 Task: Search one way flight ticket for 1 adult, 6 children, 1 infant in seat and 1 infant on lap in business from Hyannis: Cape Cod Gateway Airport (boardman/polando Field) to Jackson: Jackson Hole Airport on 5-2-2023. Choice of flights is Singapure airlines. Number of bags: 2 checked bags. Price is upto 75000. Outbound departure time preference is 23:45.
Action: Mouse moved to (372, 187)
Screenshot: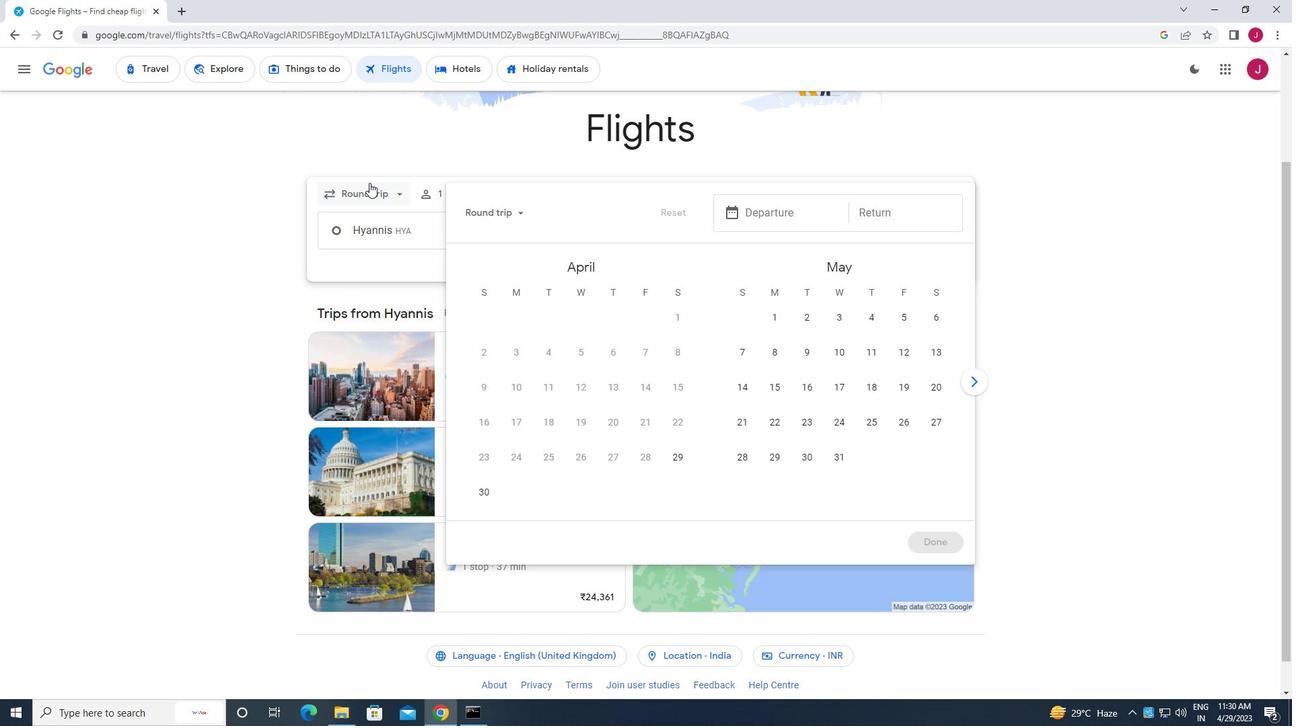 
Action: Mouse pressed left at (372, 187)
Screenshot: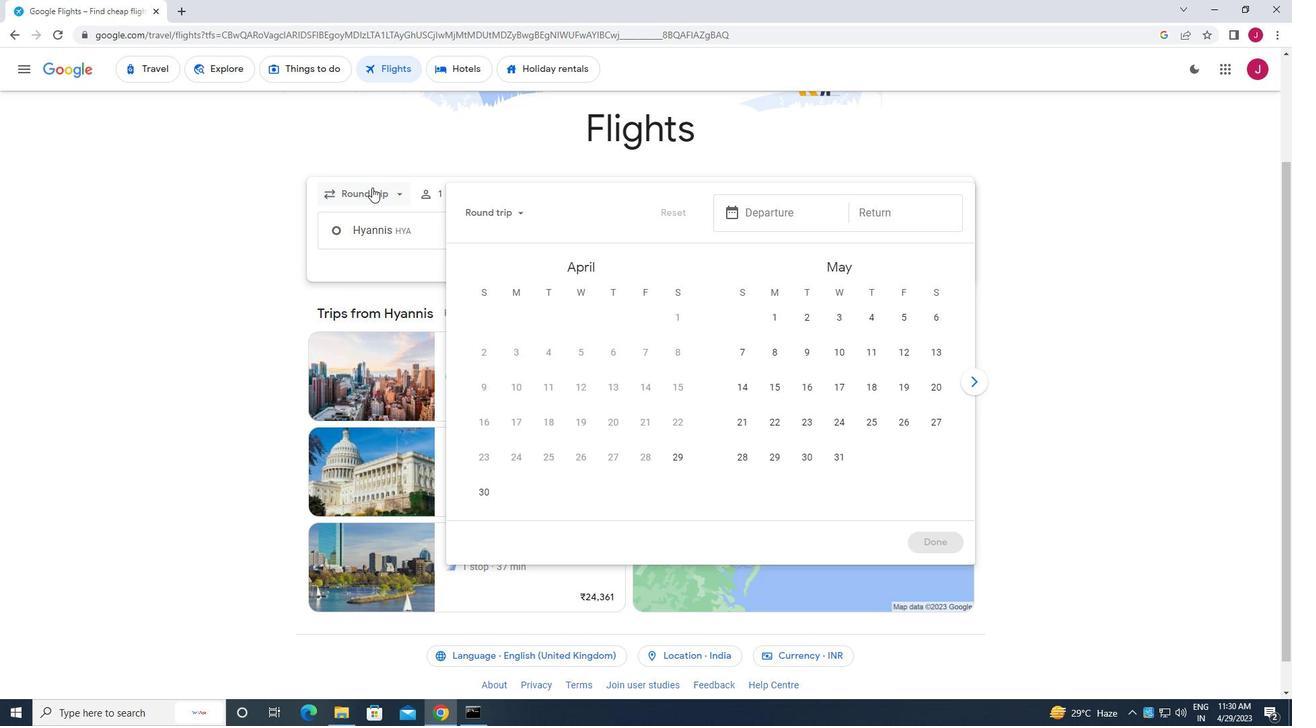 
Action: Mouse moved to (392, 257)
Screenshot: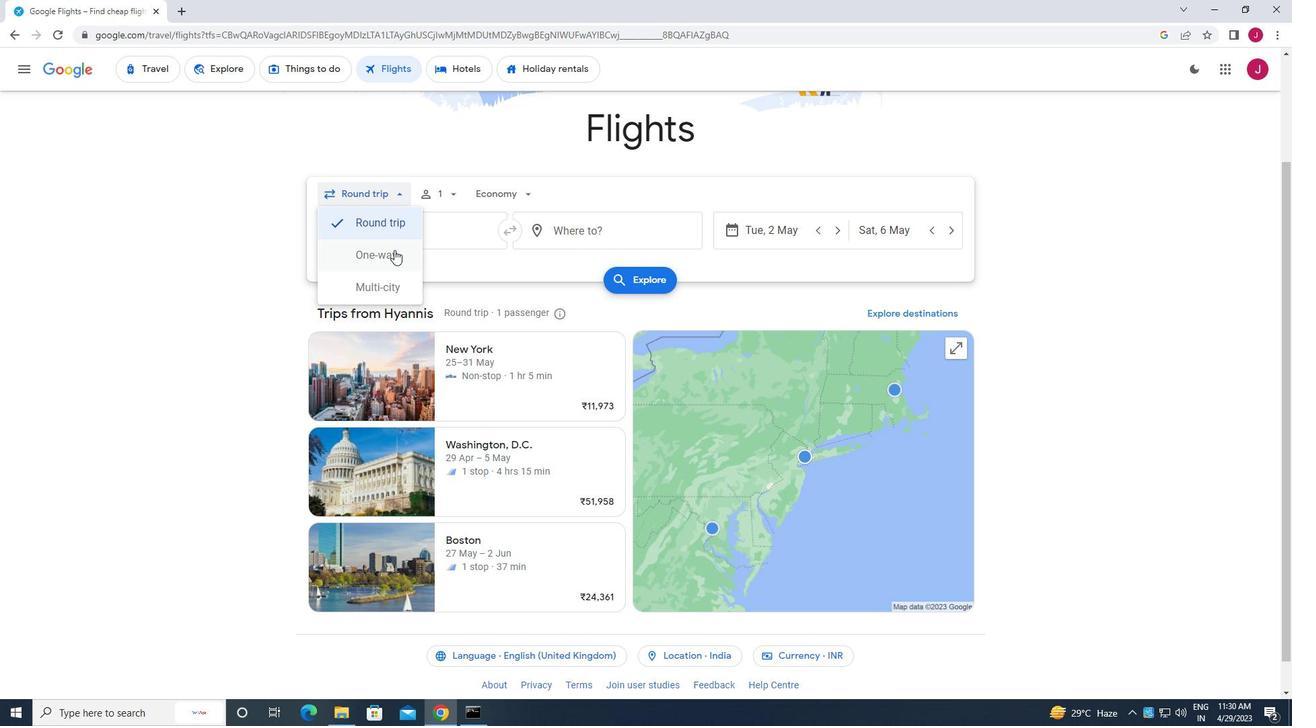 
Action: Mouse pressed left at (392, 257)
Screenshot: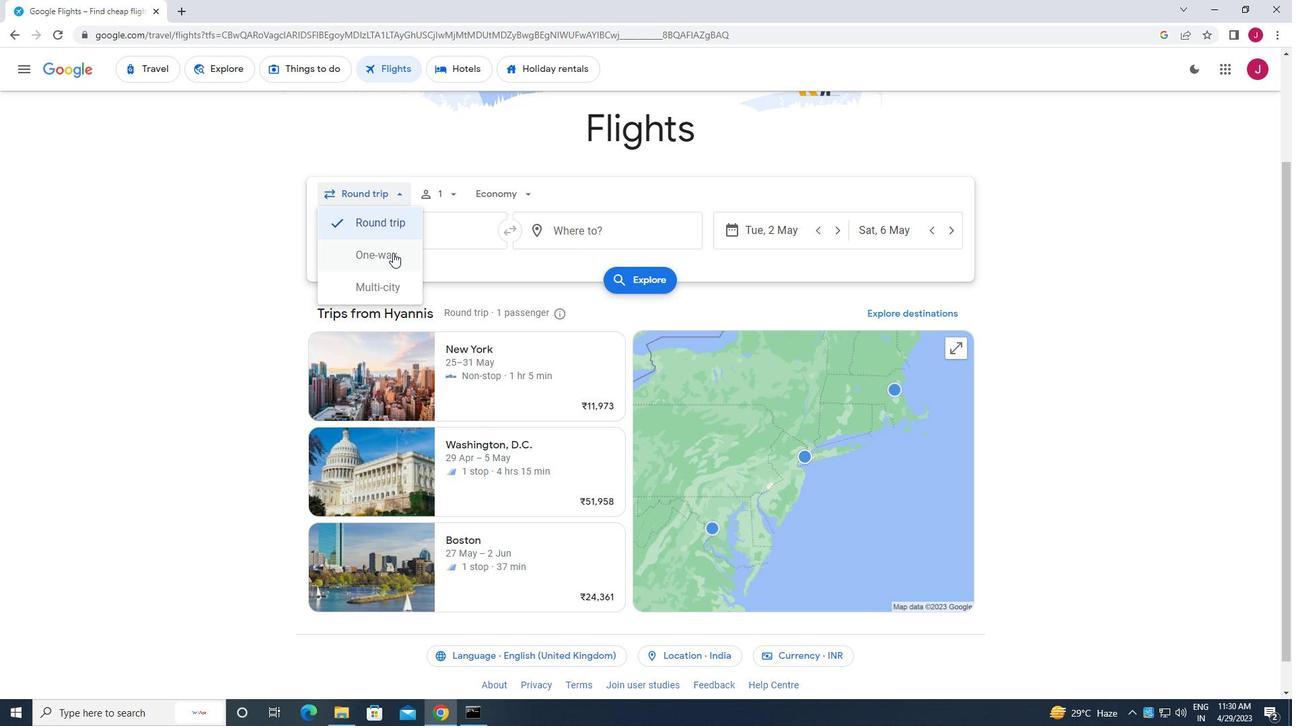 
Action: Mouse moved to (440, 194)
Screenshot: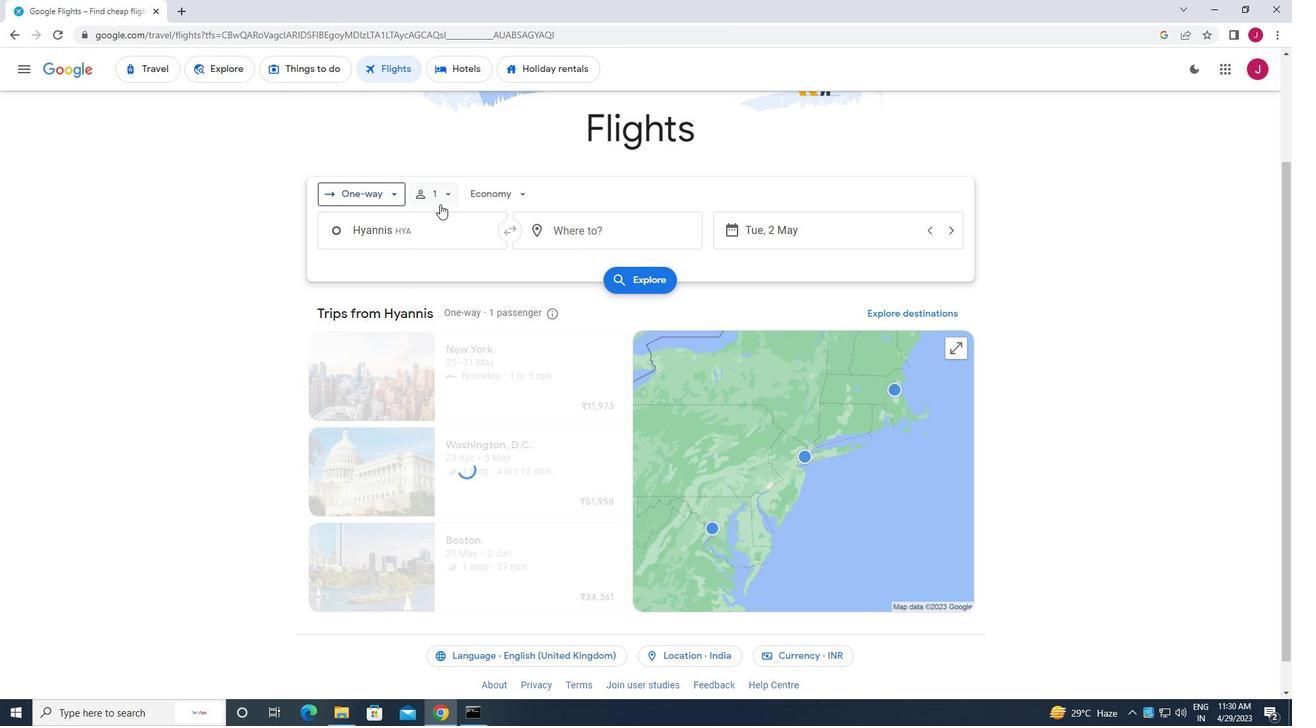 
Action: Mouse pressed left at (440, 194)
Screenshot: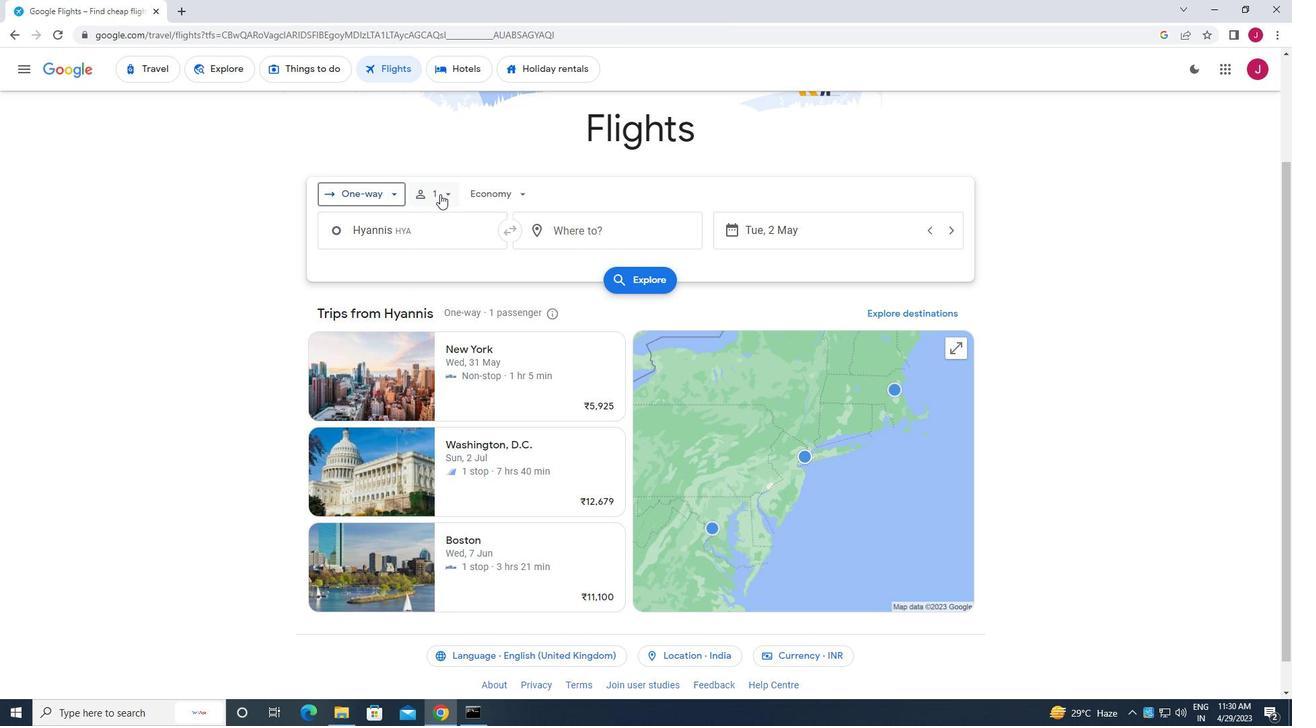 
Action: Mouse moved to (551, 269)
Screenshot: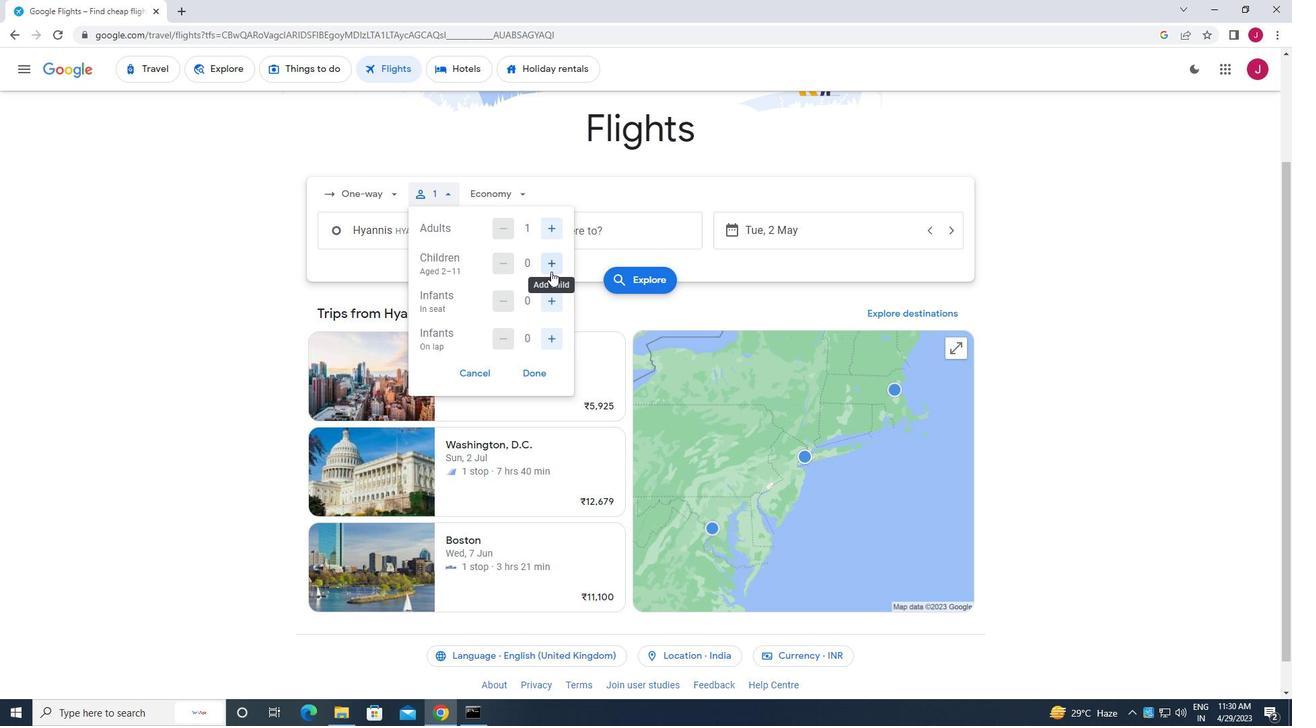 
Action: Mouse pressed left at (551, 269)
Screenshot: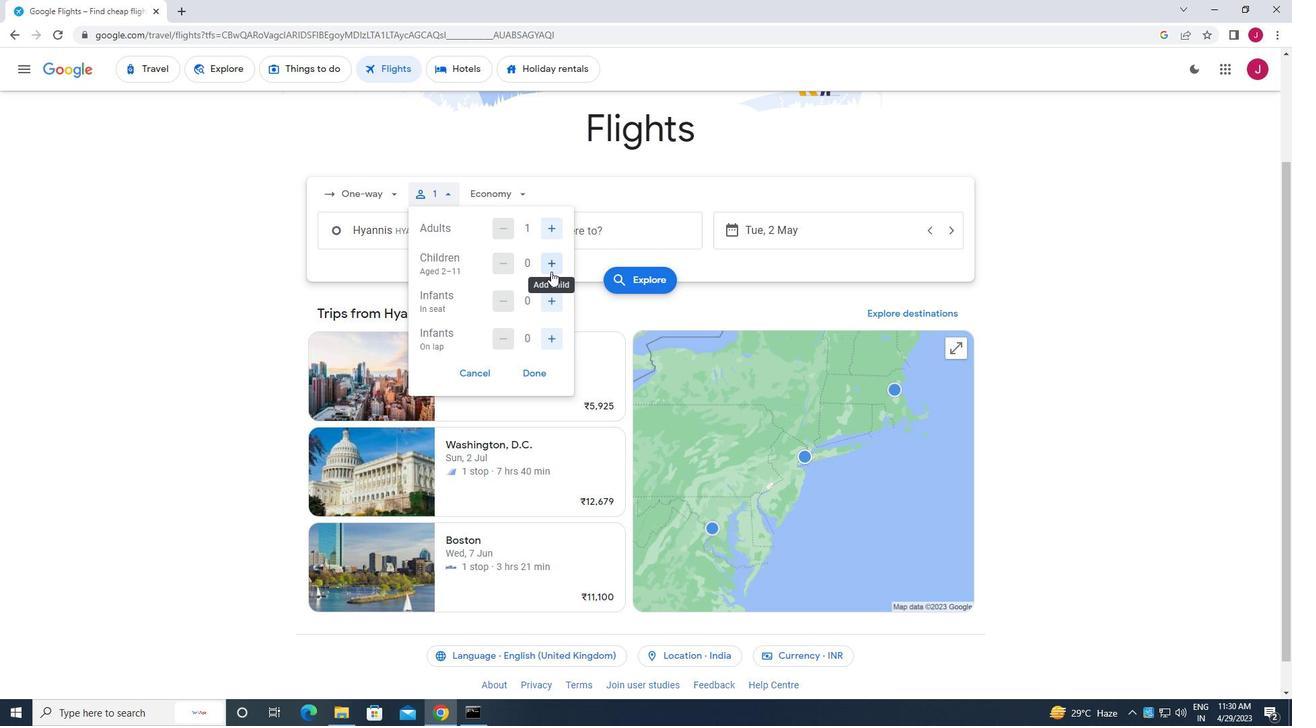 
Action: Mouse moved to (551, 269)
Screenshot: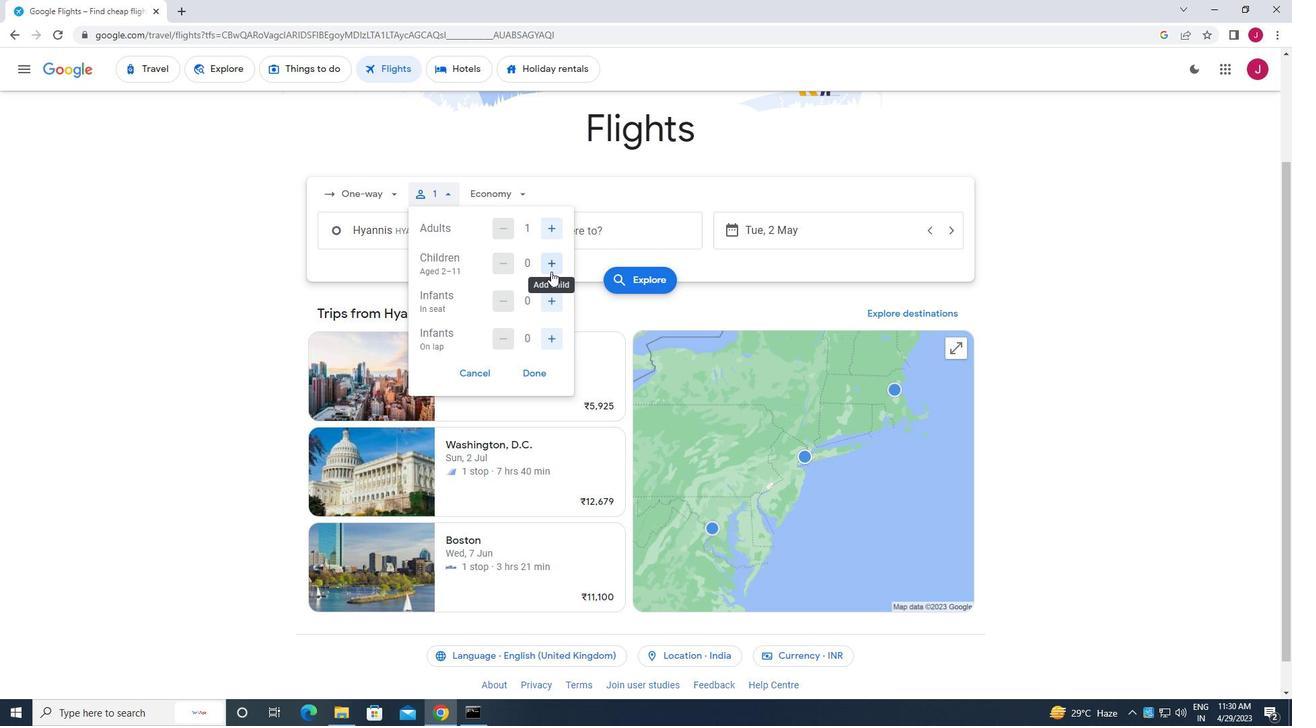 
Action: Mouse pressed left at (551, 269)
Screenshot: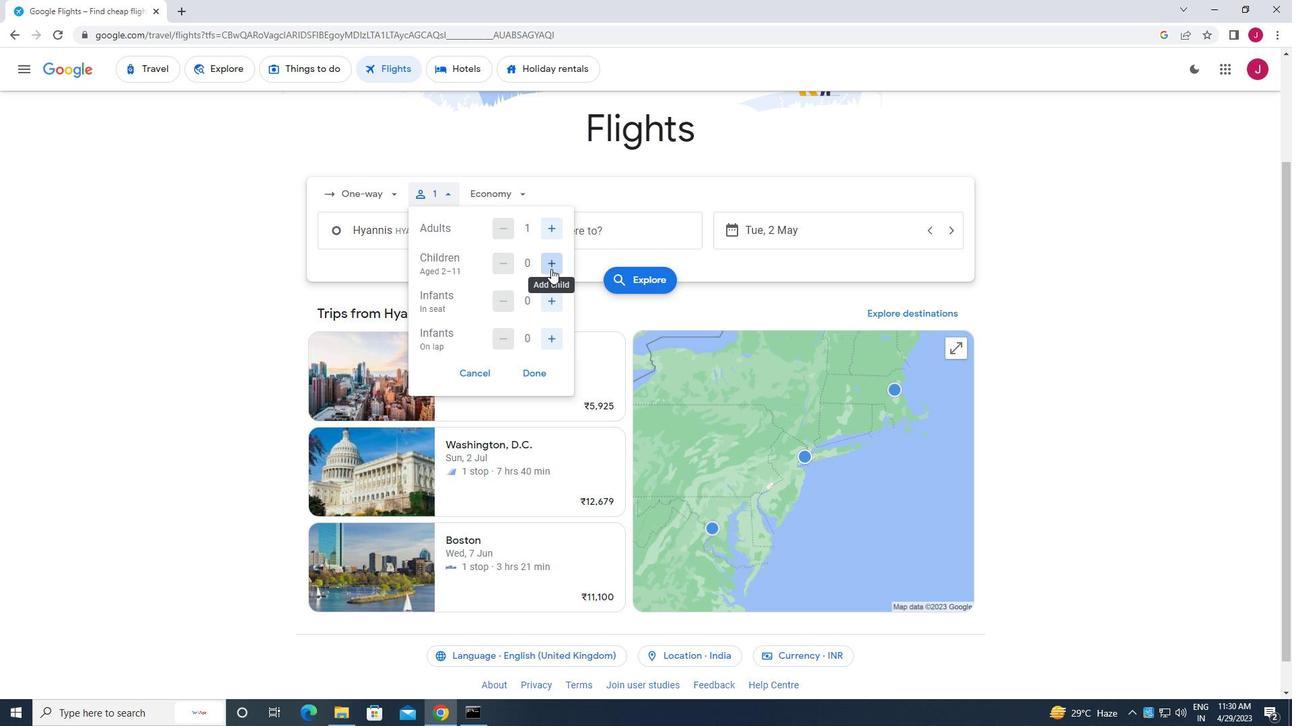 
Action: Mouse pressed left at (551, 269)
Screenshot: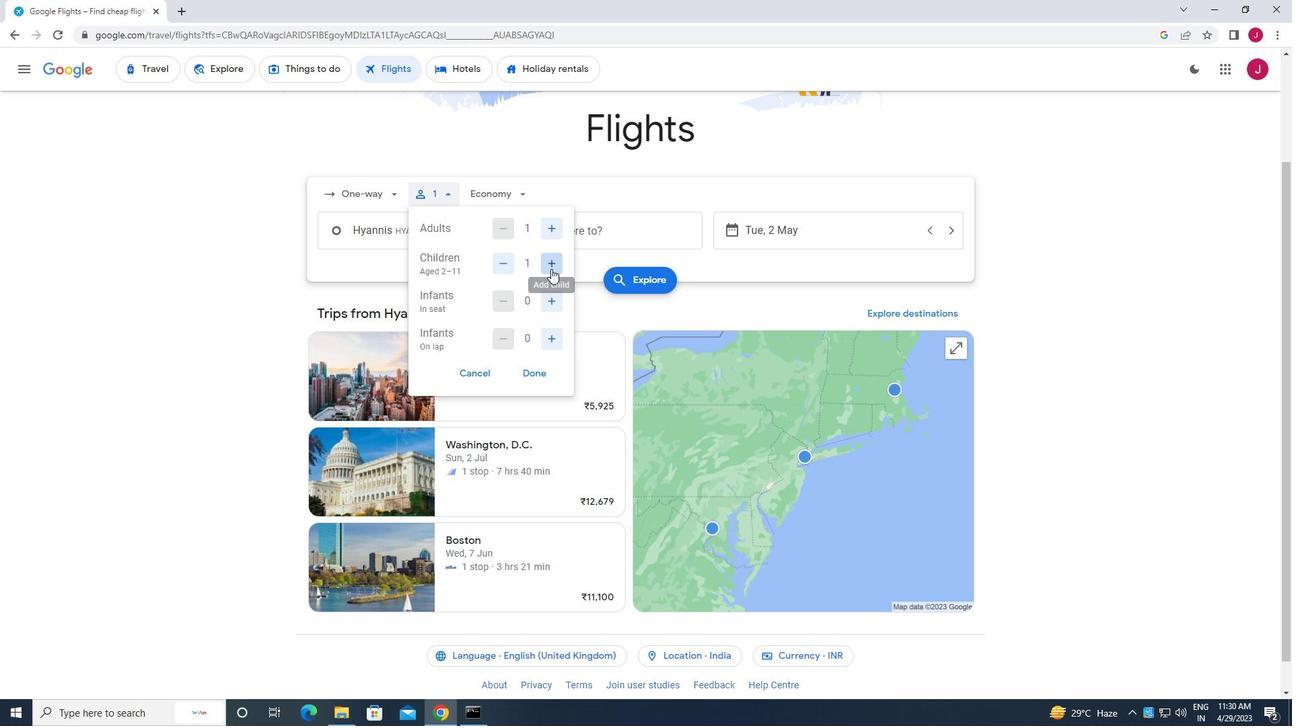 
Action: Mouse pressed left at (551, 269)
Screenshot: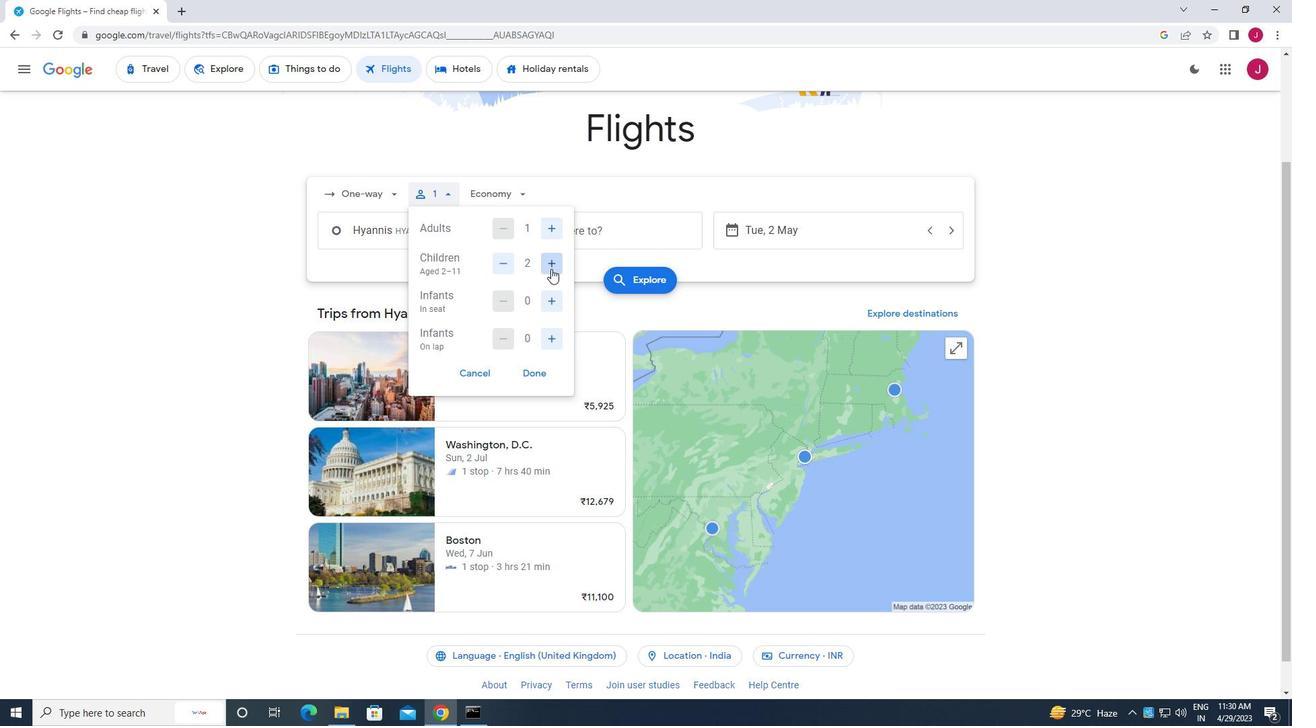 
Action: Mouse pressed left at (551, 269)
Screenshot: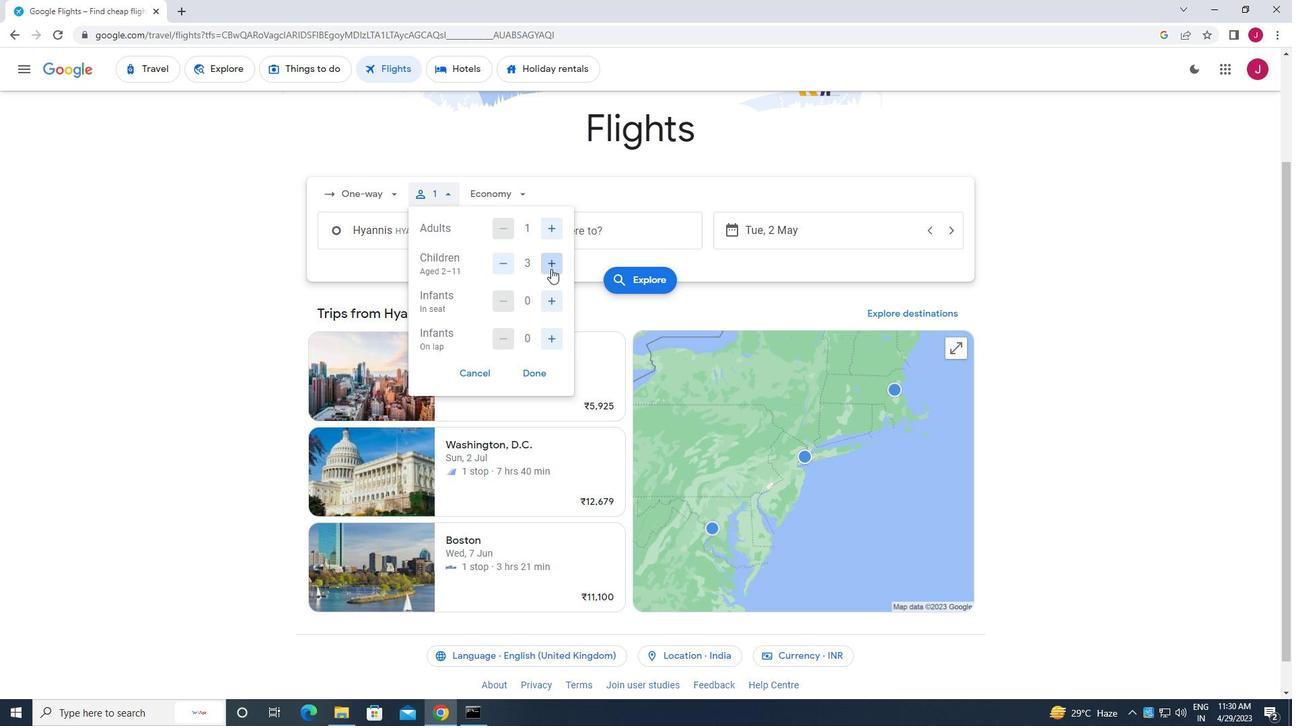 
Action: Mouse pressed left at (551, 269)
Screenshot: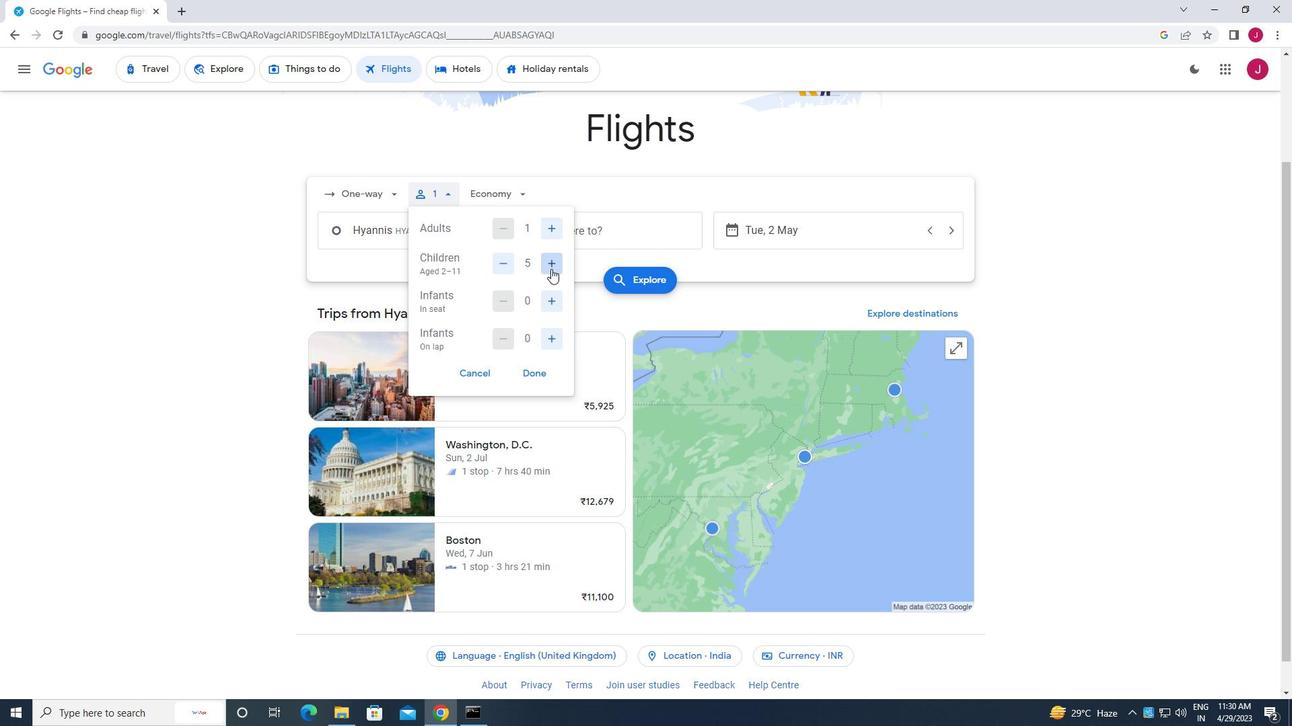 
Action: Mouse moved to (554, 299)
Screenshot: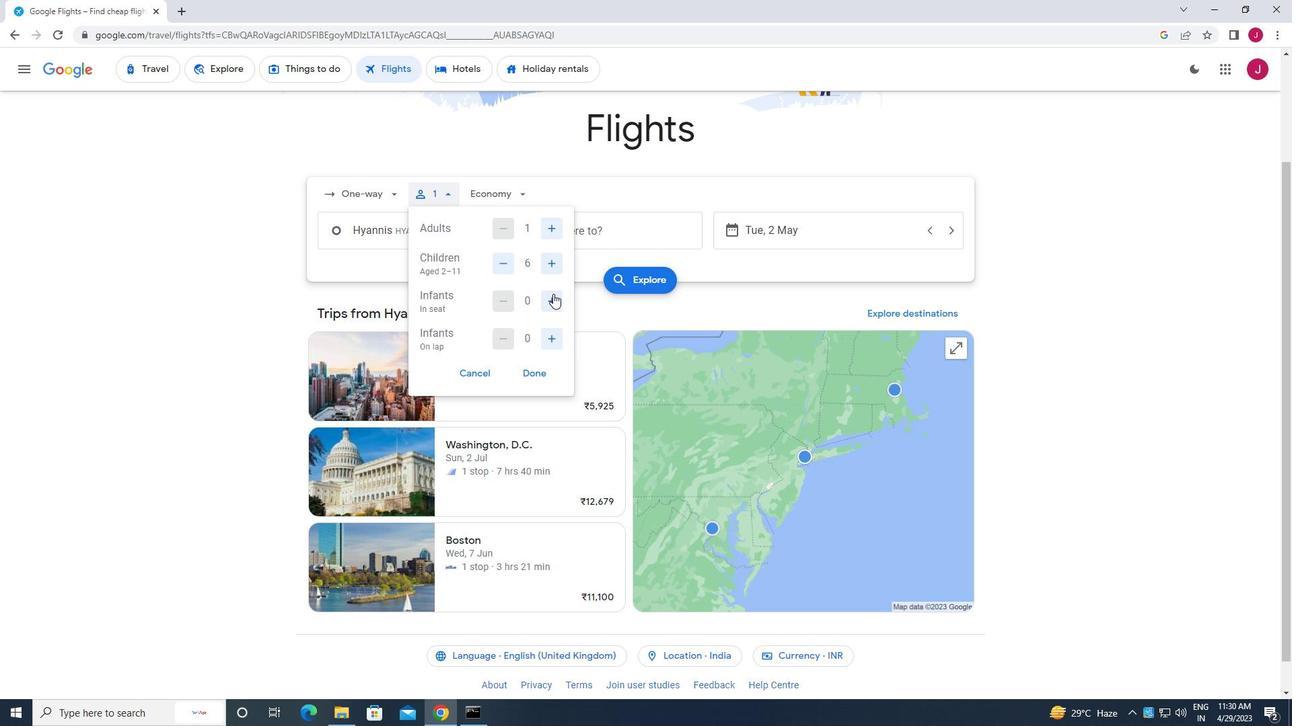 
Action: Mouse pressed left at (554, 299)
Screenshot: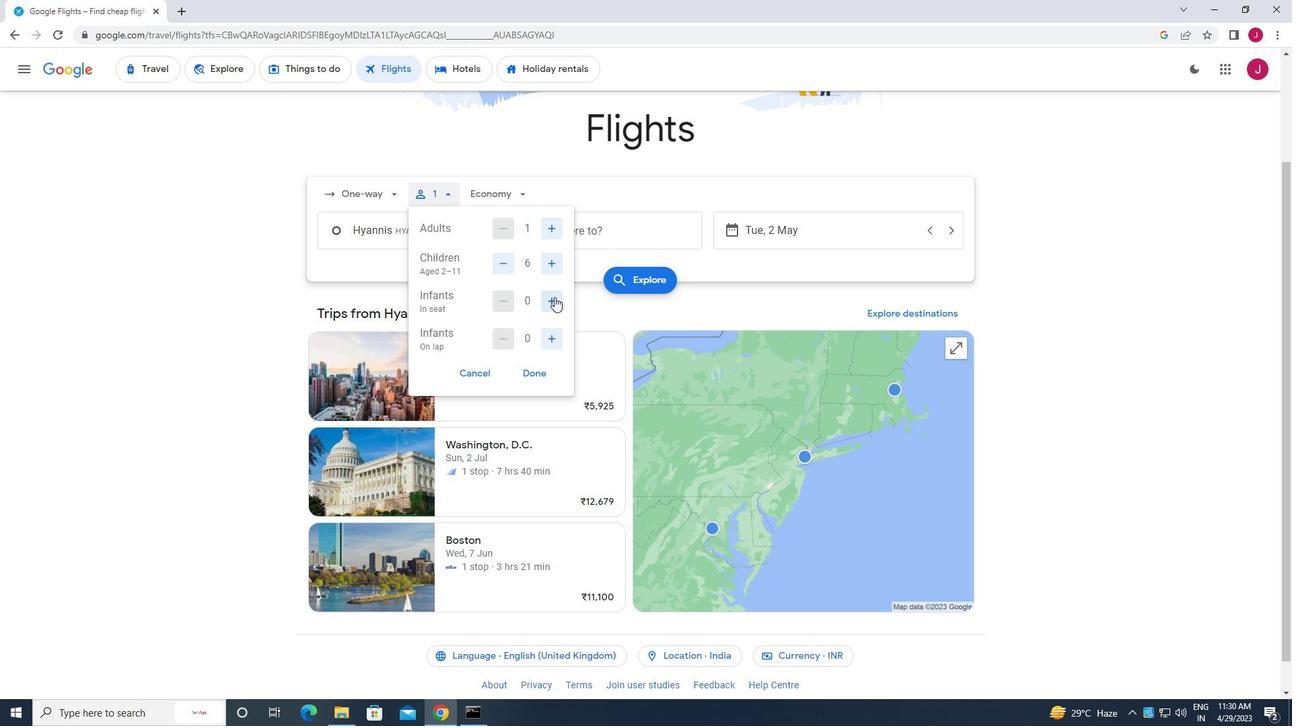 
Action: Mouse moved to (554, 342)
Screenshot: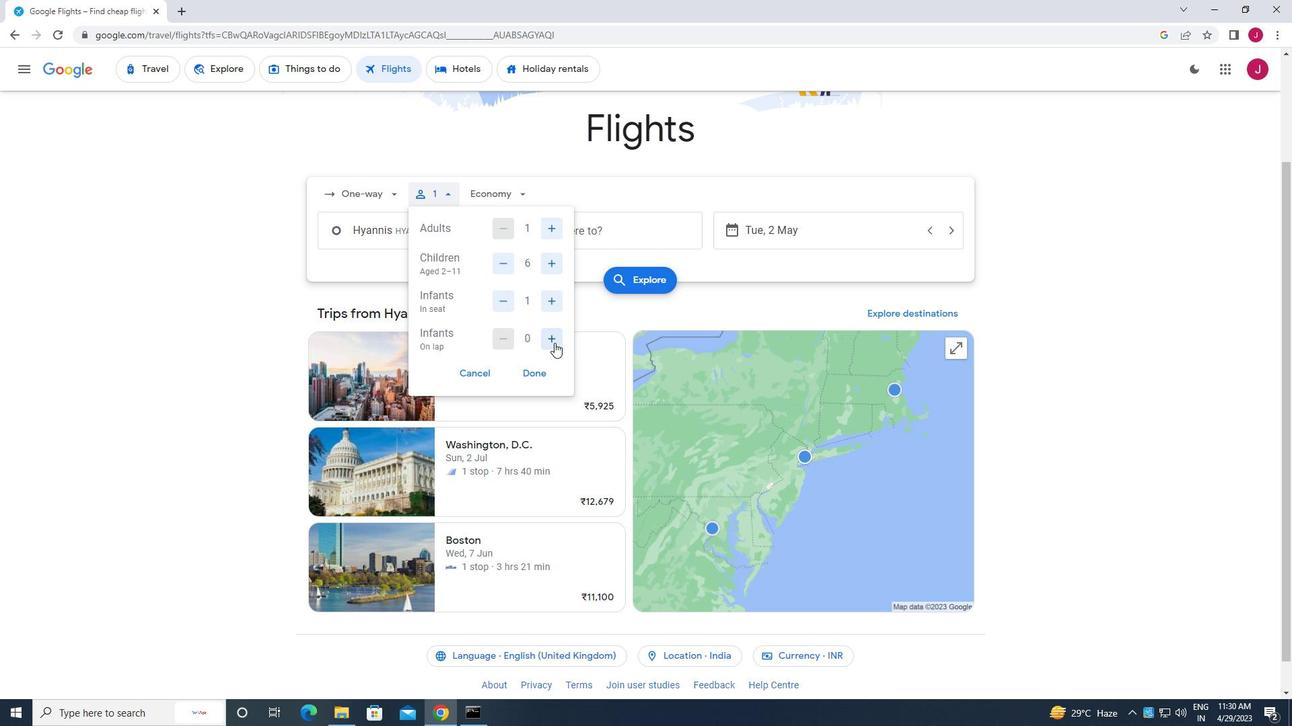 
Action: Mouse pressed left at (554, 342)
Screenshot: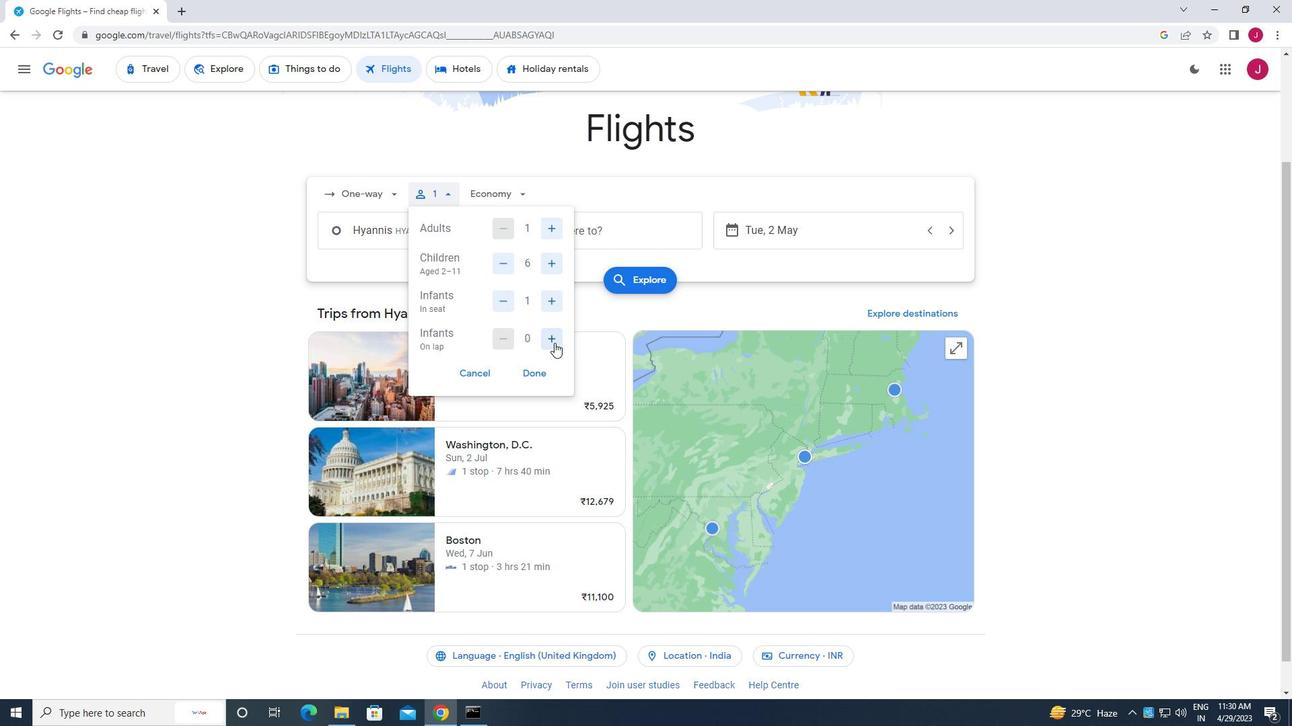 
Action: Mouse moved to (533, 377)
Screenshot: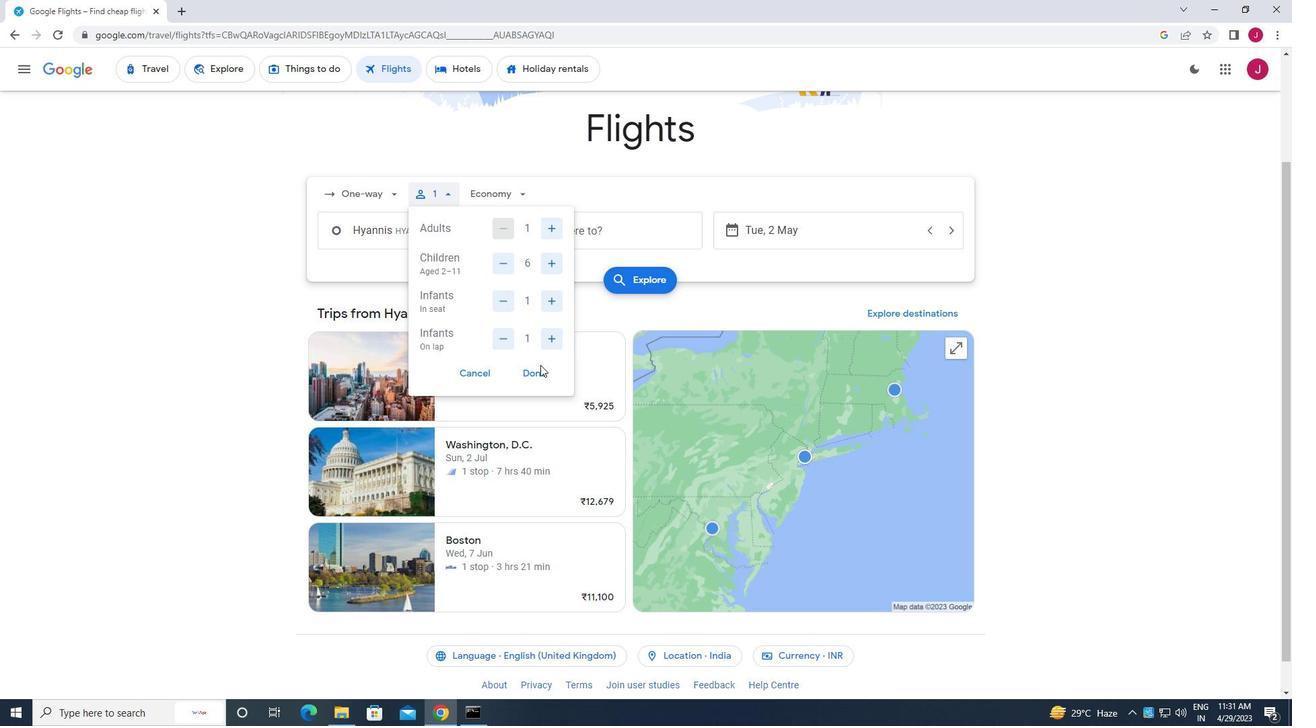 
Action: Mouse pressed left at (533, 377)
Screenshot: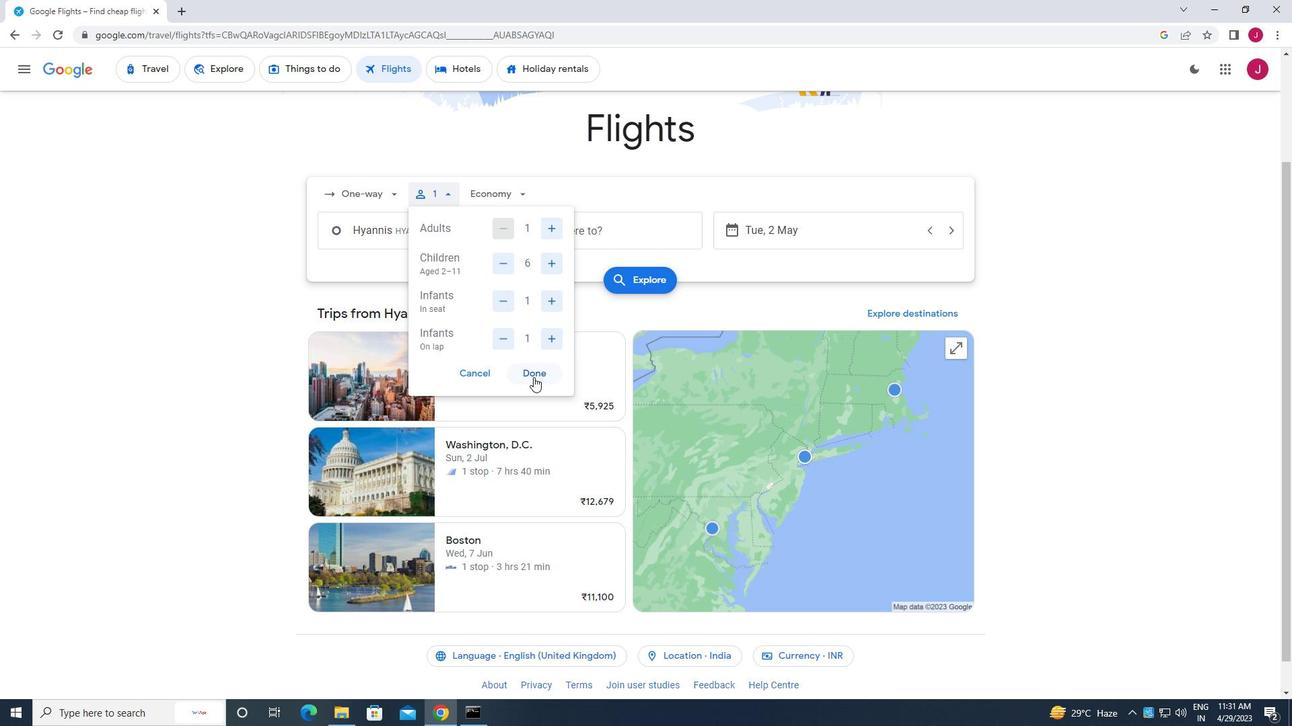 
Action: Mouse moved to (500, 197)
Screenshot: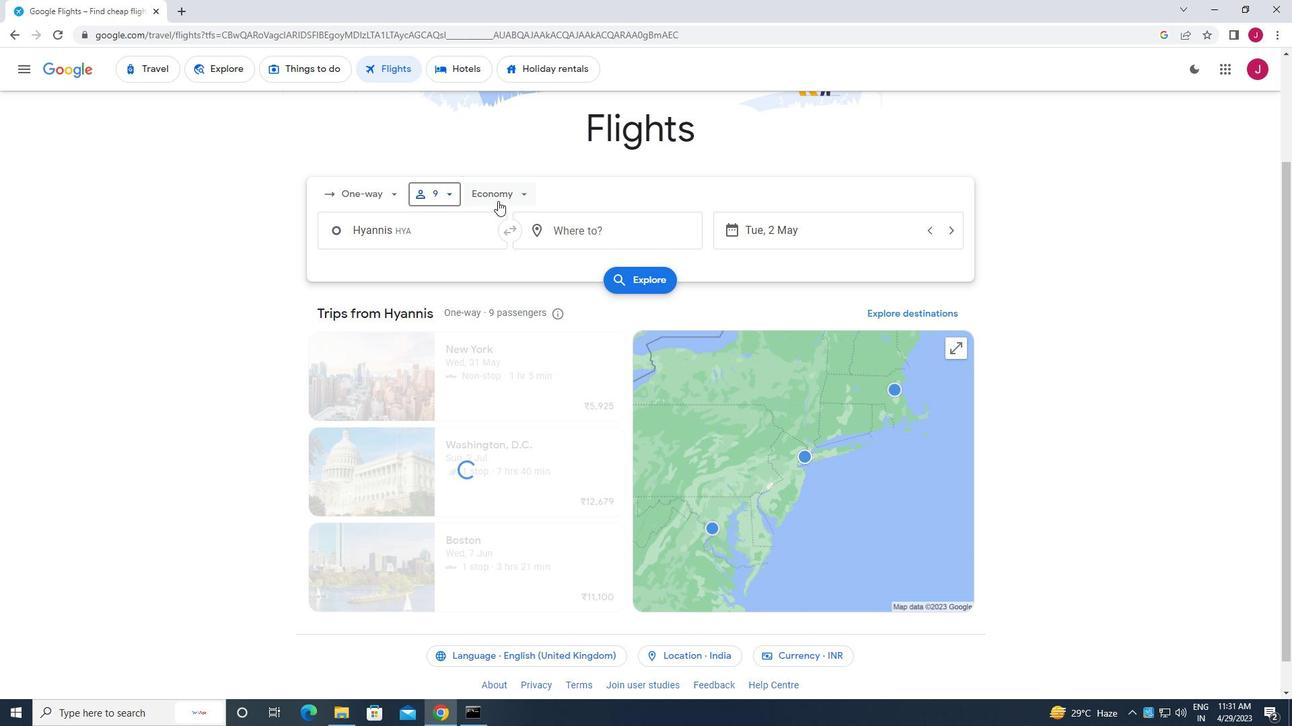 
Action: Mouse pressed left at (500, 197)
Screenshot: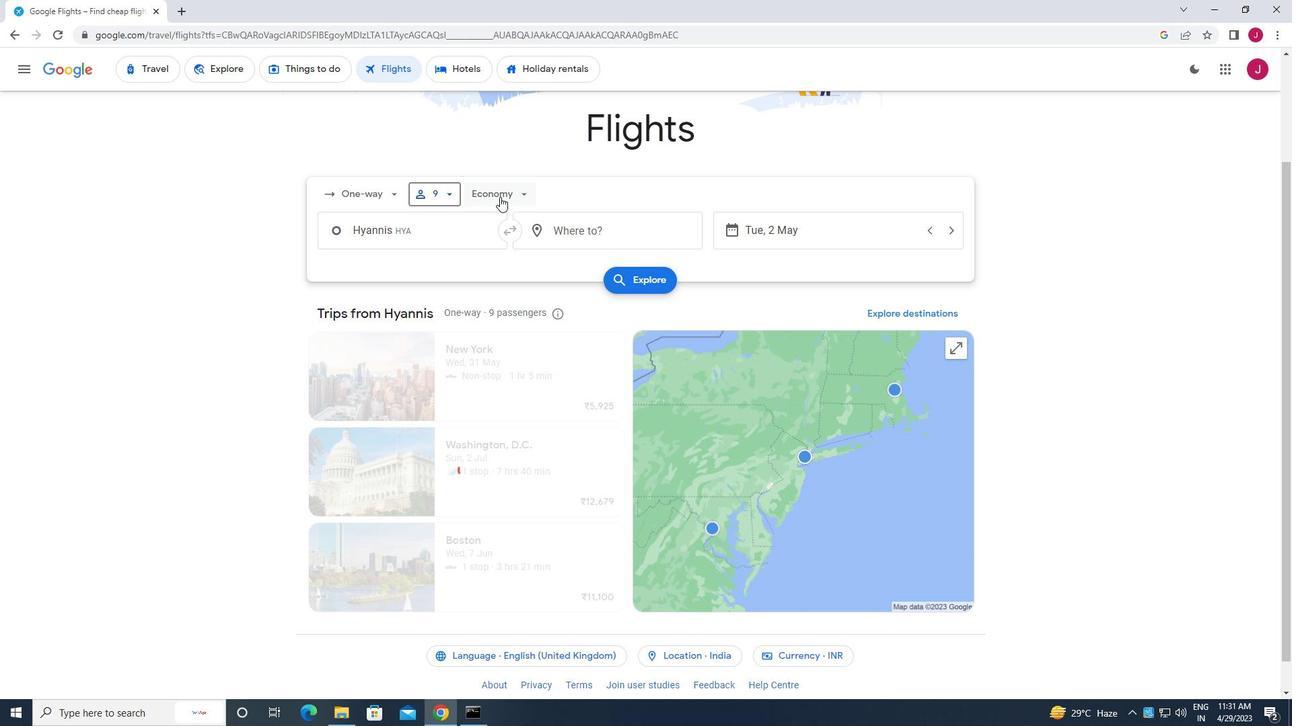 
Action: Mouse moved to (508, 292)
Screenshot: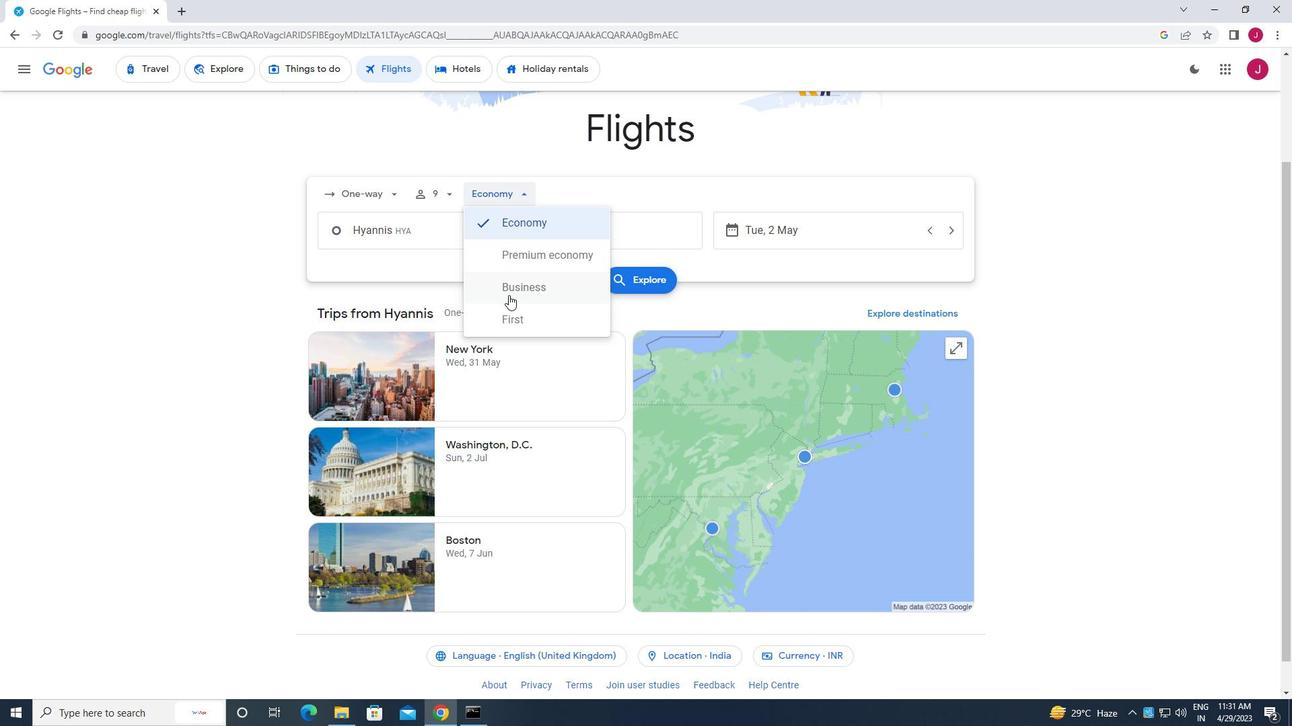 
Action: Mouse pressed left at (508, 292)
Screenshot: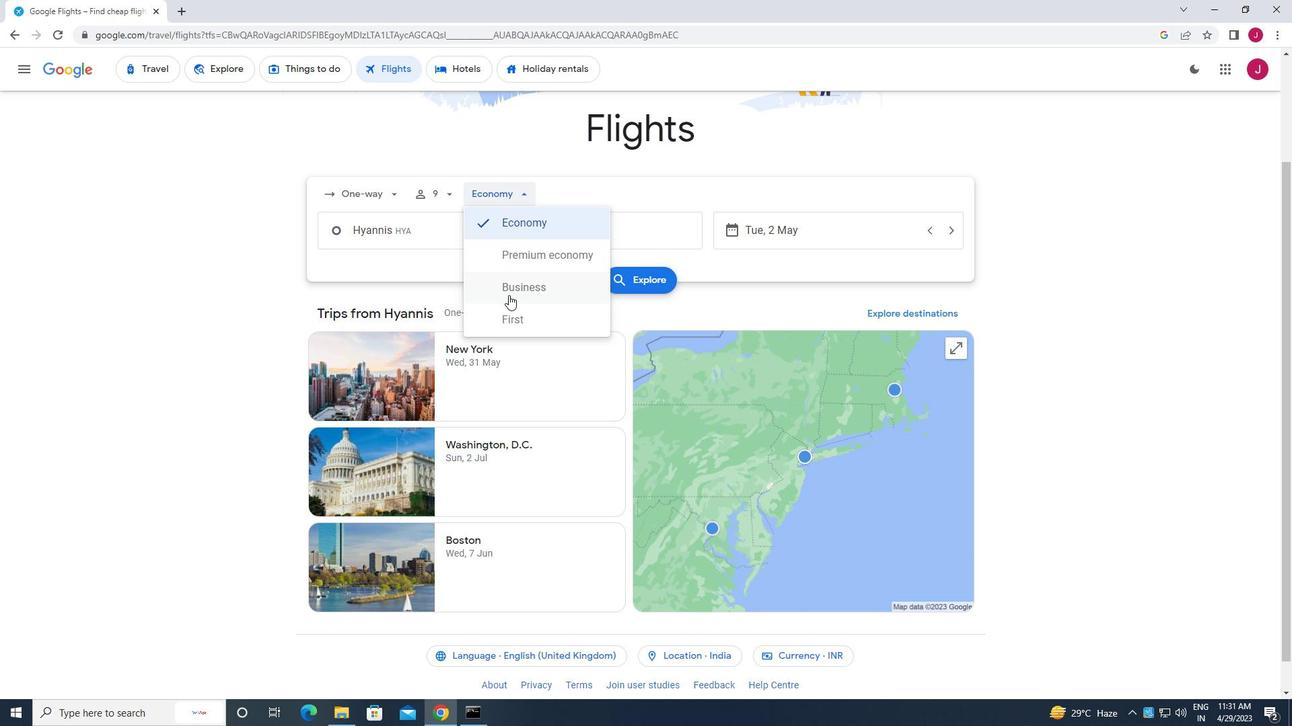 
Action: Mouse moved to (440, 239)
Screenshot: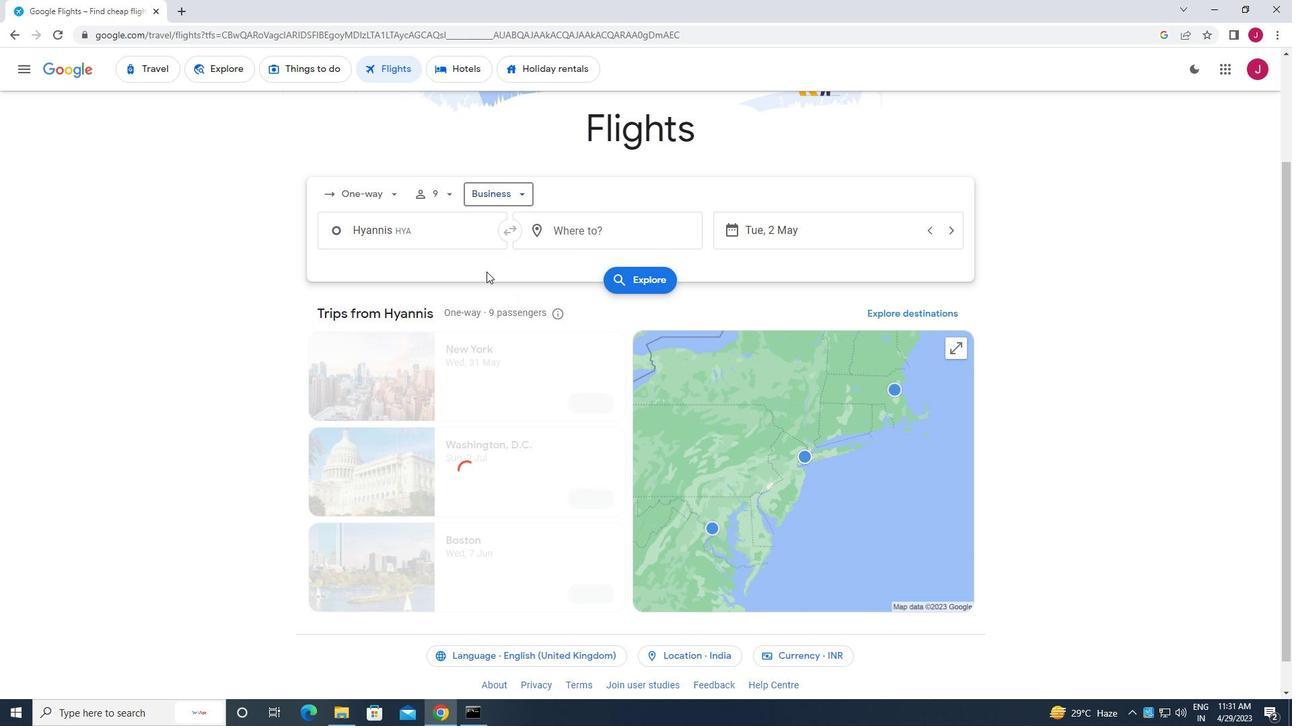 
Action: Mouse pressed left at (440, 239)
Screenshot: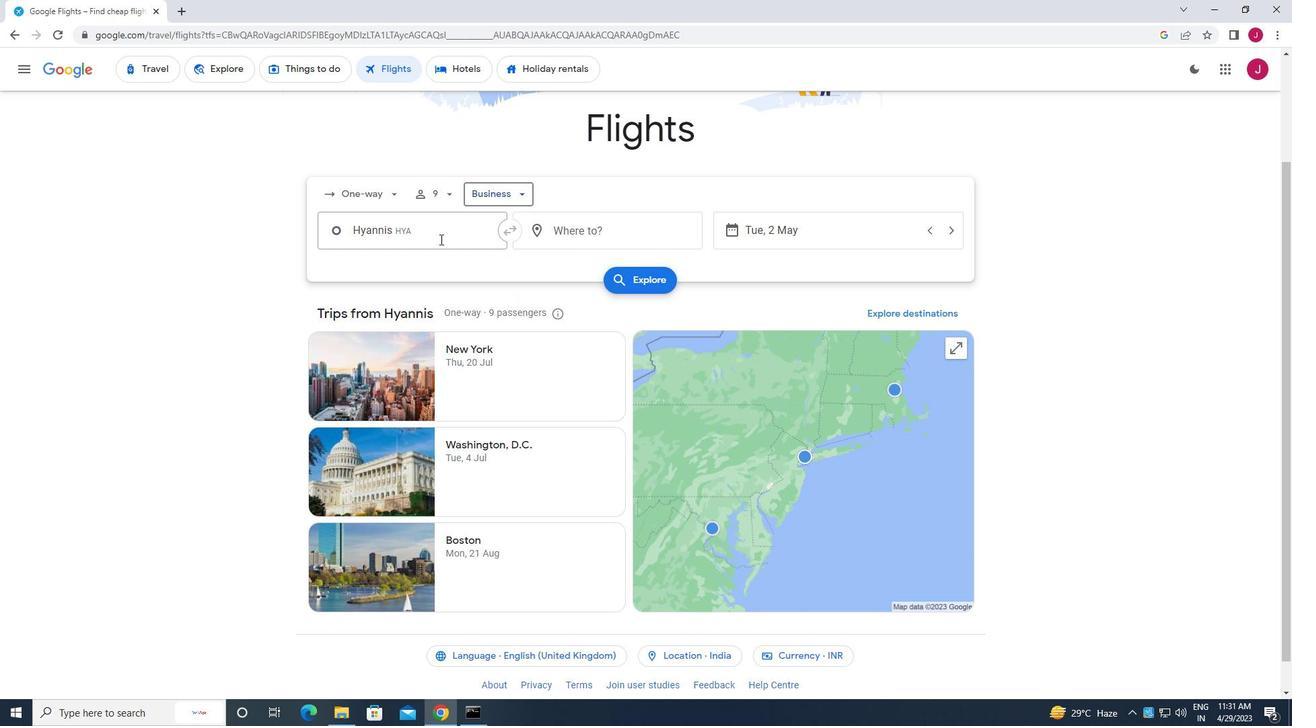 
Action: Mouse moved to (440, 238)
Screenshot: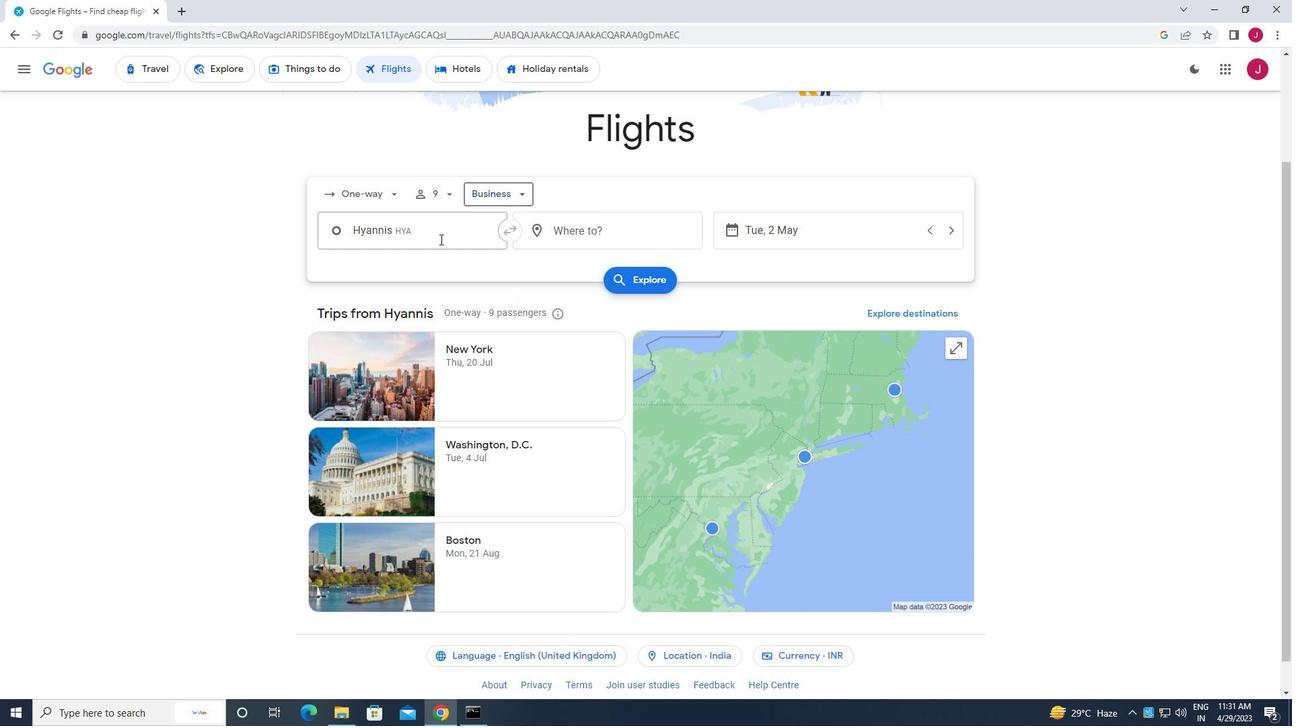 
Action: Key pressed cape<Key.space>ga
Screenshot: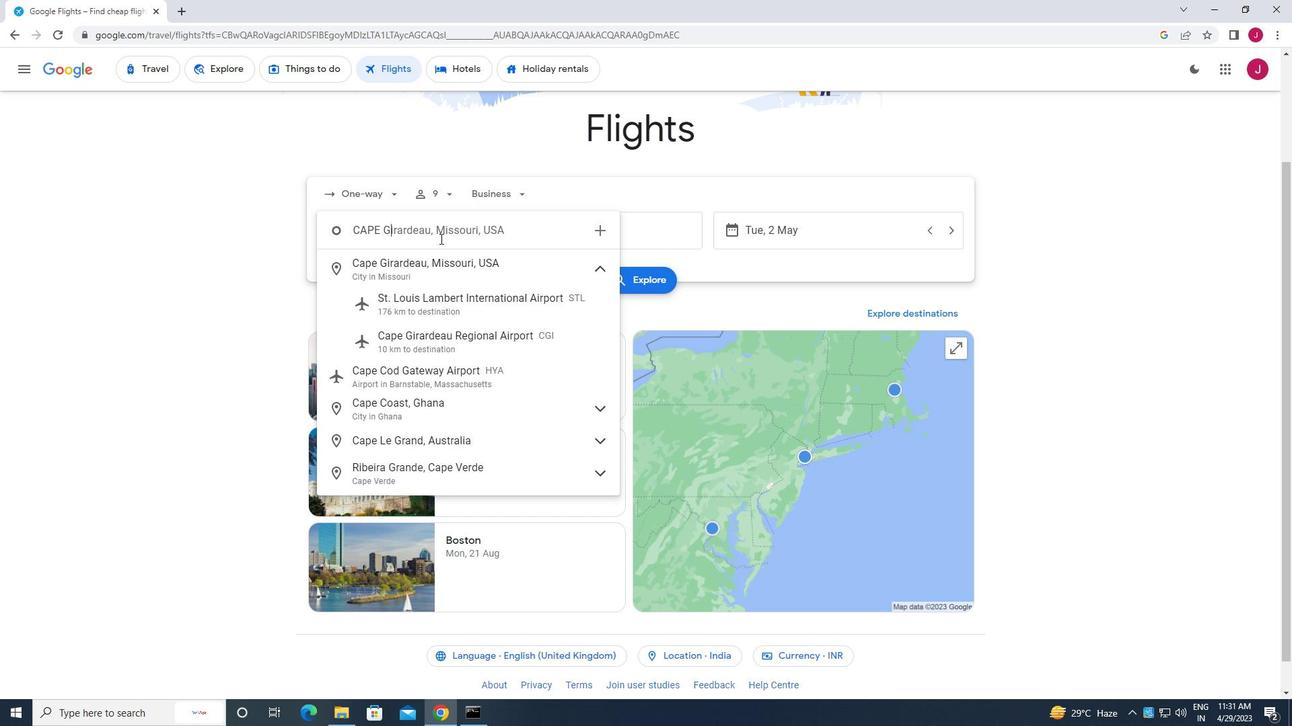
Action: Mouse moved to (439, 268)
Screenshot: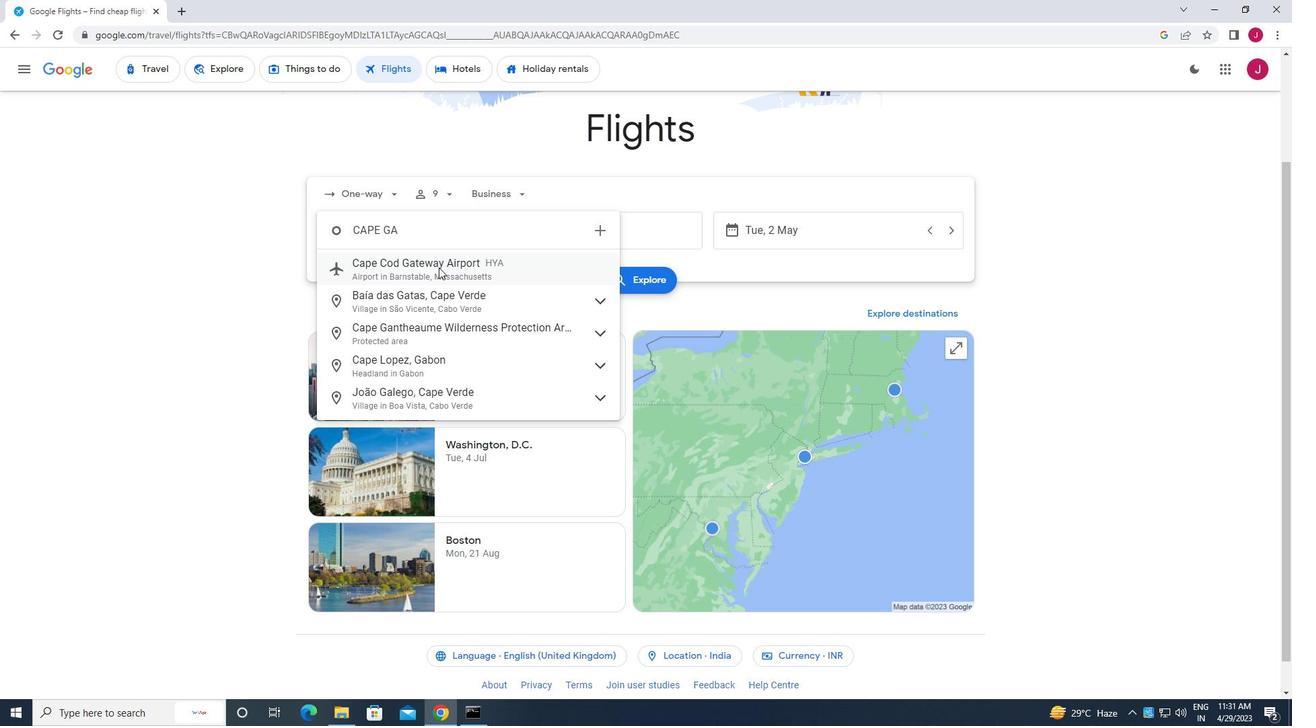 
Action: Mouse pressed left at (439, 268)
Screenshot: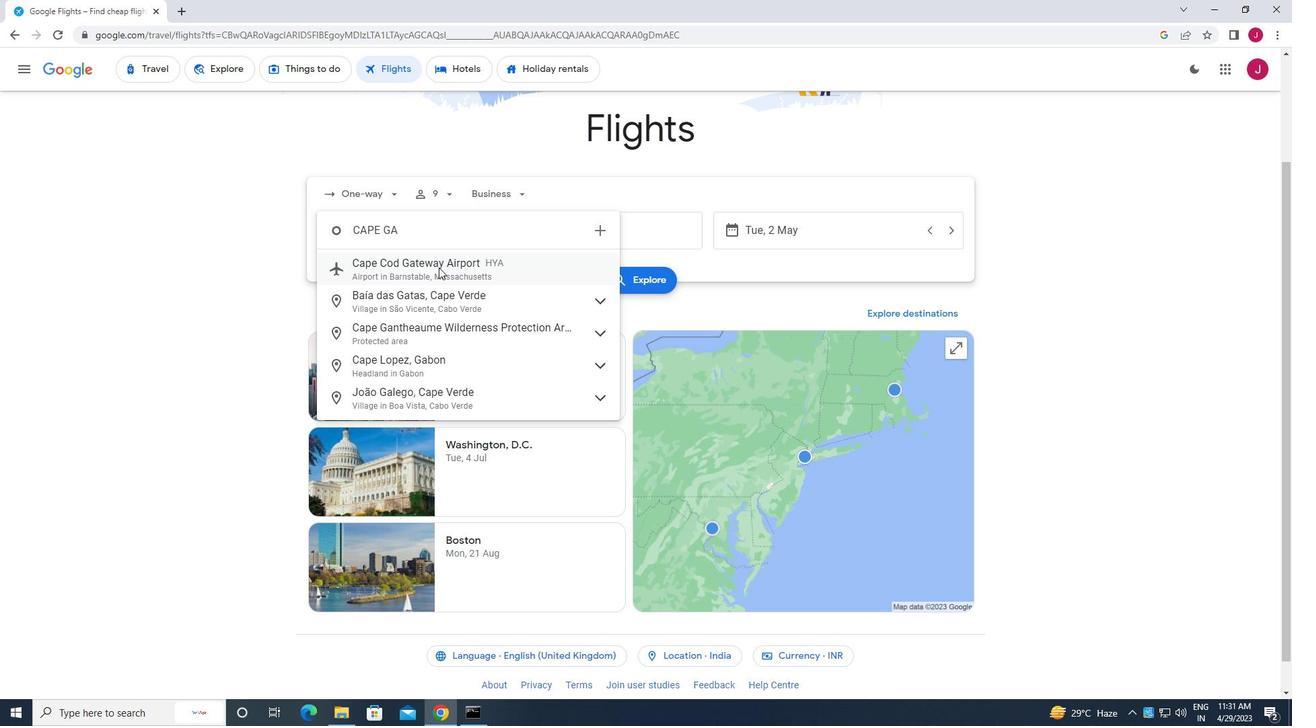
Action: Mouse moved to (605, 239)
Screenshot: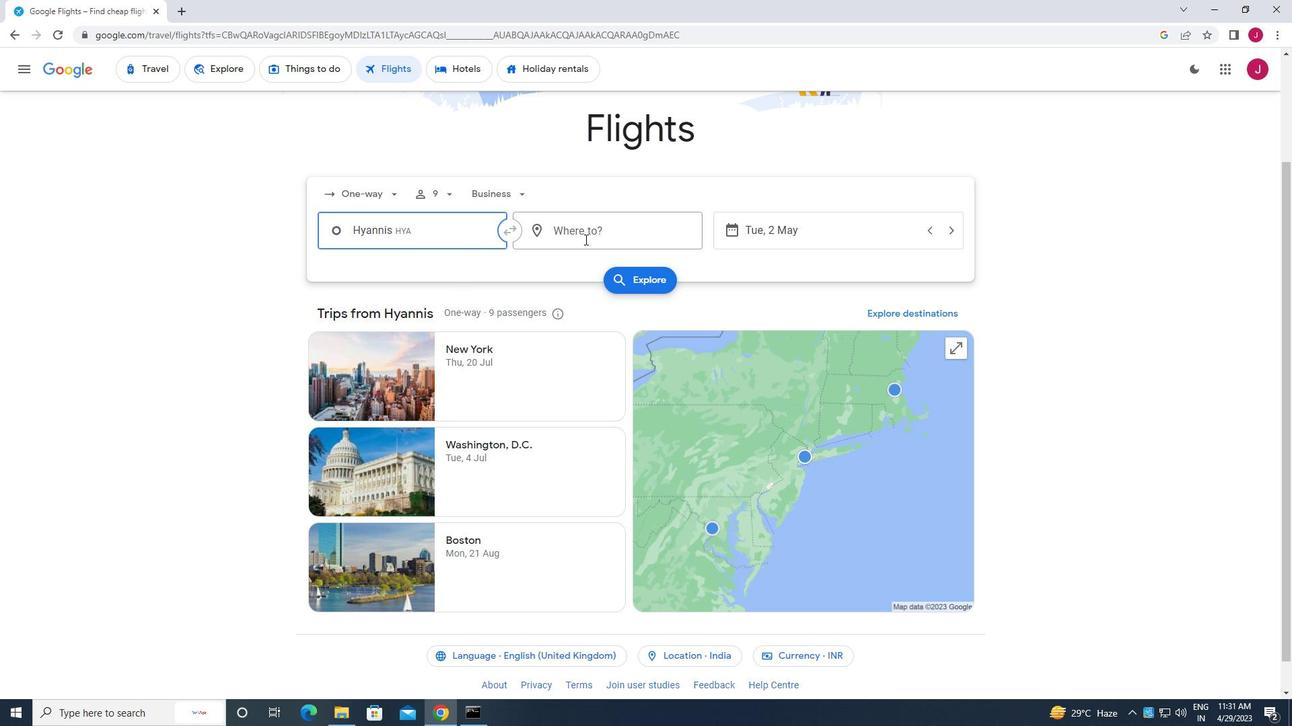 
Action: Mouse pressed left at (605, 239)
Screenshot: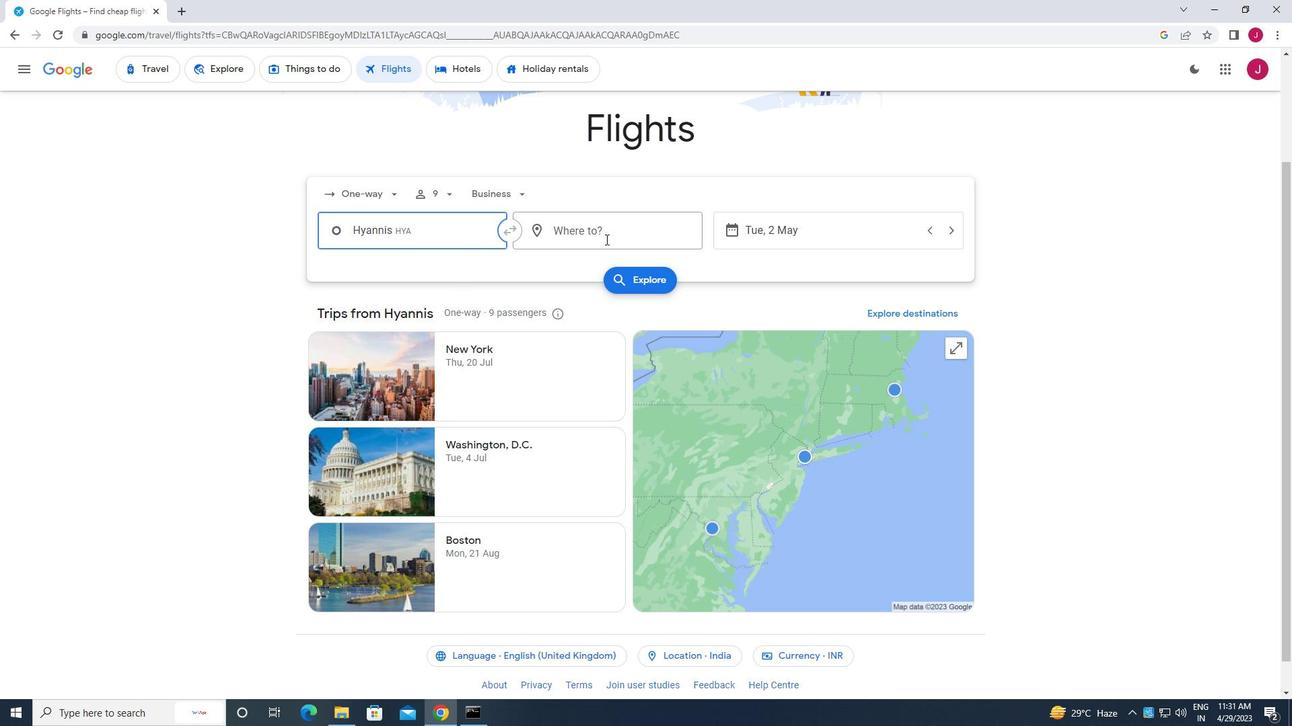 
Action: Mouse moved to (603, 240)
Screenshot: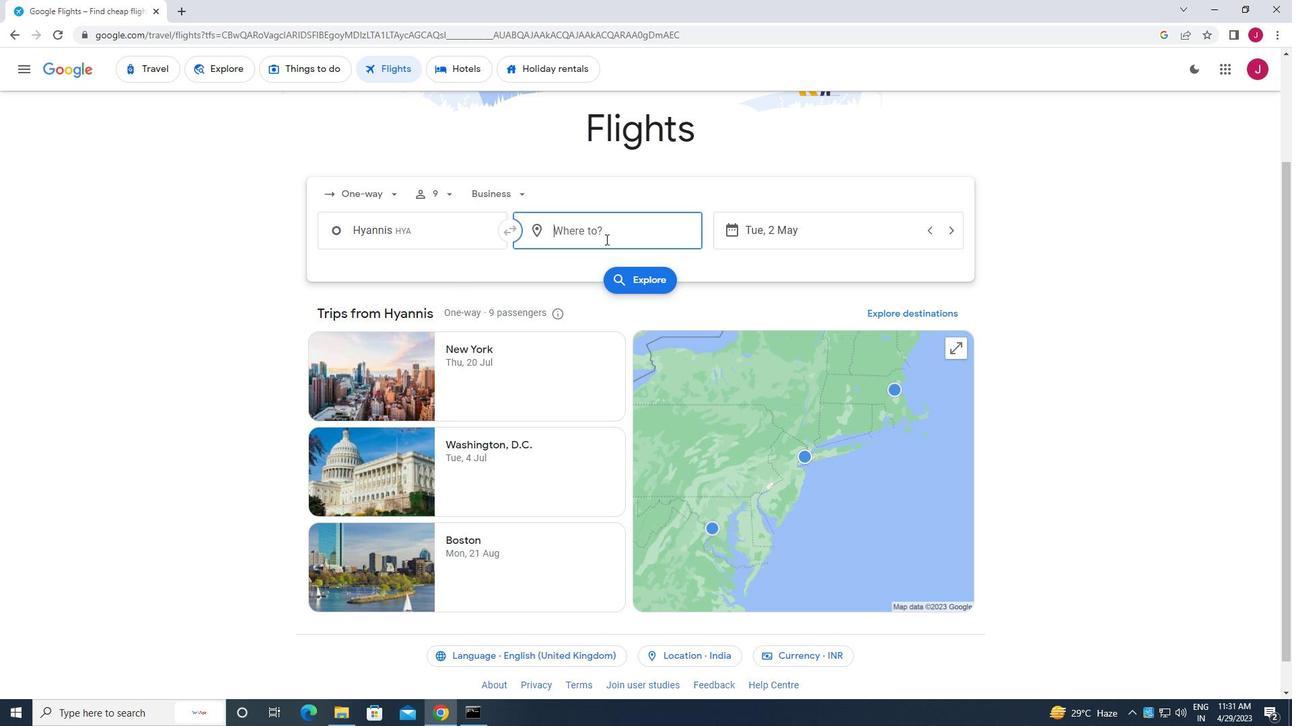 
Action: Key pressed jackson<Key.space>h
Screenshot: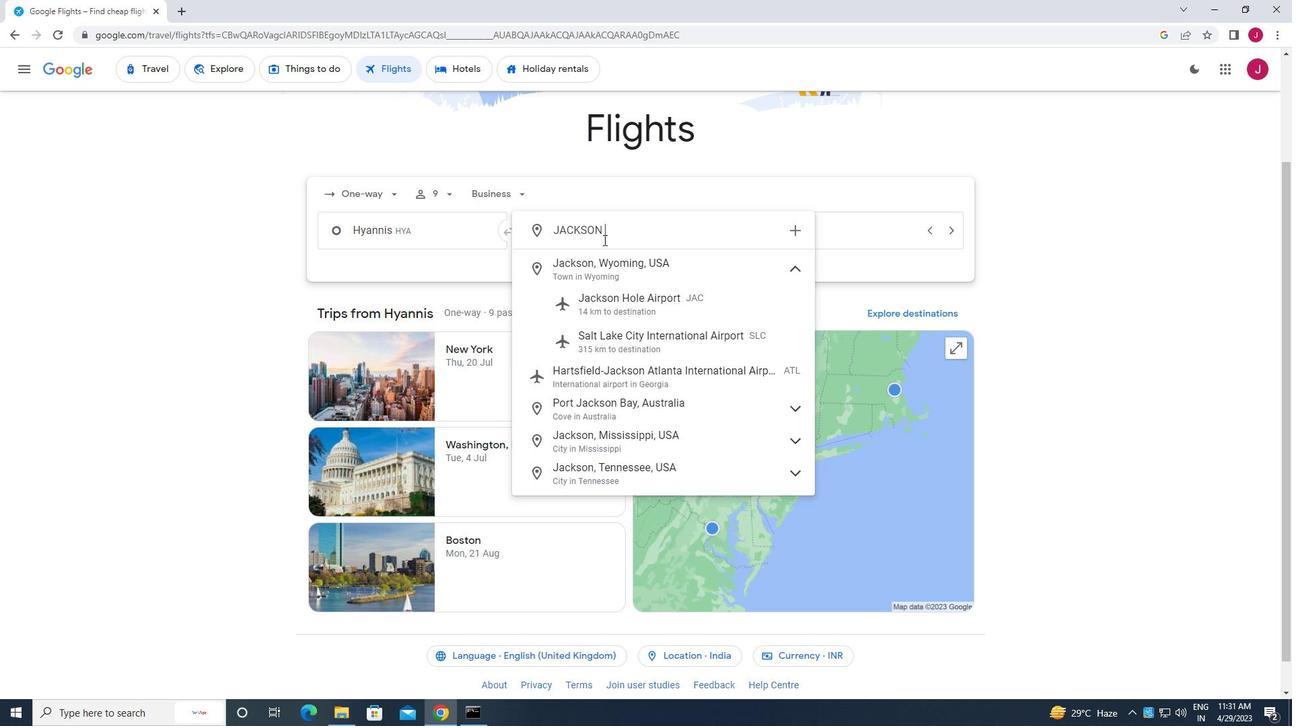
Action: Mouse moved to (605, 296)
Screenshot: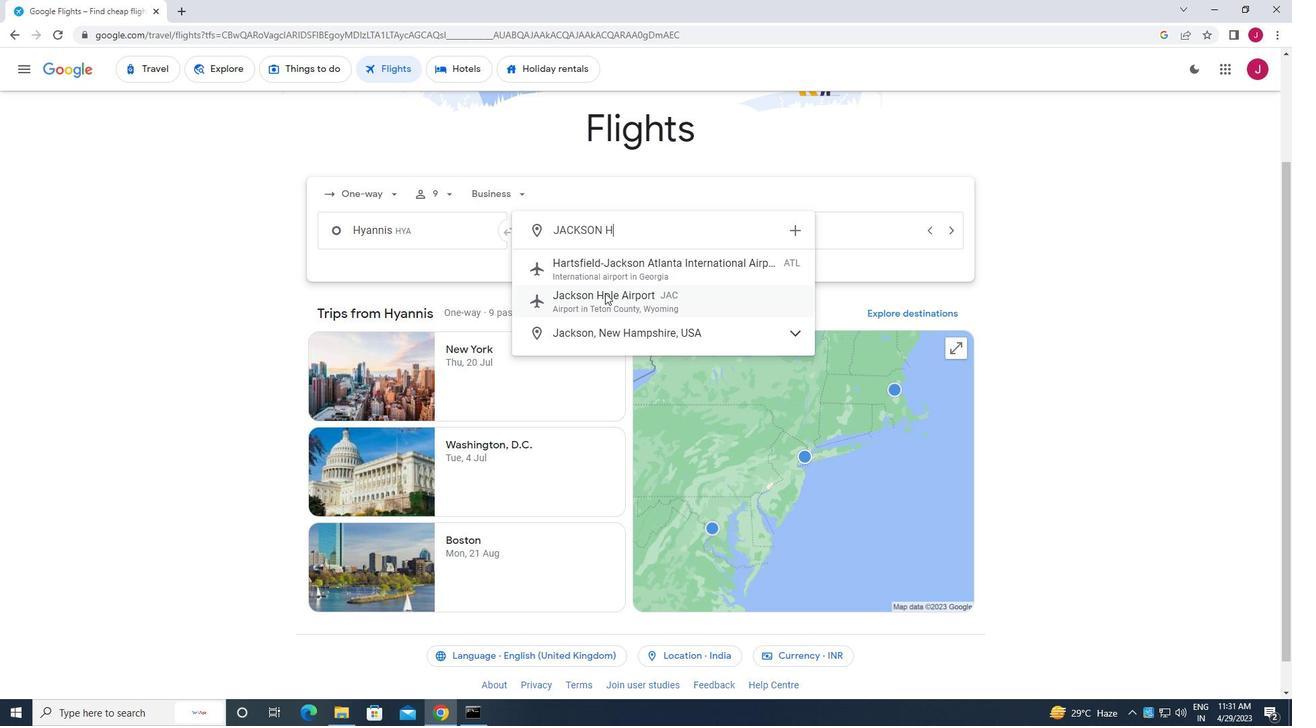
Action: Mouse pressed left at (605, 296)
Screenshot: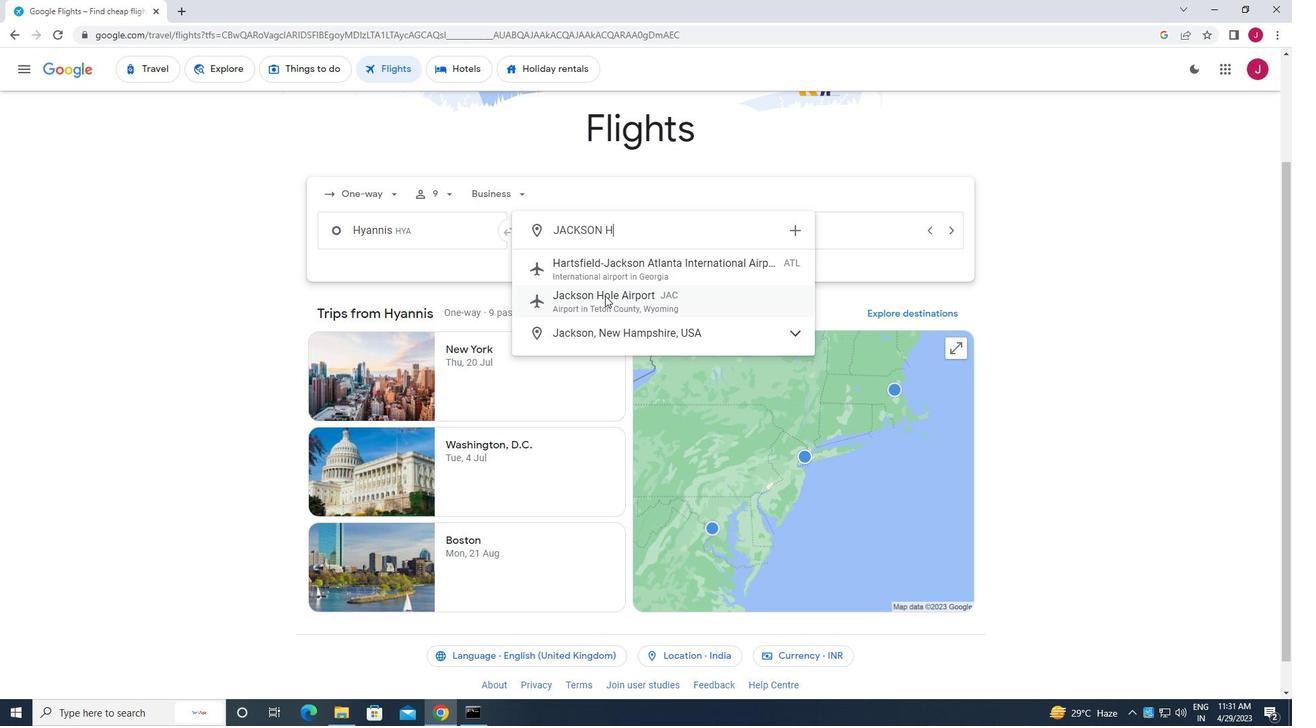 
Action: Mouse moved to (805, 230)
Screenshot: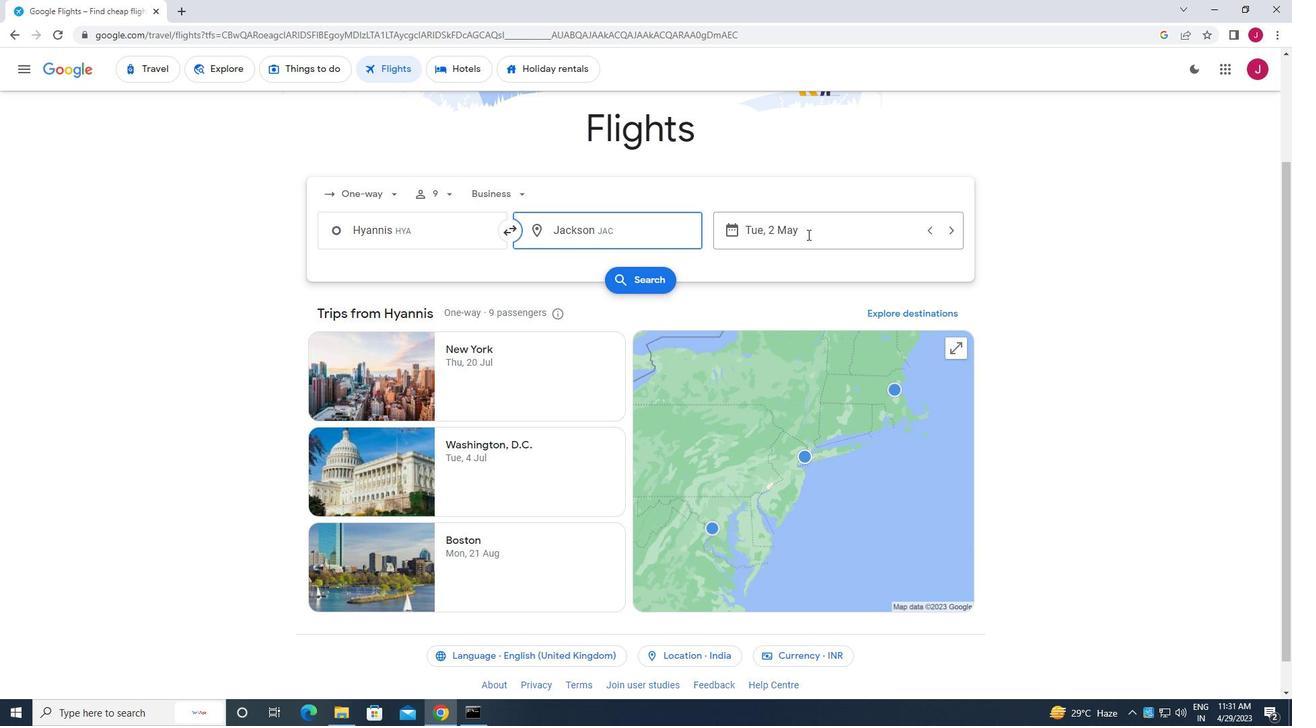 
Action: Mouse pressed left at (805, 230)
Screenshot: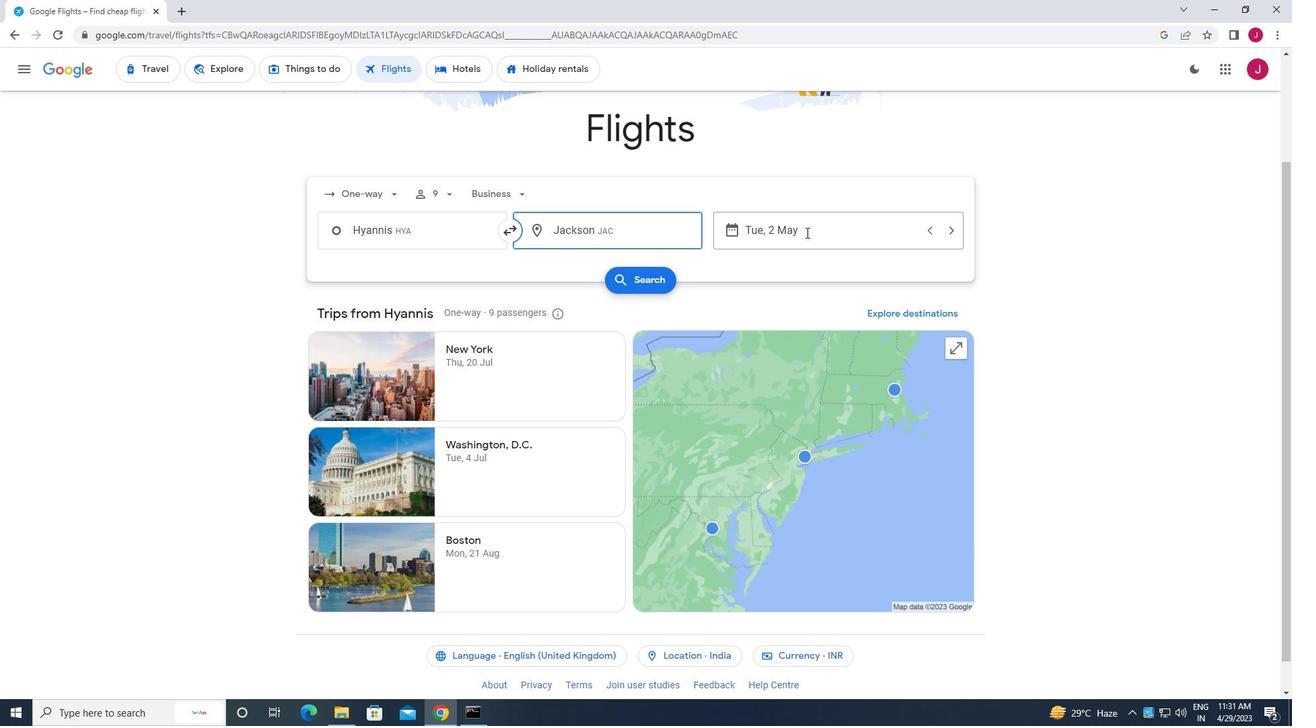
Action: Mouse moved to (813, 334)
Screenshot: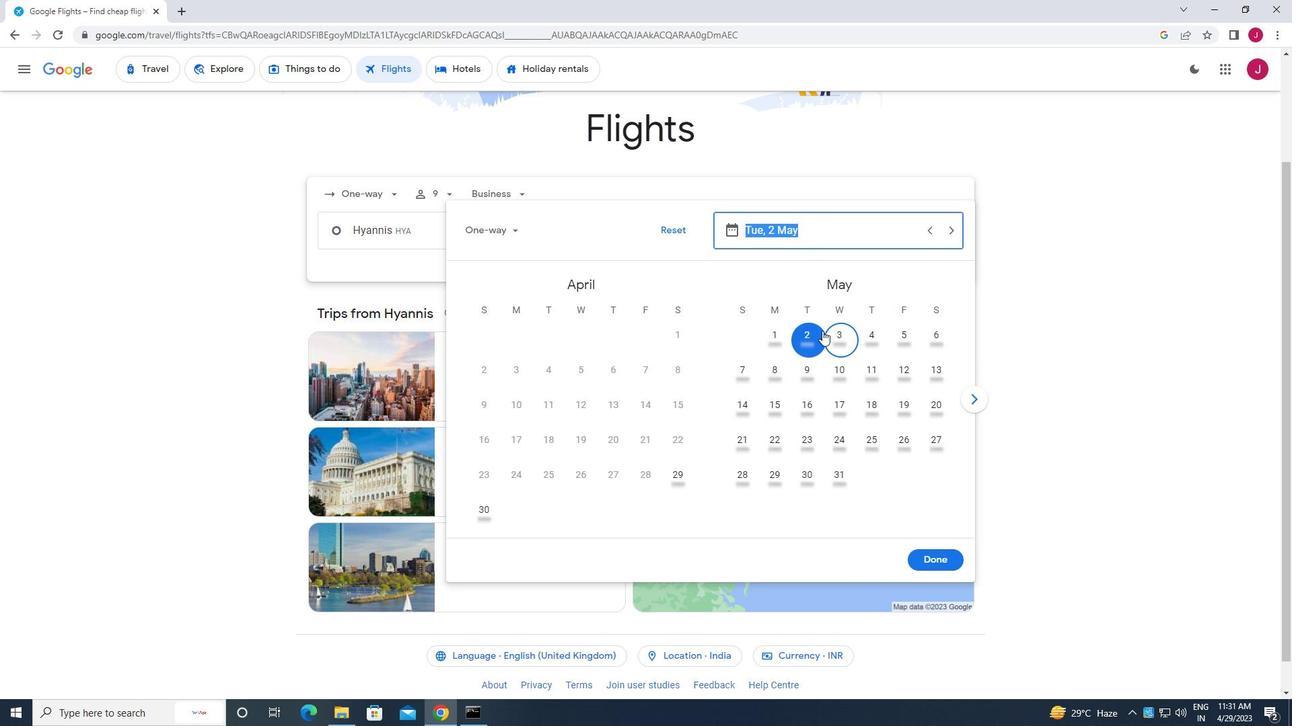 
Action: Mouse pressed left at (813, 334)
Screenshot: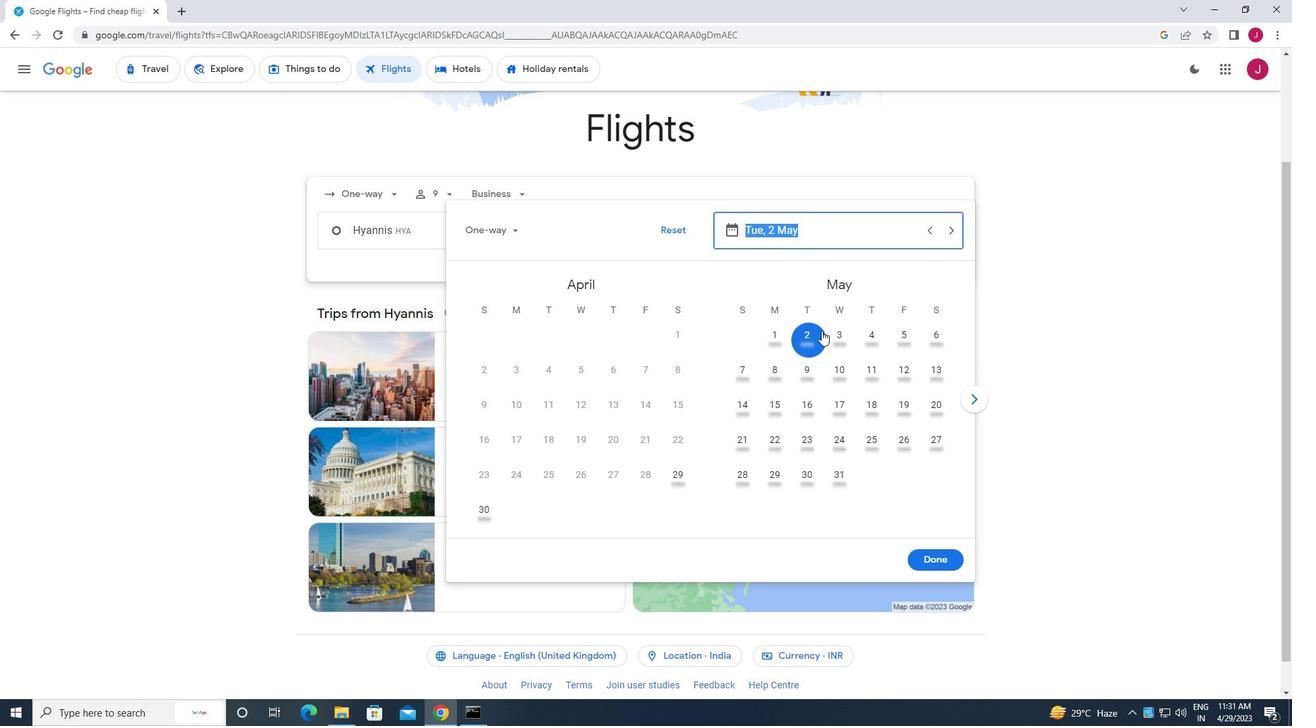 
Action: Mouse moved to (774, 334)
Screenshot: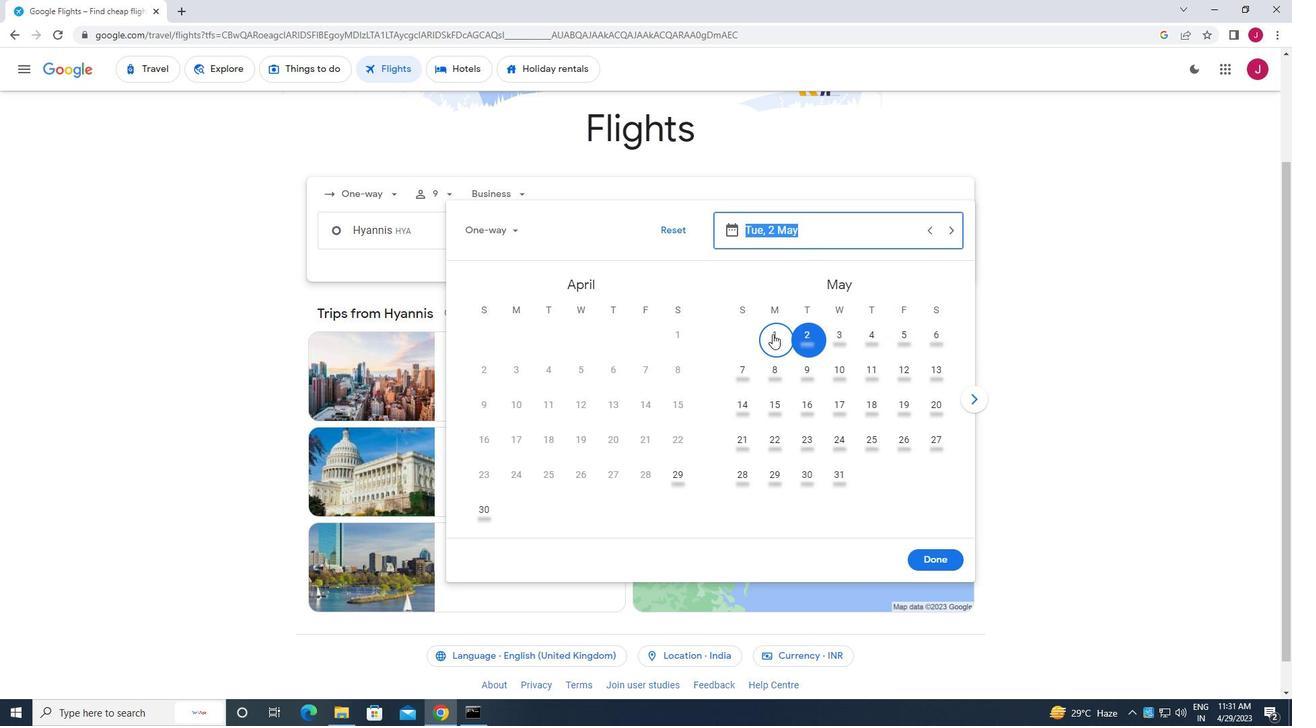 
Action: Mouse pressed left at (774, 334)
Screenshot: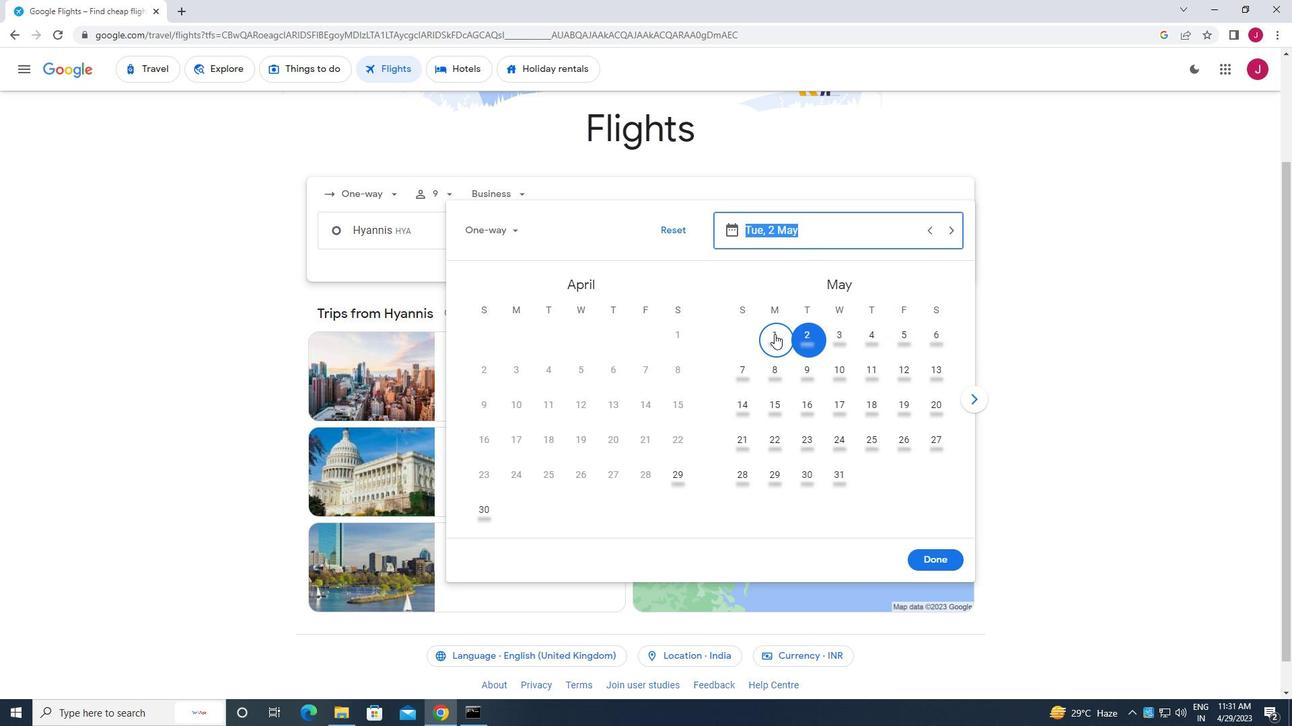 
Action: Mouse moved to (801, 338)
Screenshot: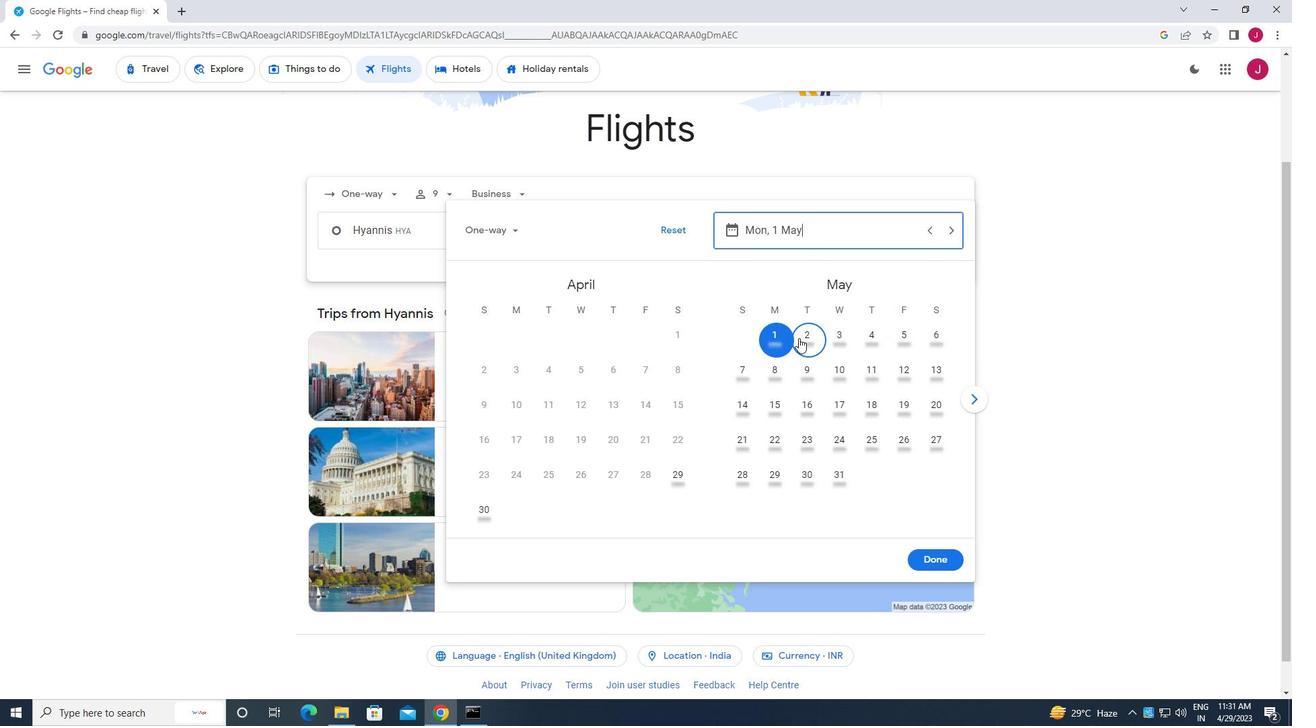 
Action: Mouse pressed left at (801, 338)
Screenshot: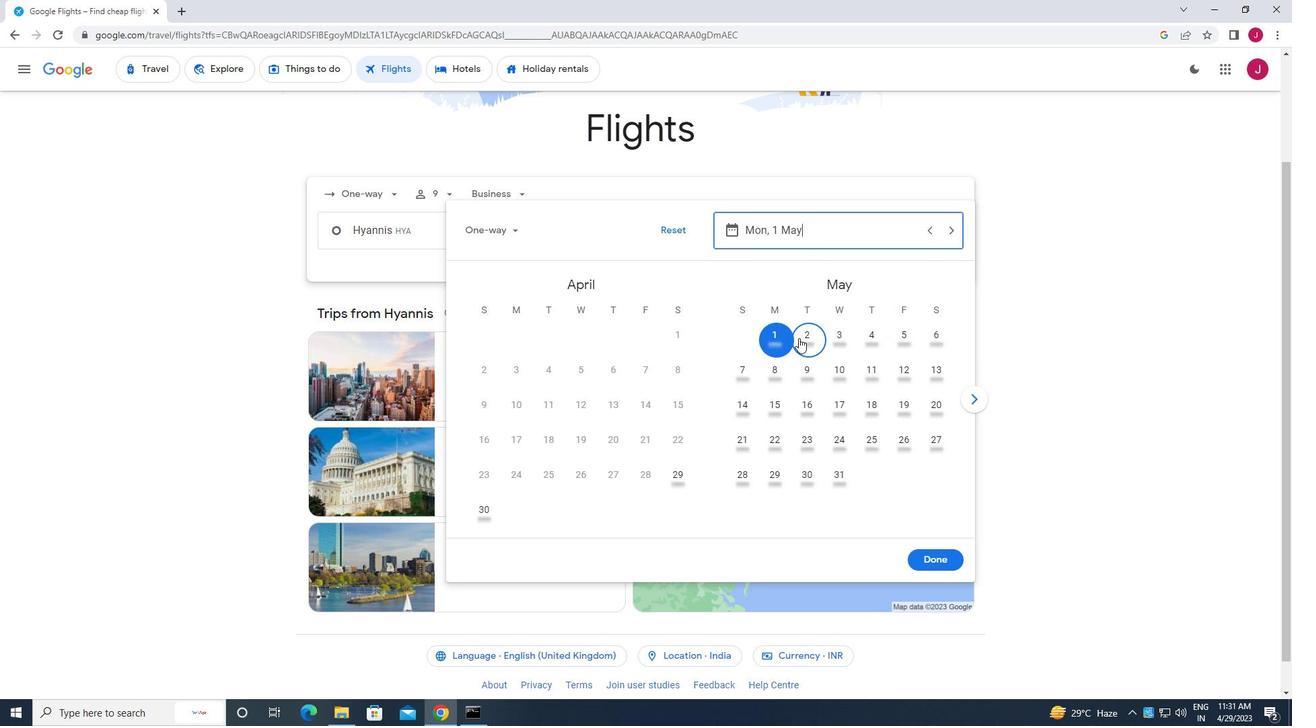 
Action: Mouse moved to (934, 558)
Screenshot: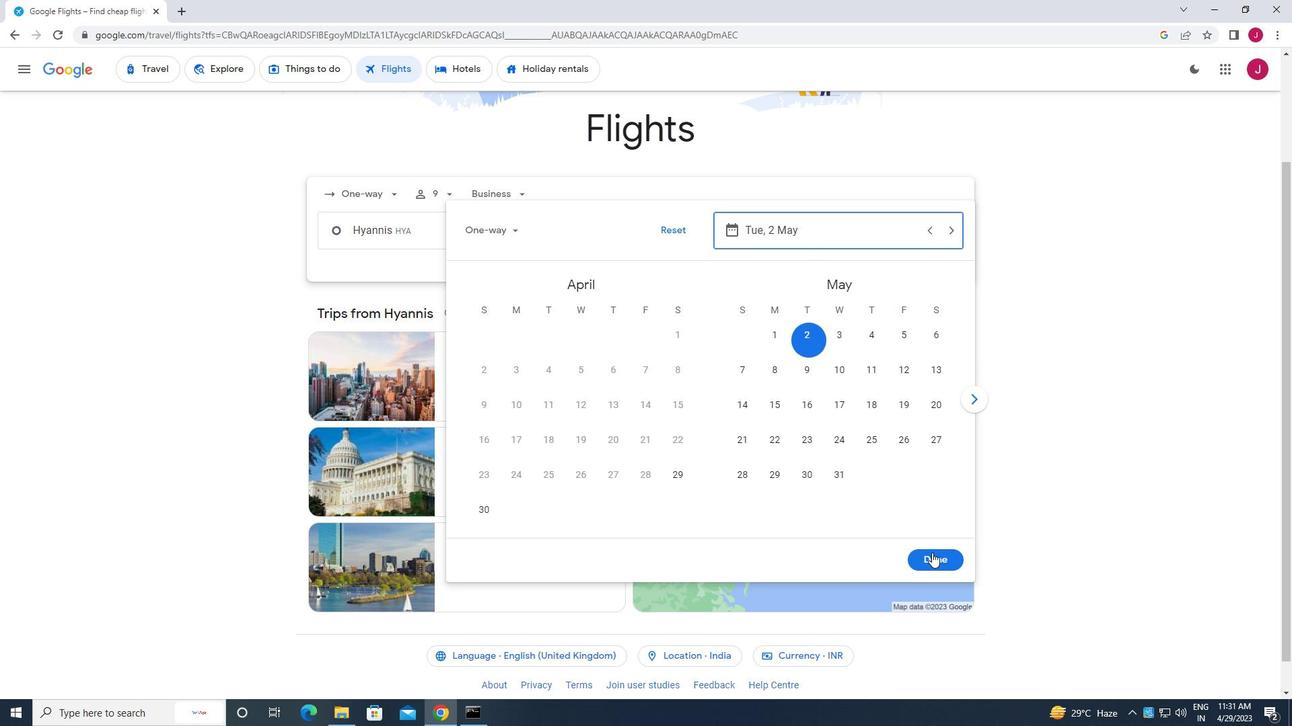 
Action: Mouse pressed left at (934, 558)
Screenshot: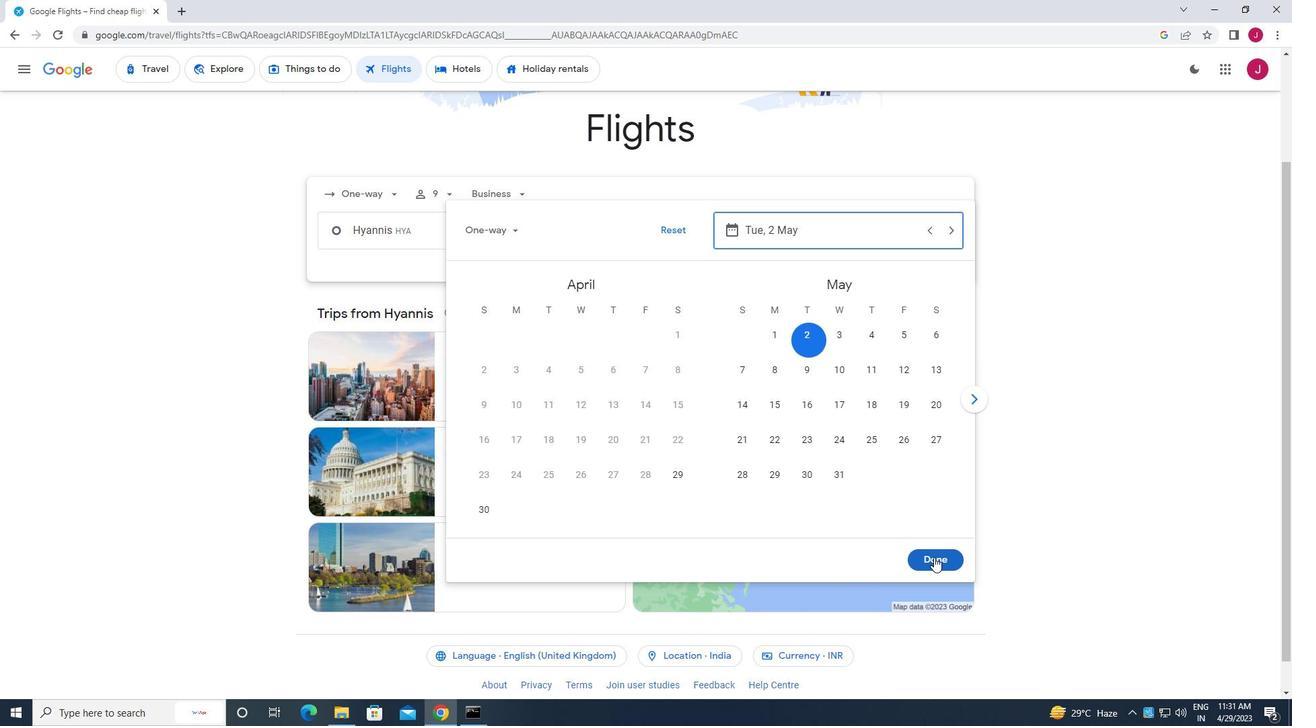 
Action: Mouse moved to (647, 280)
Screenshot: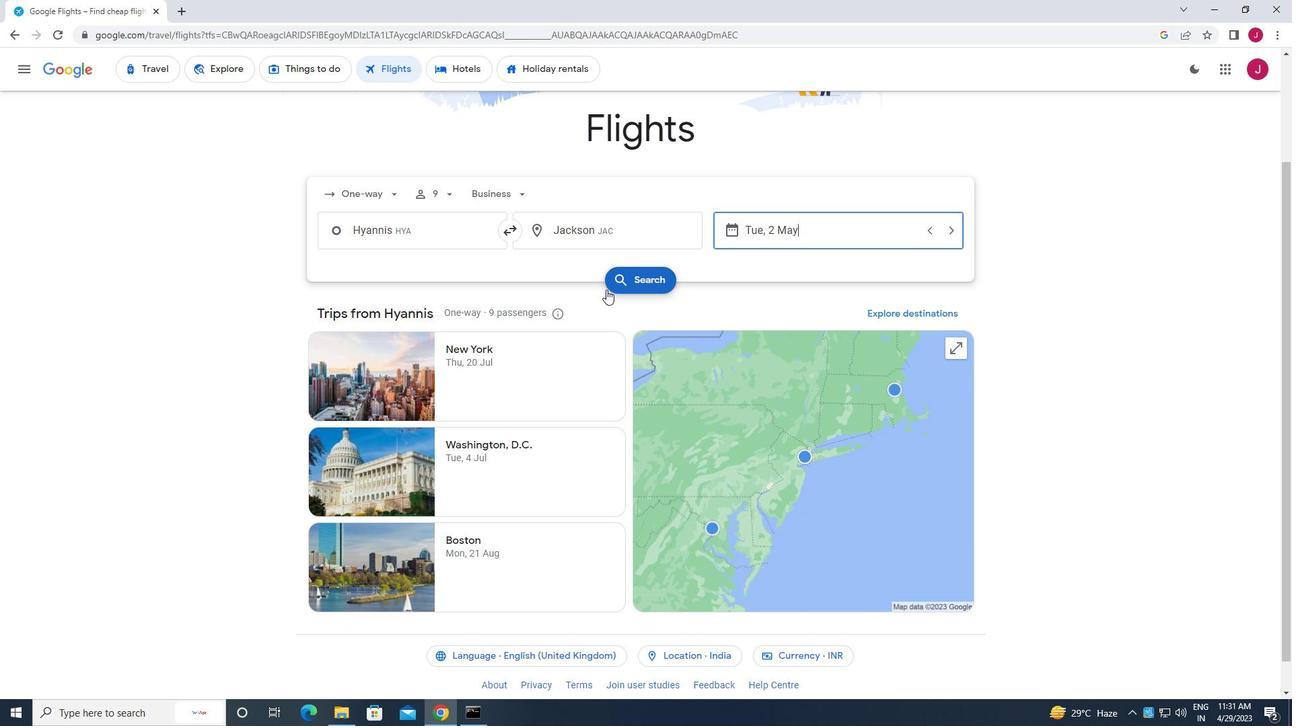 
Action: Mouse pressed left at (647, 280)
Screenshot: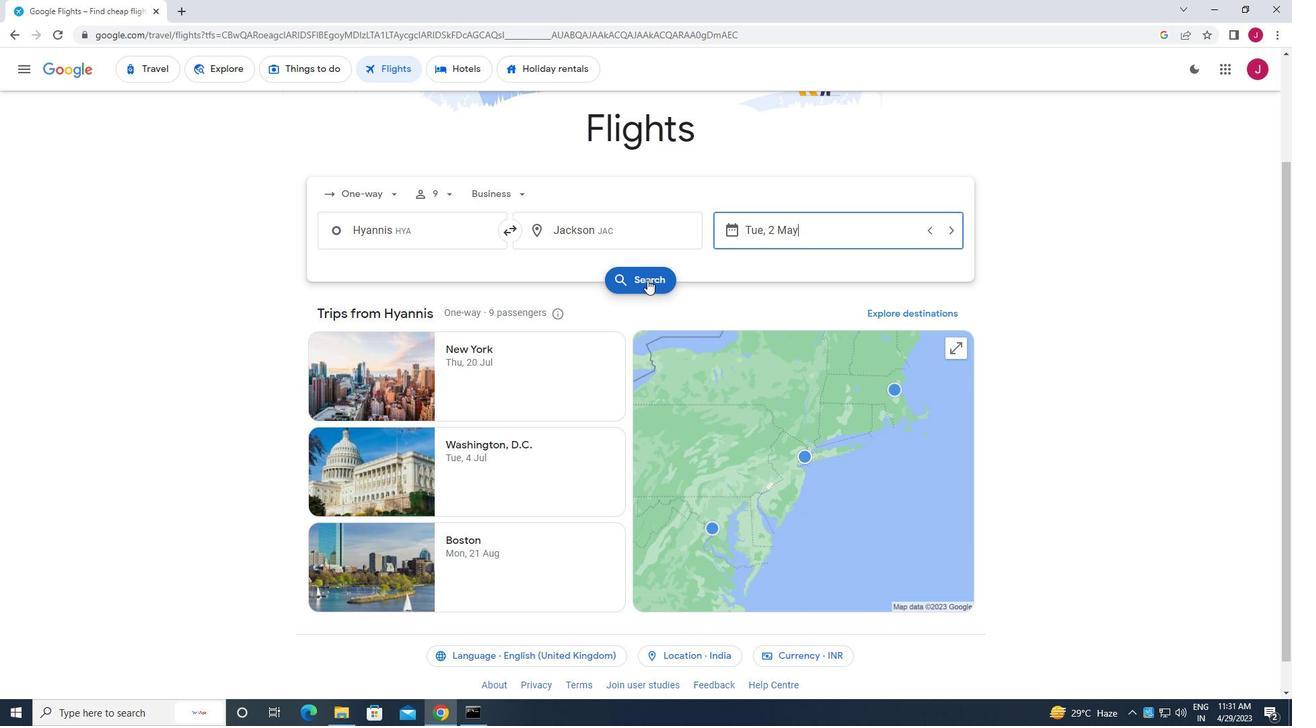 
Action: Mouse moved to (335, 191)
Screenshot: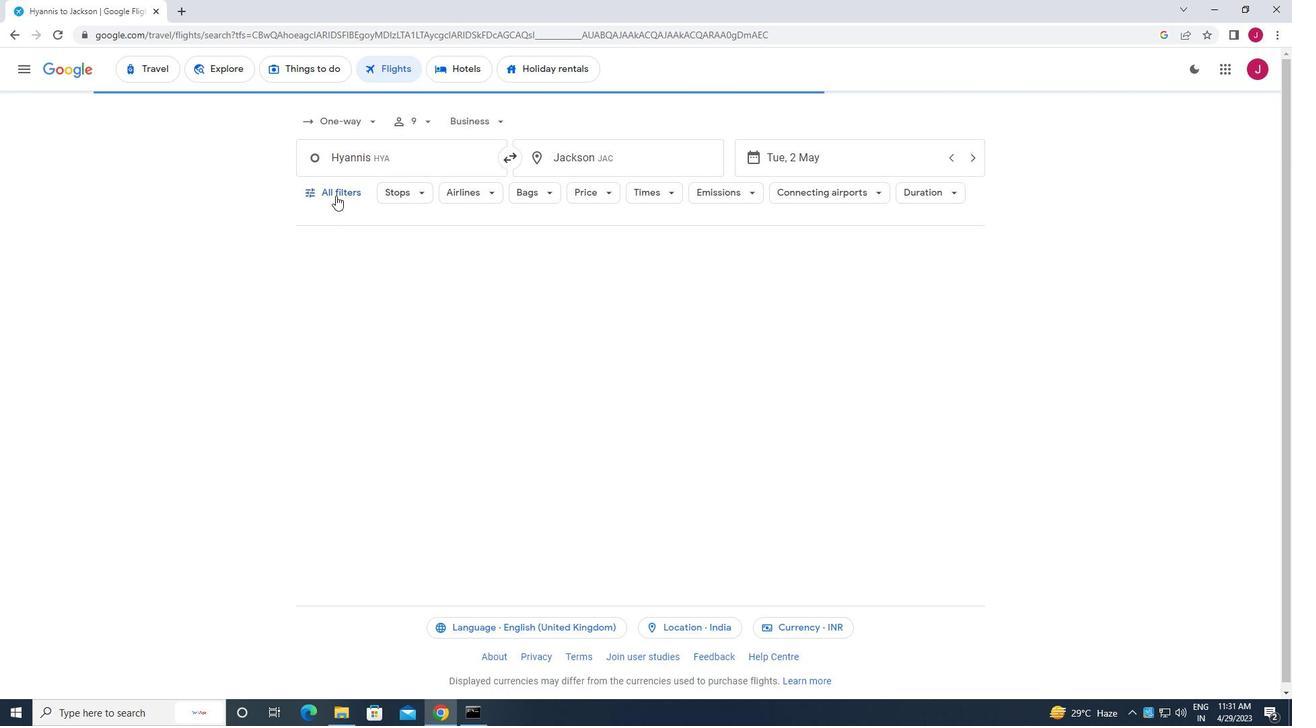 
Action: Mouse pressed left at (335, 191)
Screenshot: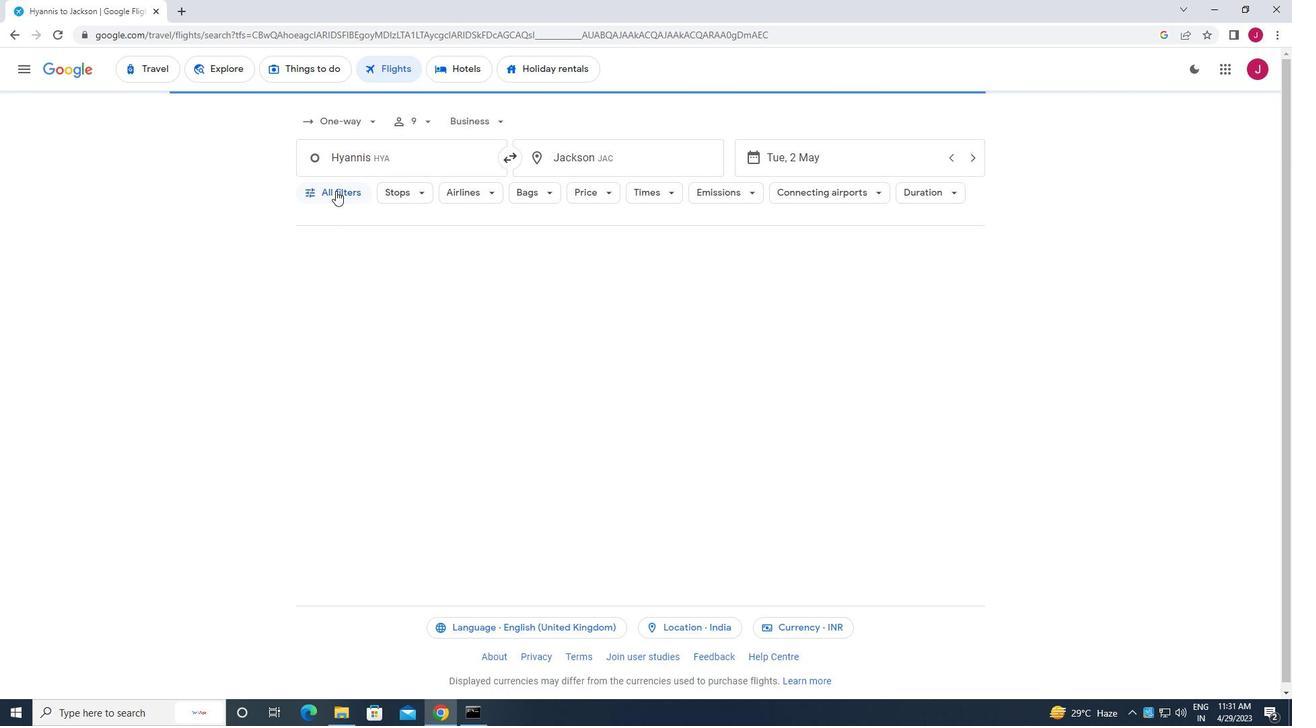 
Action: Mouse moved to (402, 344)
Screenshot: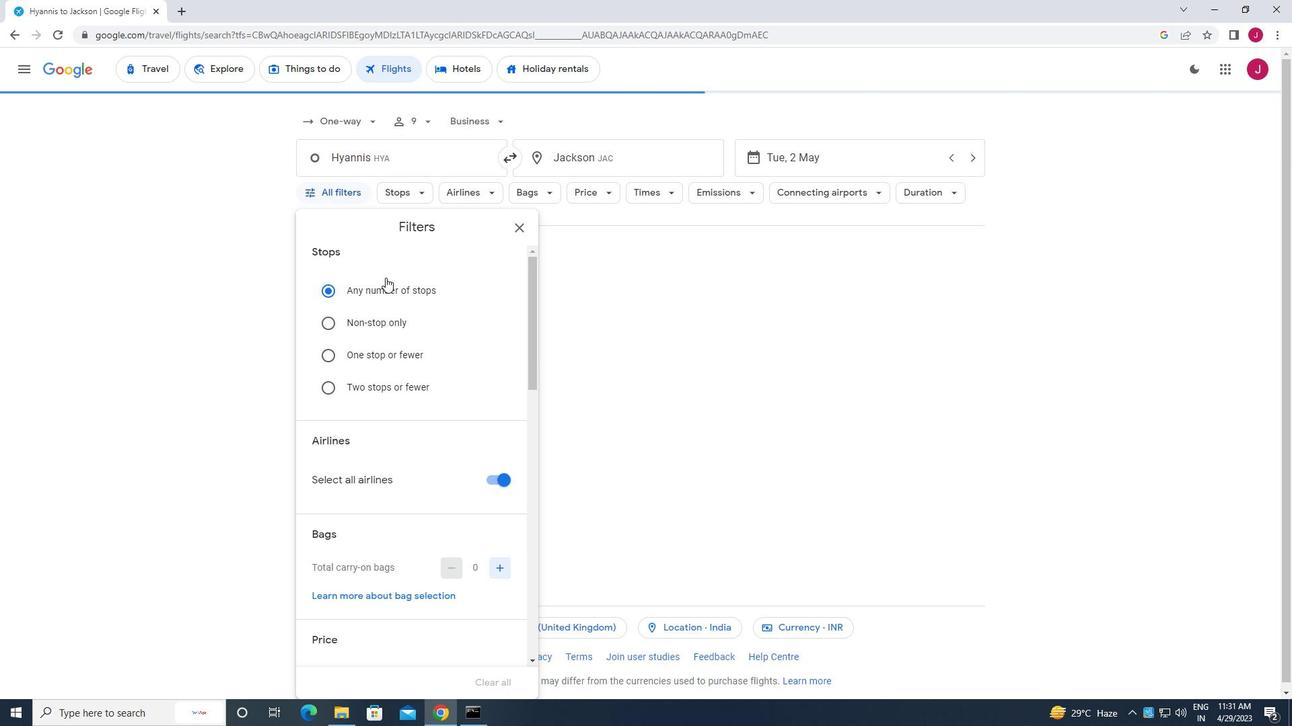 
Action: Mouse scrolled (402, 343) with delta (0, 0)
Screenshot: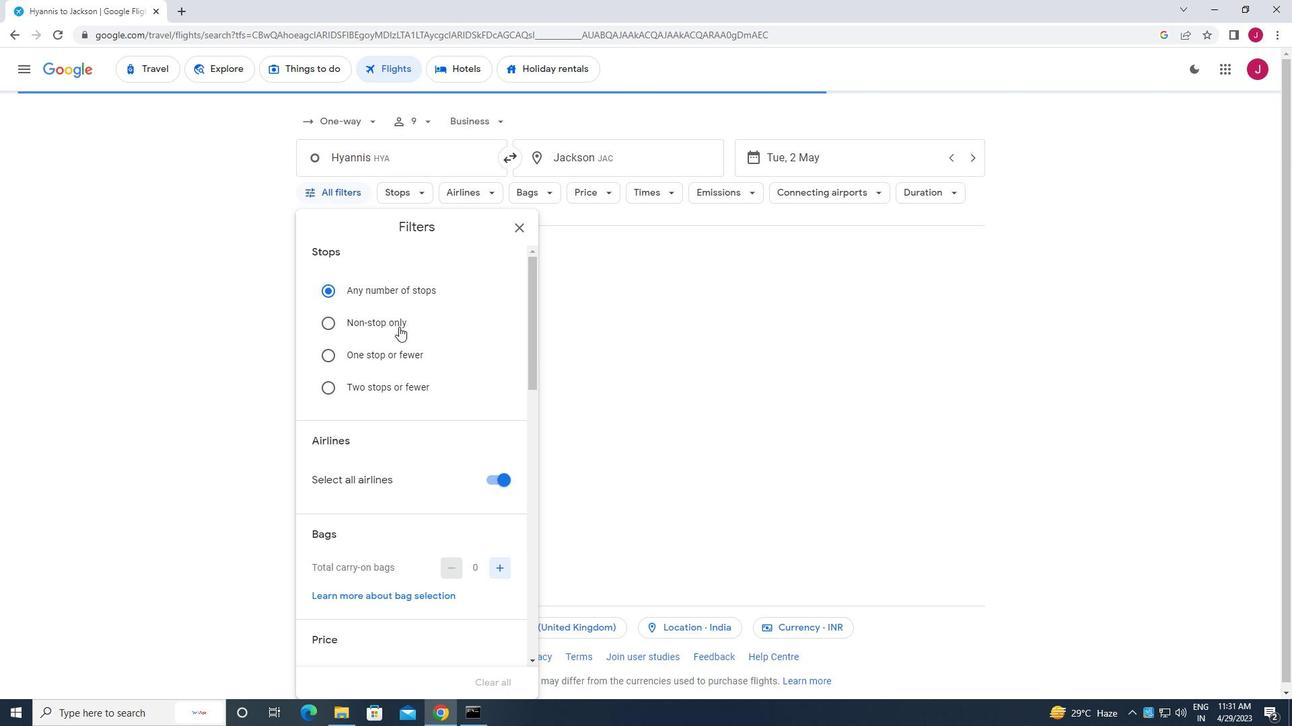 
Action: Mouse scrolled (402, 343) with delta (0, 0)
Screenshot: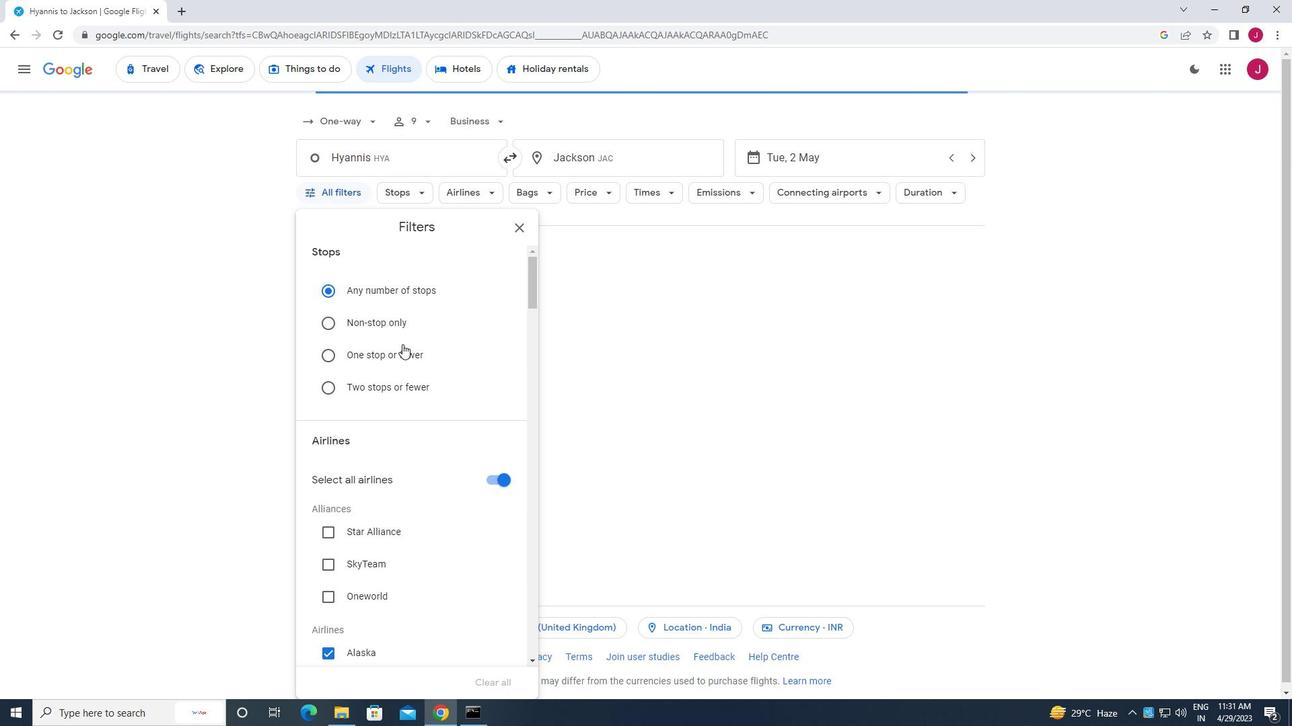 
Action: Mouse scrolled (402, 343) with delta (0, 0)
Screenshot: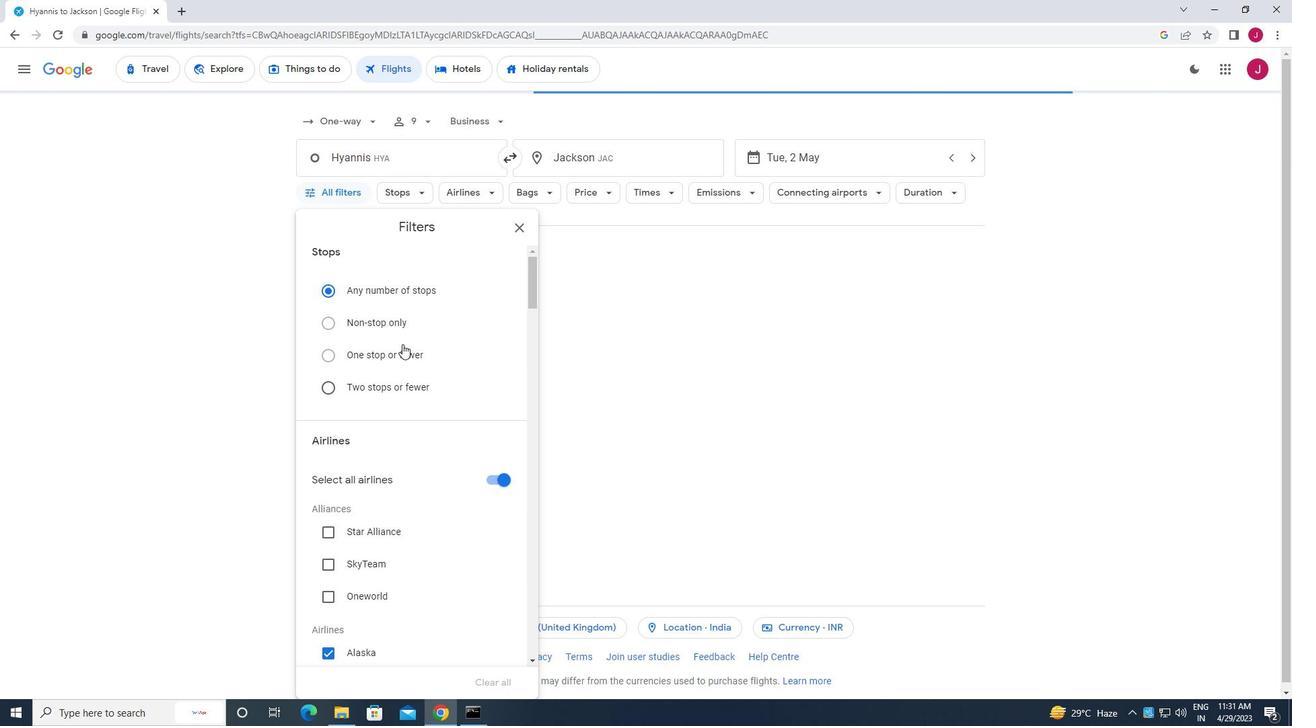 
Action: Mouse moved to (493, 271)
Screenshot: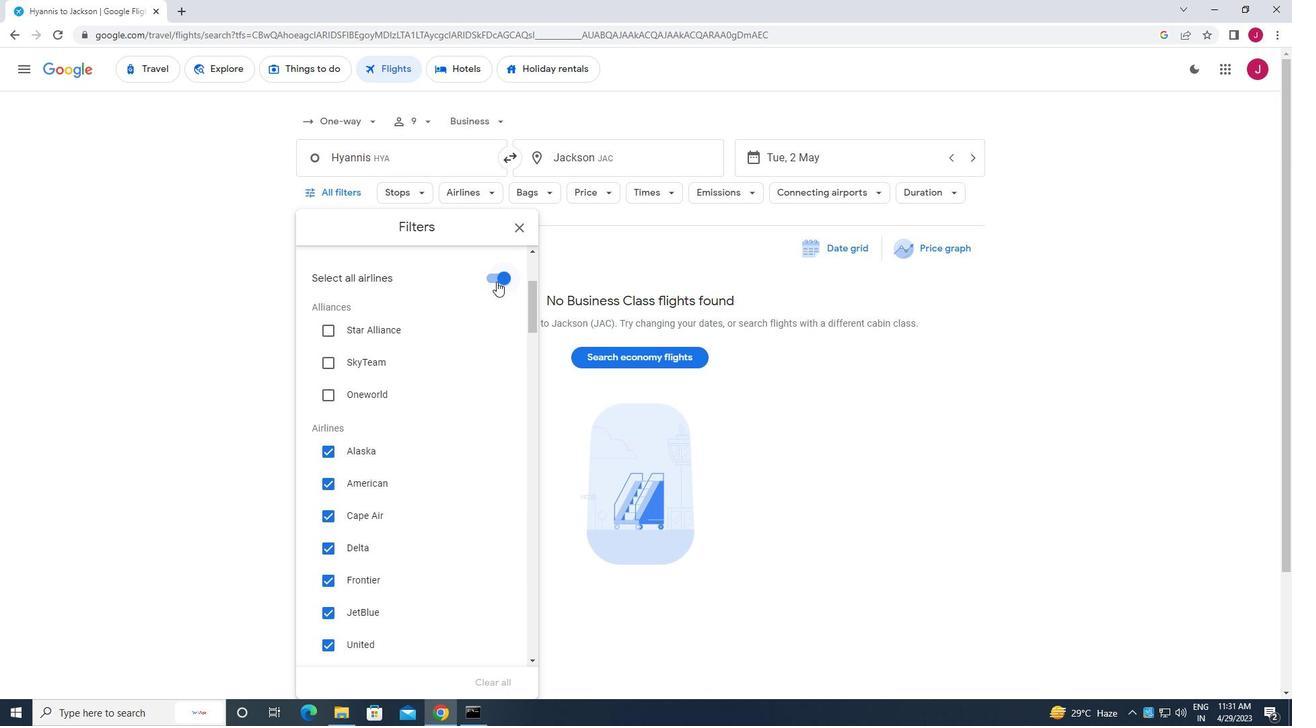 
Action: Mouse pressed left at (493, 271)
Screenshot: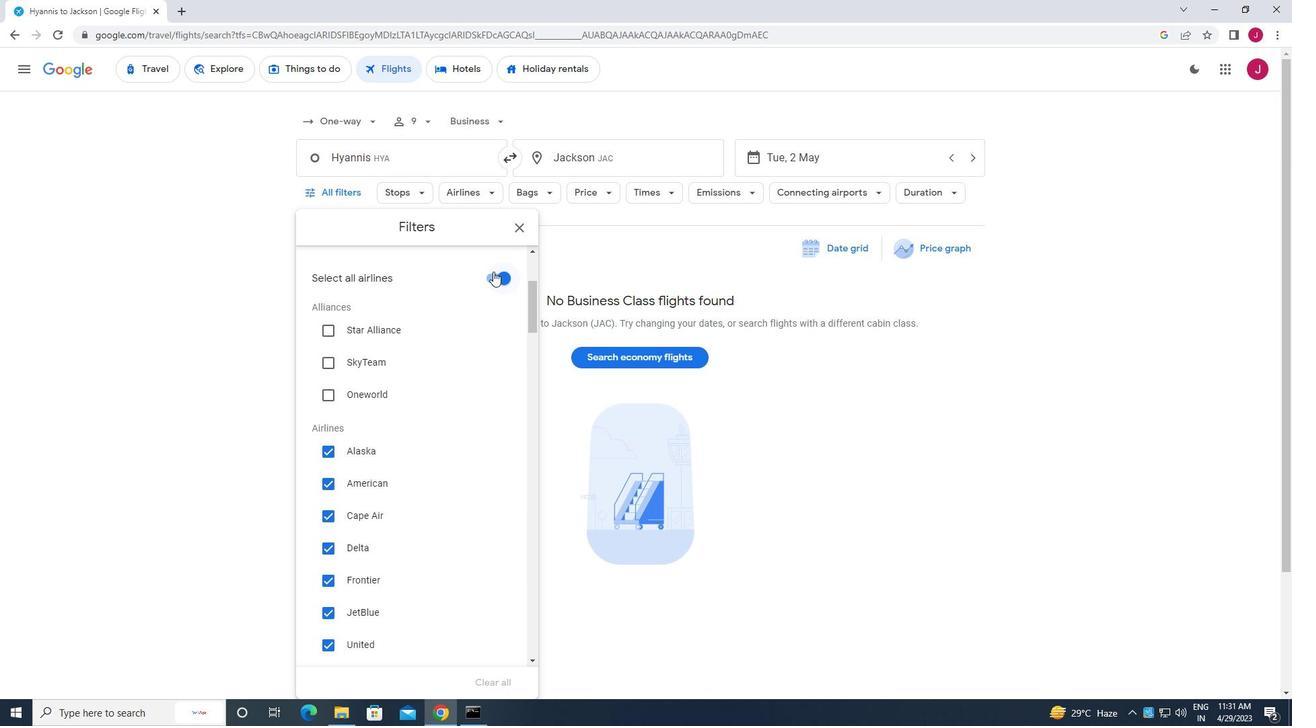 
Action: Mouse moved to (430, 337)
Screenshot: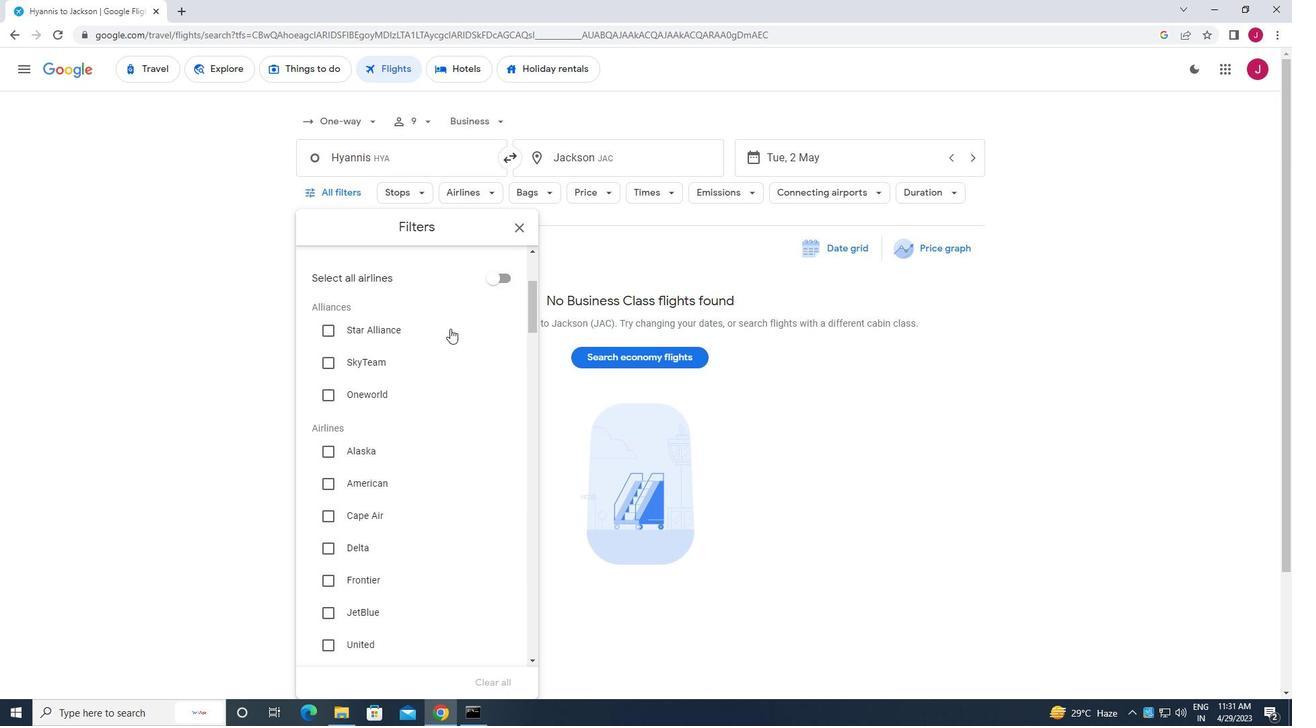
Action: Mouse scrolled (430, 337) with delta (0, 0)
Screenshot: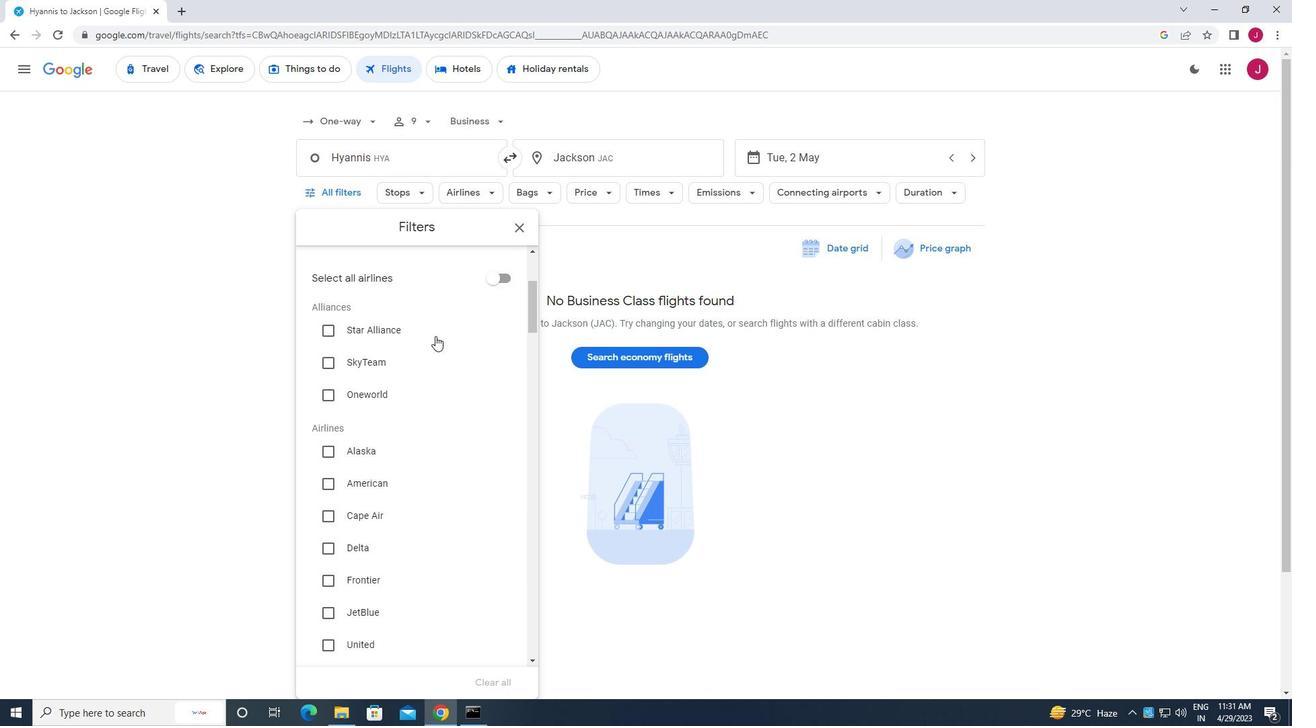 
Action: Mouse moved to (350, 436)
Screenshot: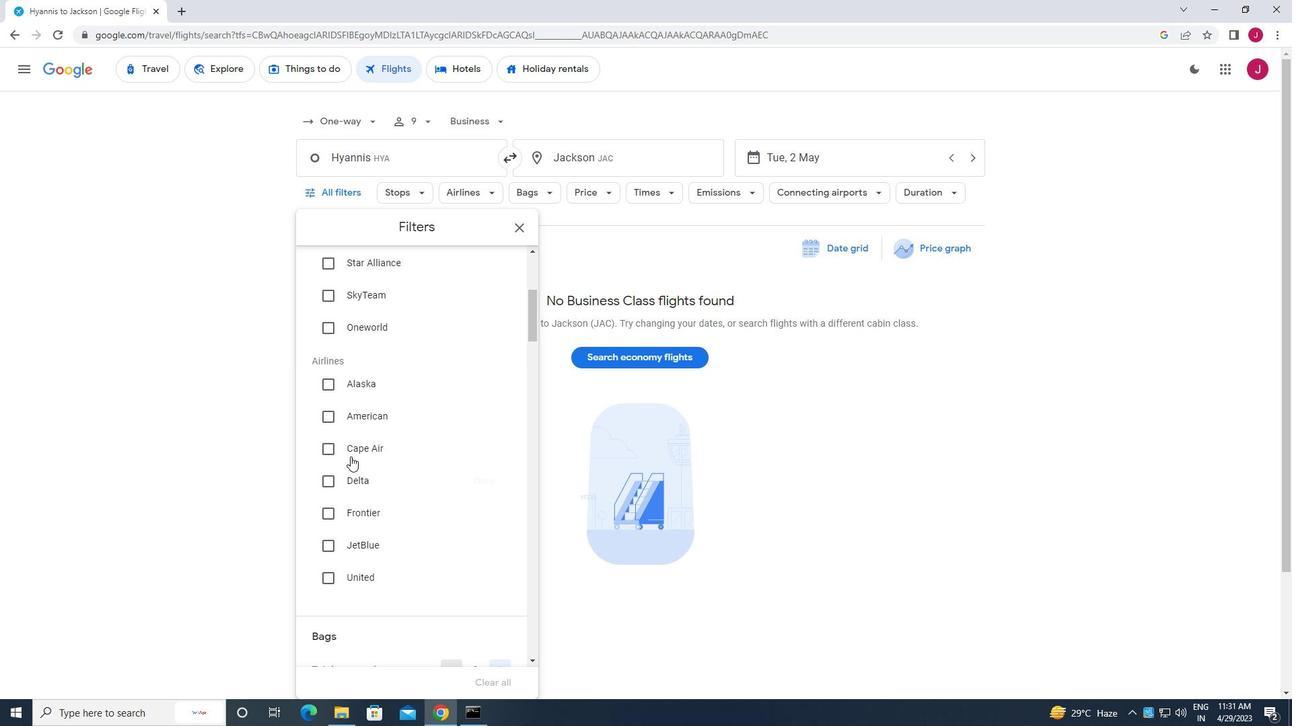 
Action: Mouse scrolled (350, 437) with delta (0, 0)
Screenshot: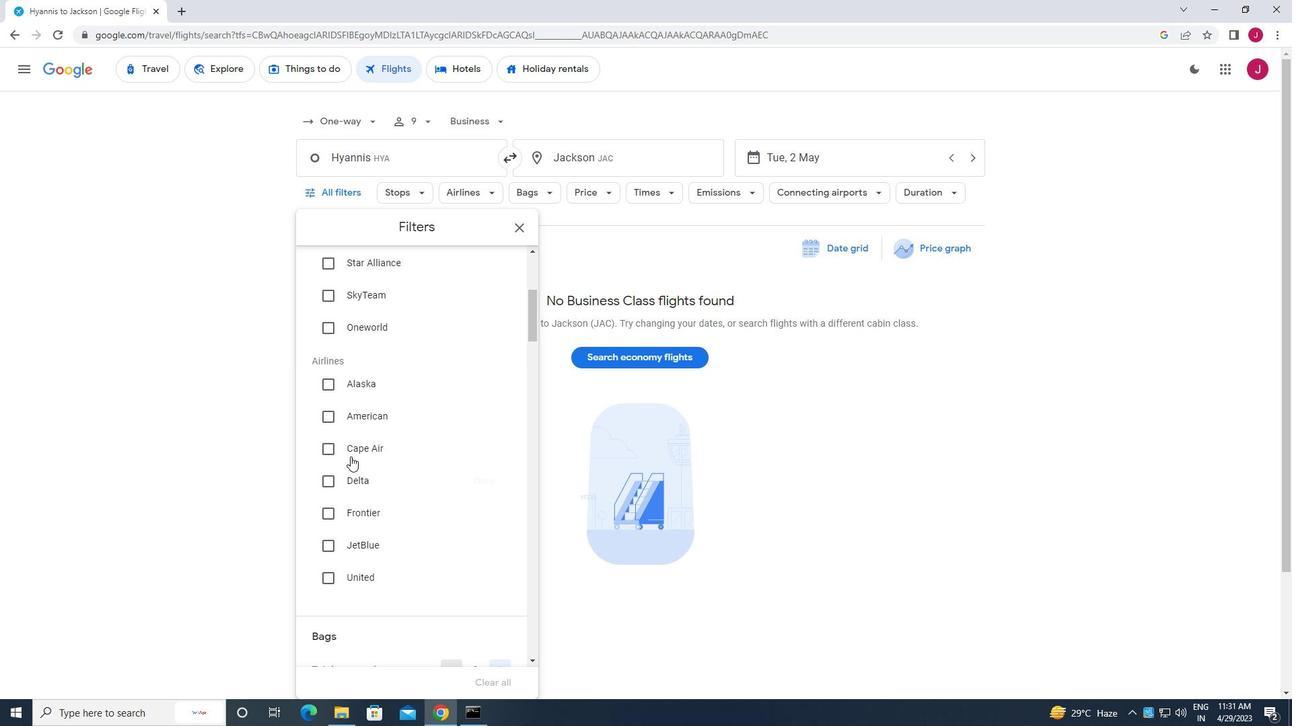 
Action: Mouse moved to (351, 422)
Screenshot: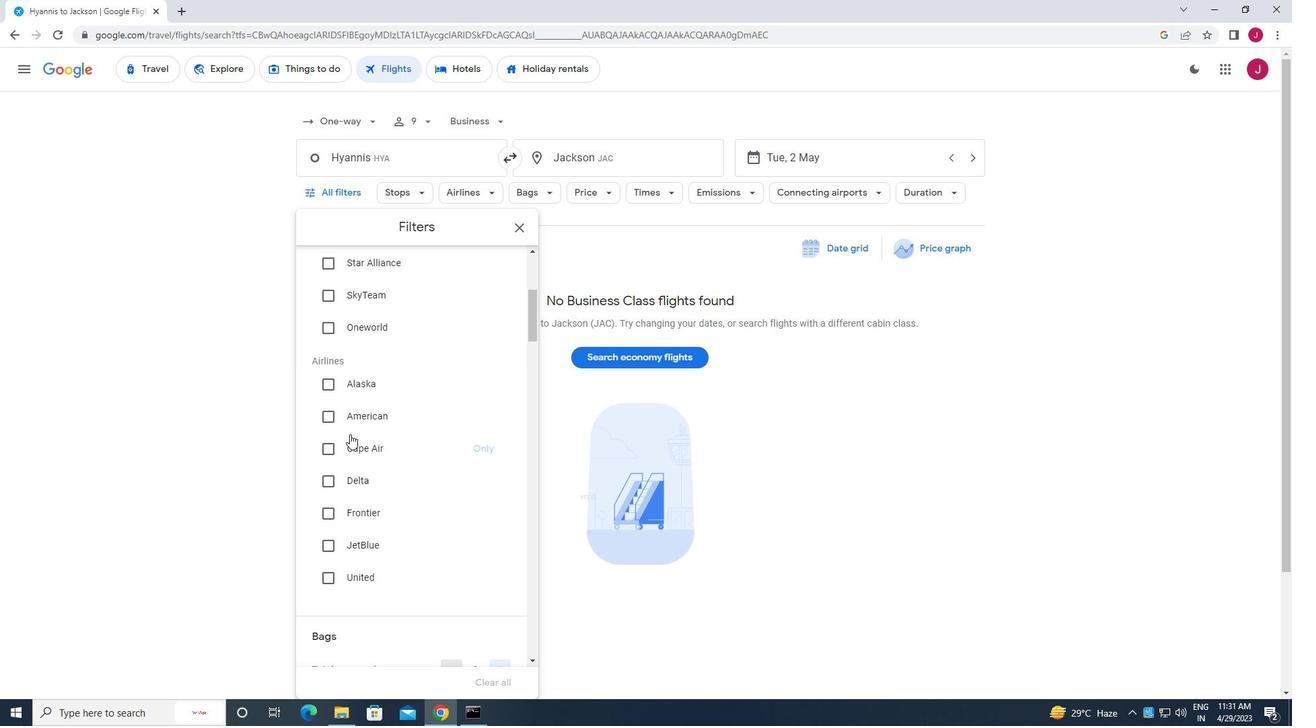 
Action: Mouse scrolled (351, 423) with delta (0, 0)
Screenshot: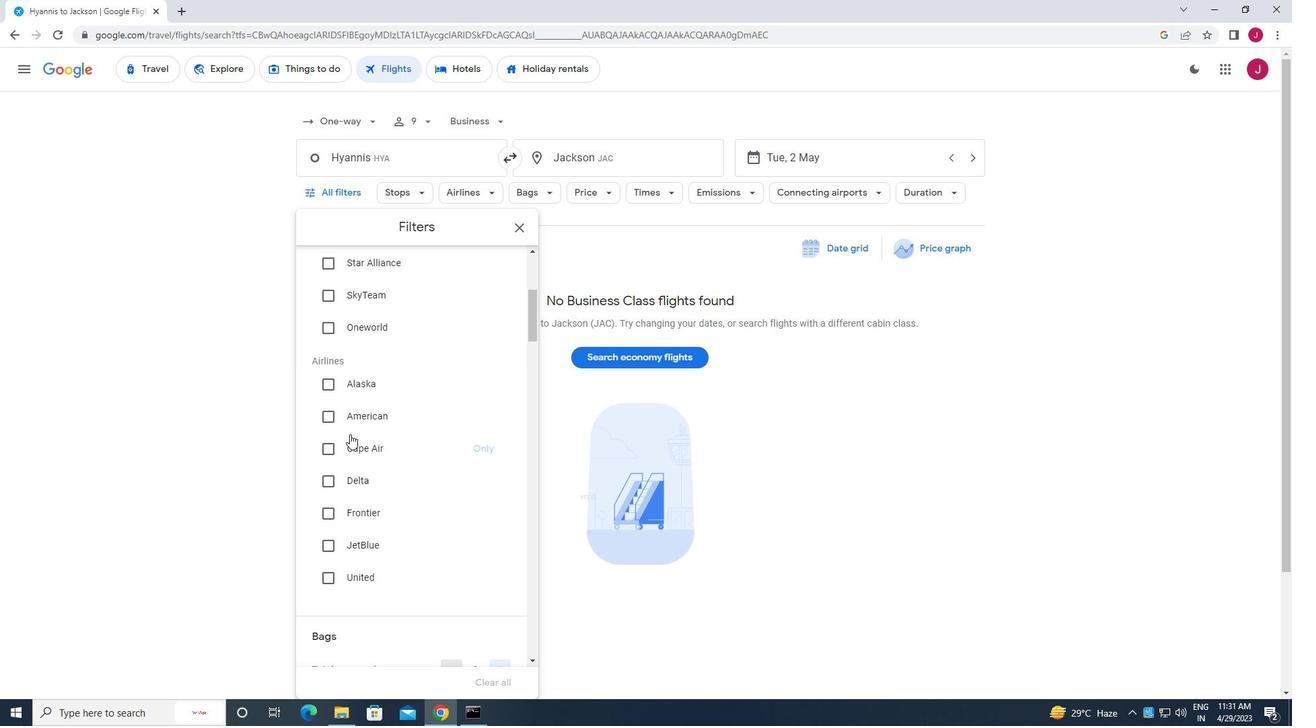 
Action: Mouse moved to (352, 419)
Screenshot: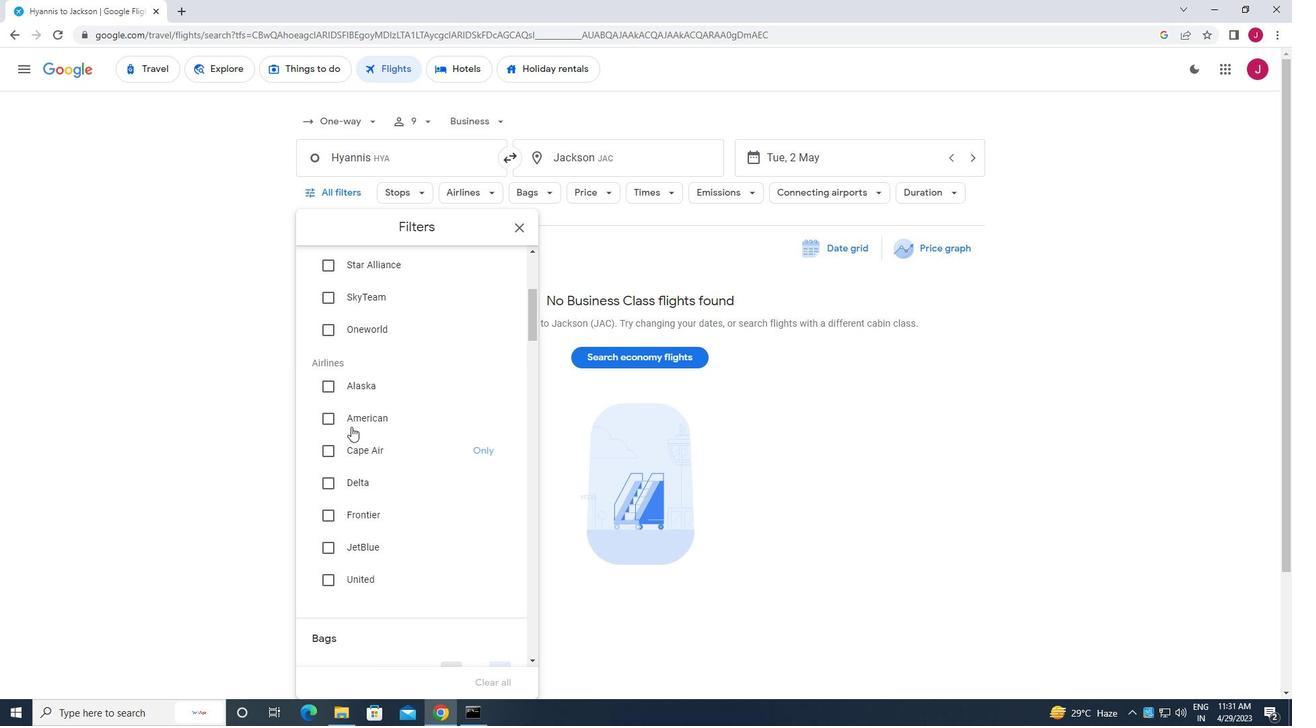 
Action: Mouse scrolled (352, 420) with delta (0, 0)
Screenshot: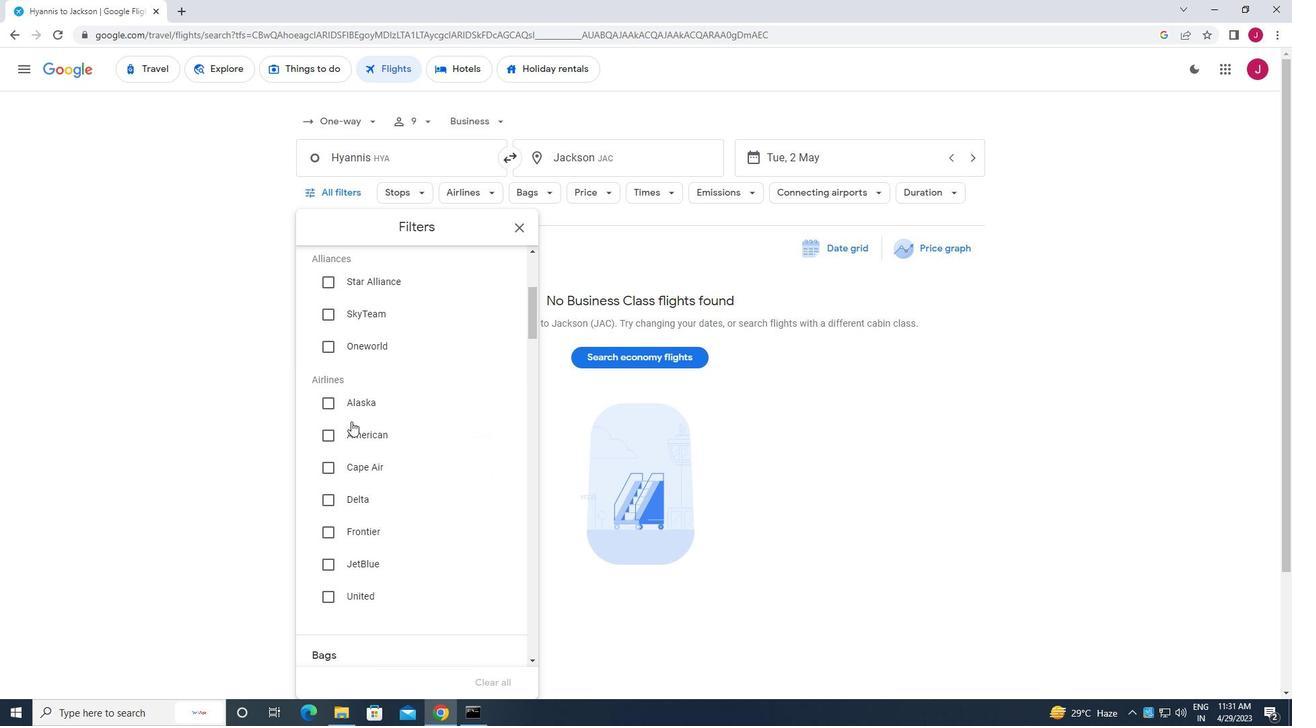 
Action: Mouse moved to (352, 421)
Screenshot: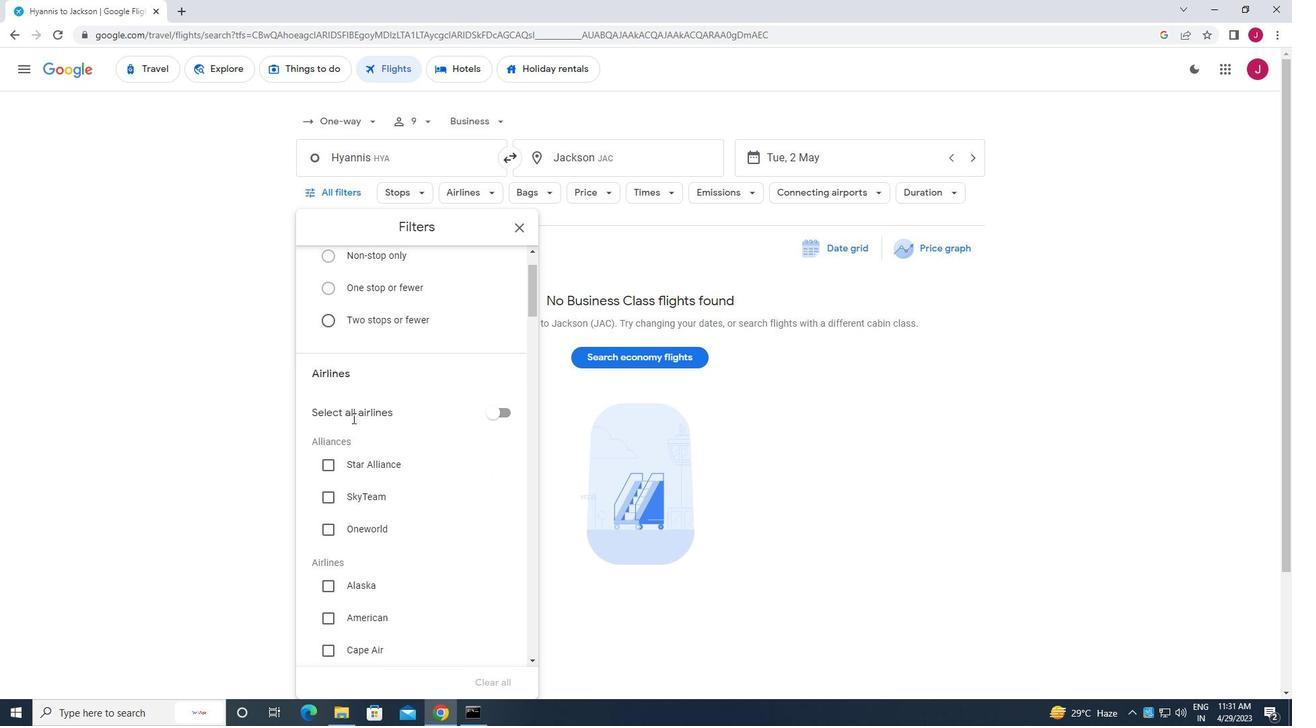 
Action: Mouse scrolled (352, 420) with delta (0, 0)
Screenshot: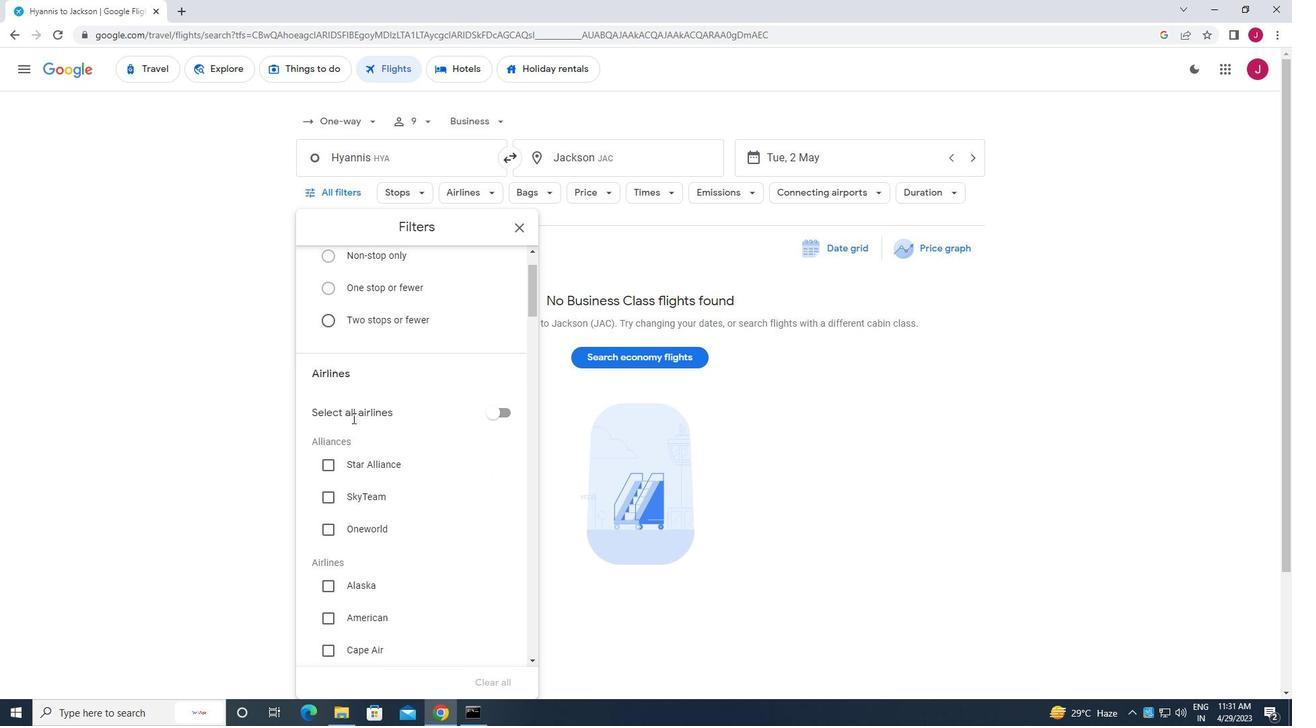 
Action: Mouse moved to (352, 423)
Screenshot: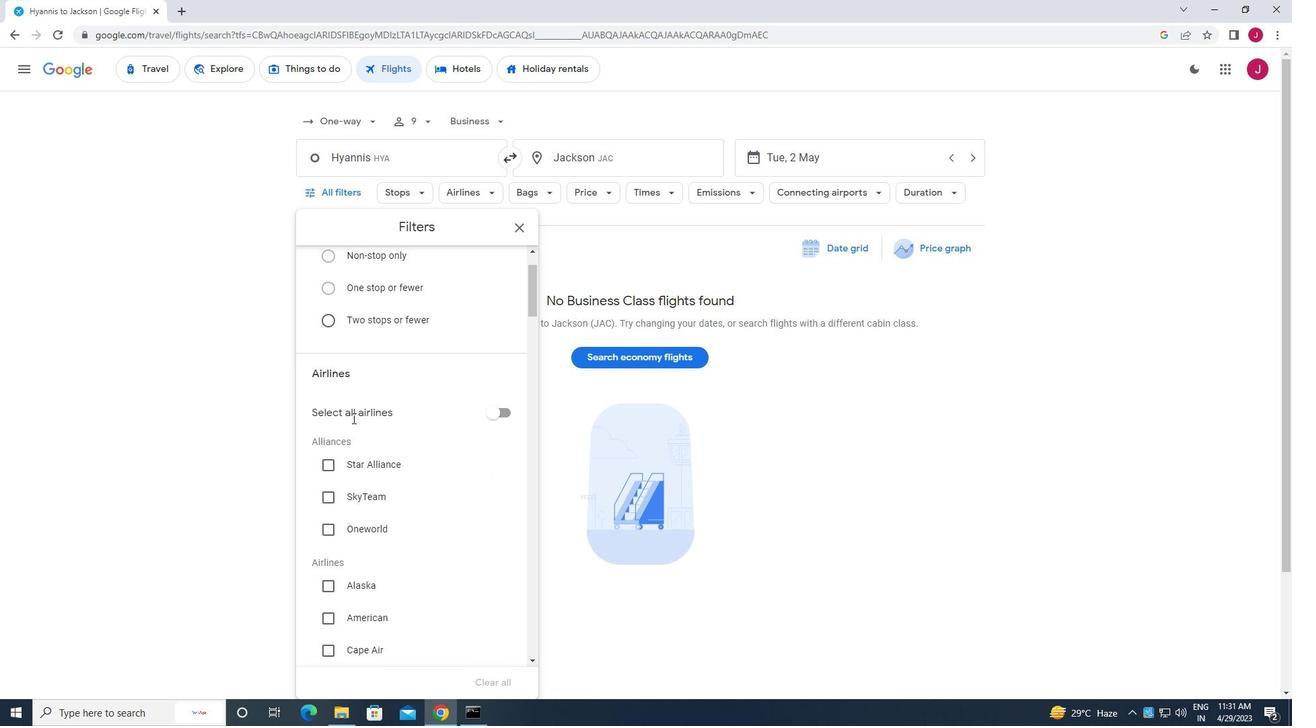 
Action: Mouse scrolled (352, 422) with delta (0, 0)
Screenshot: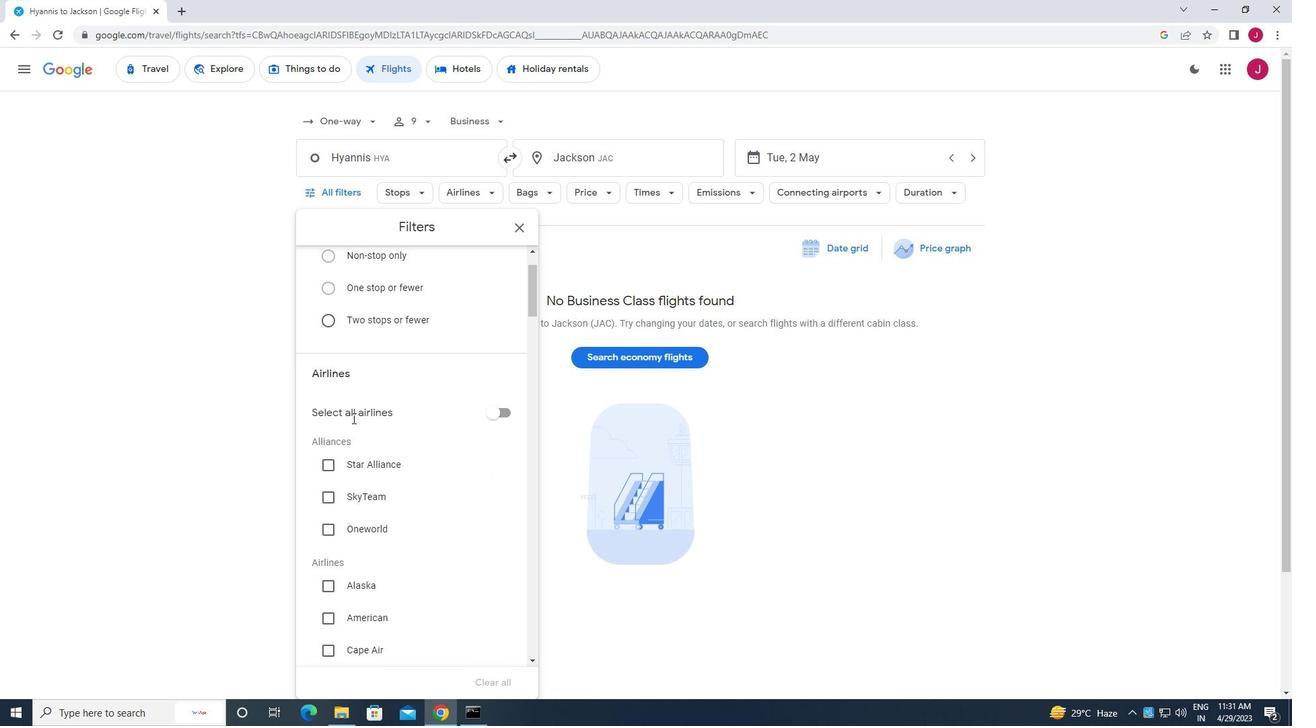 
Action: Mouse moved to (353, 424)
Screenshot: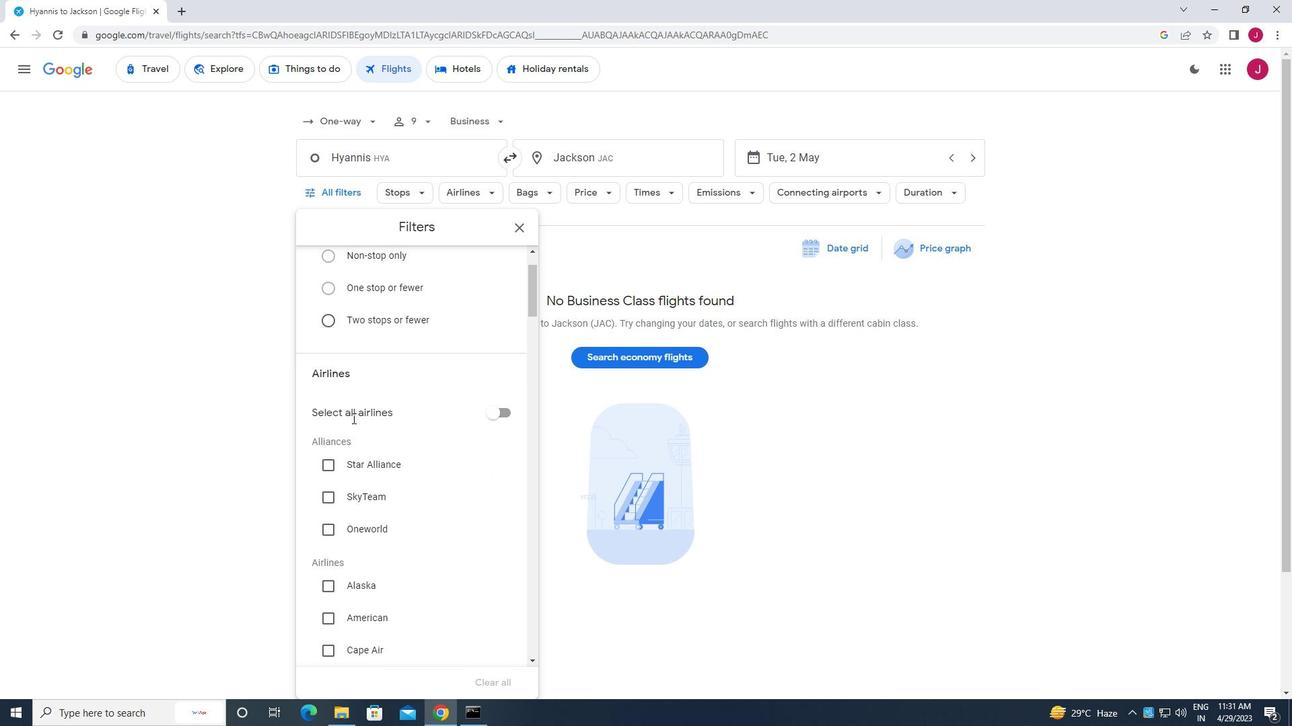 
Action: Mouse scrolled (353, 424) with delta (0, 0)
Screenshot: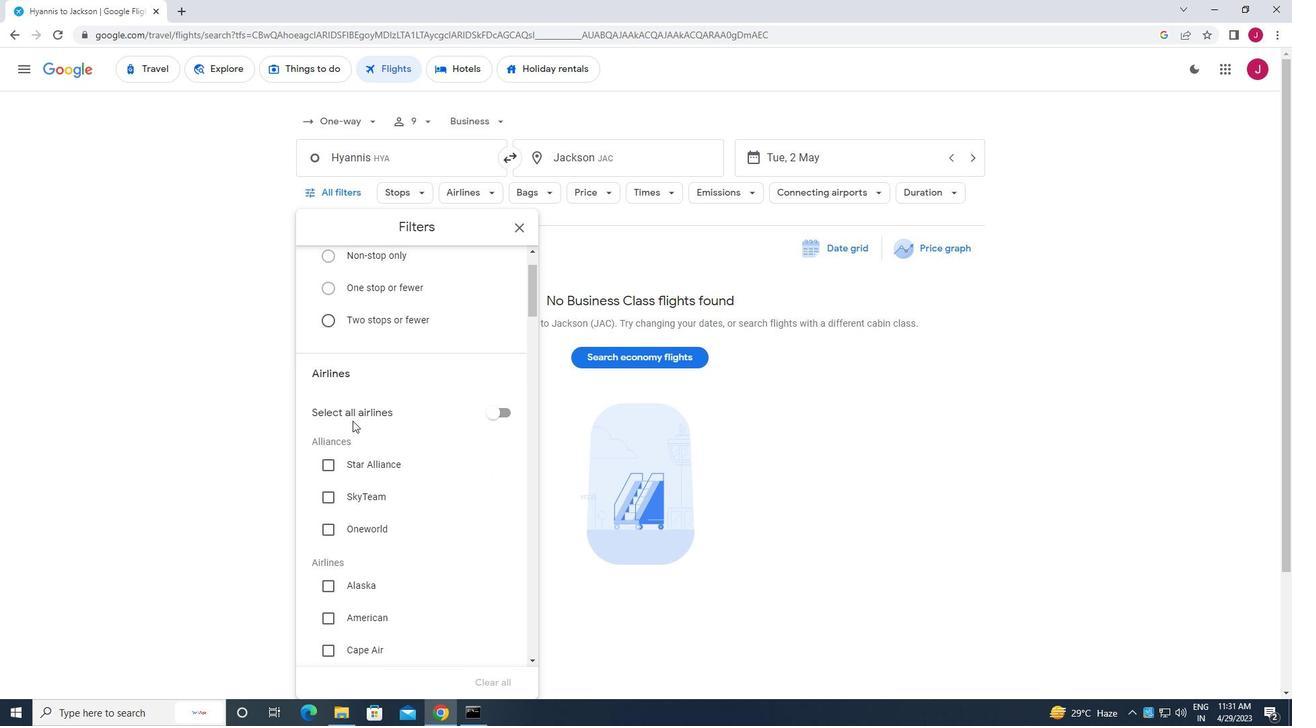 
Action: Mouse moved to (353, 424)
Screenshot: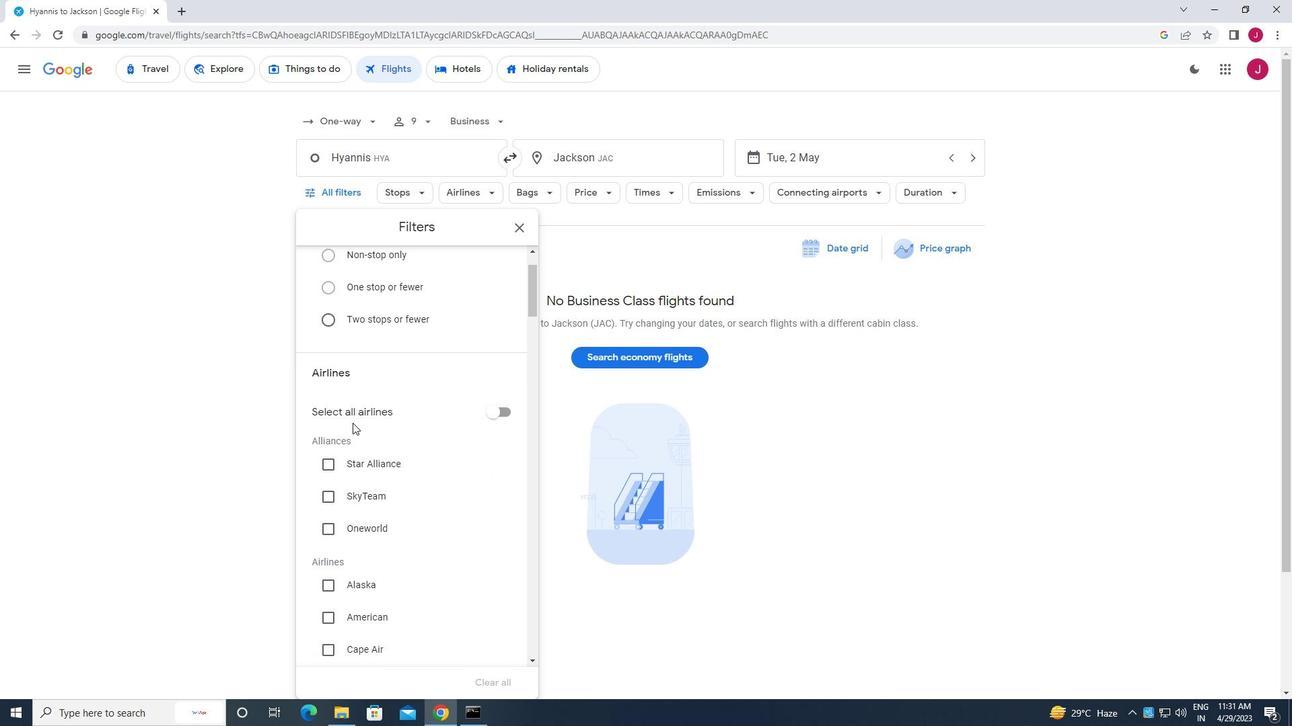 
Action: Mouse scrolled (353, 424) with delta (0, 0)
Screenshot: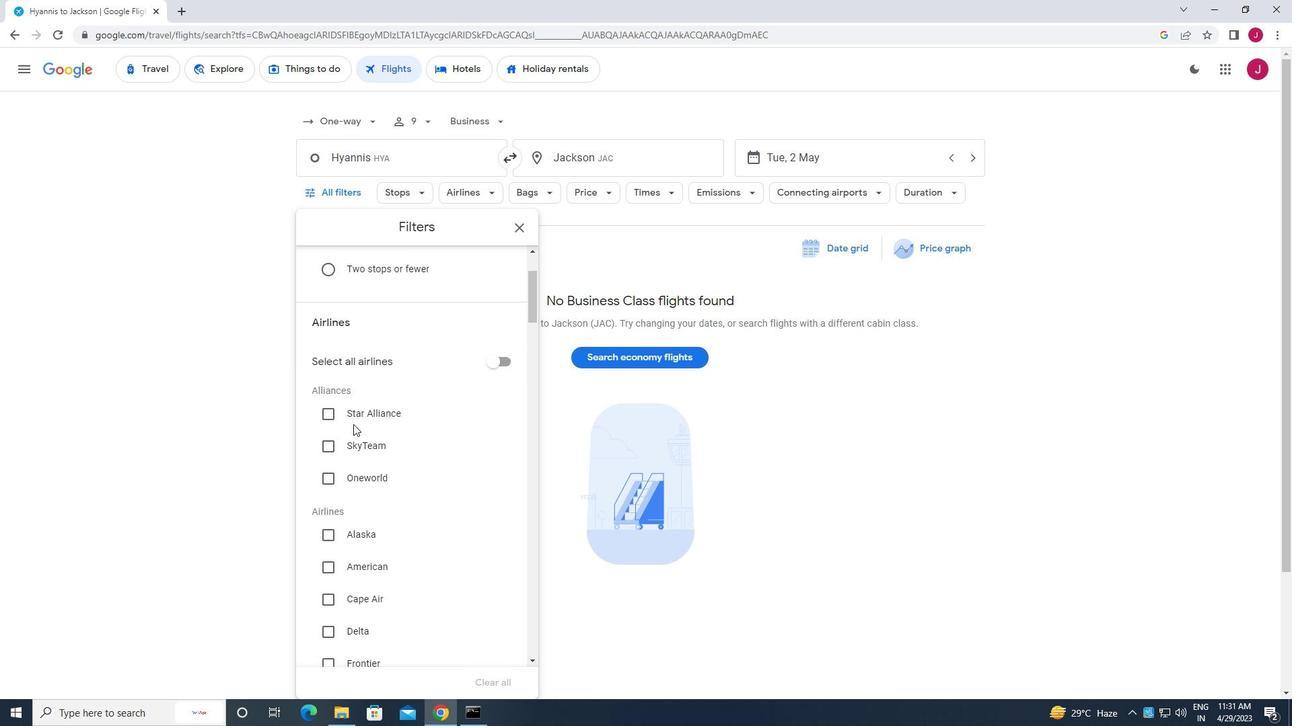 
Action: Mouse scrolled (353, 424) with delta (0, 0)
Screenshot: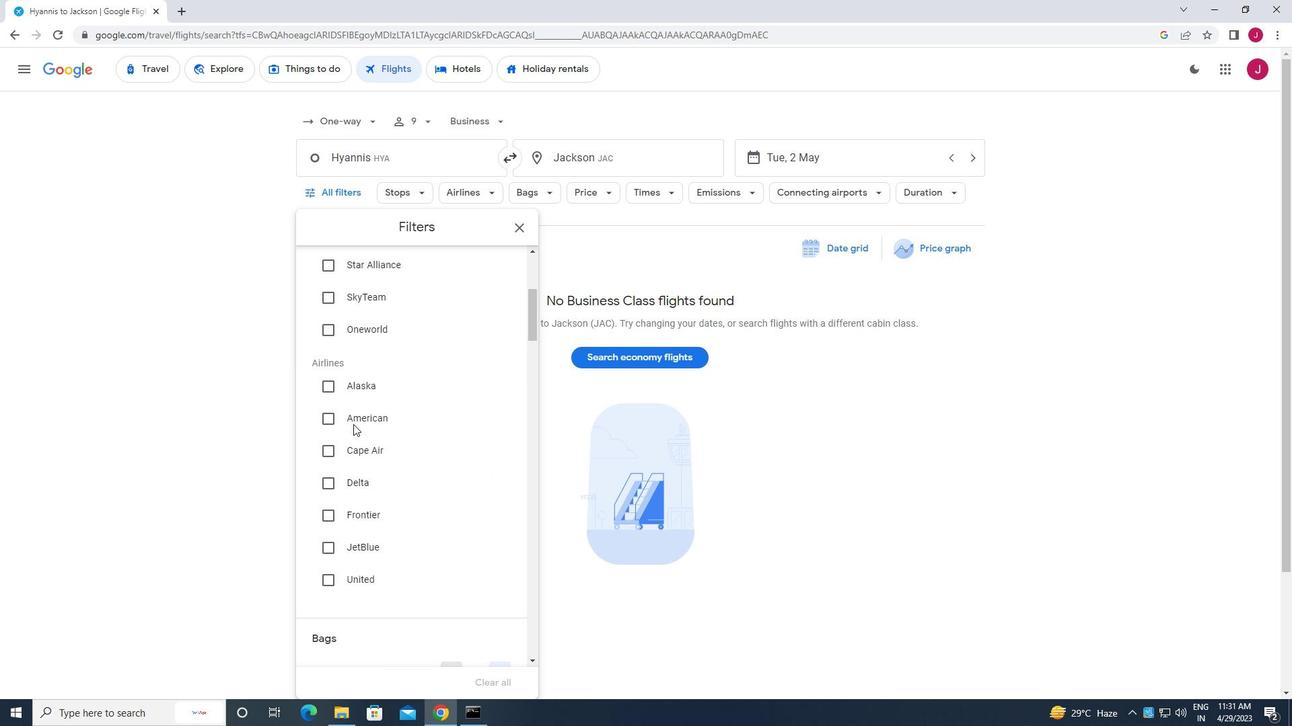
Action: Mouse moved to (358, 428)
Screenshot: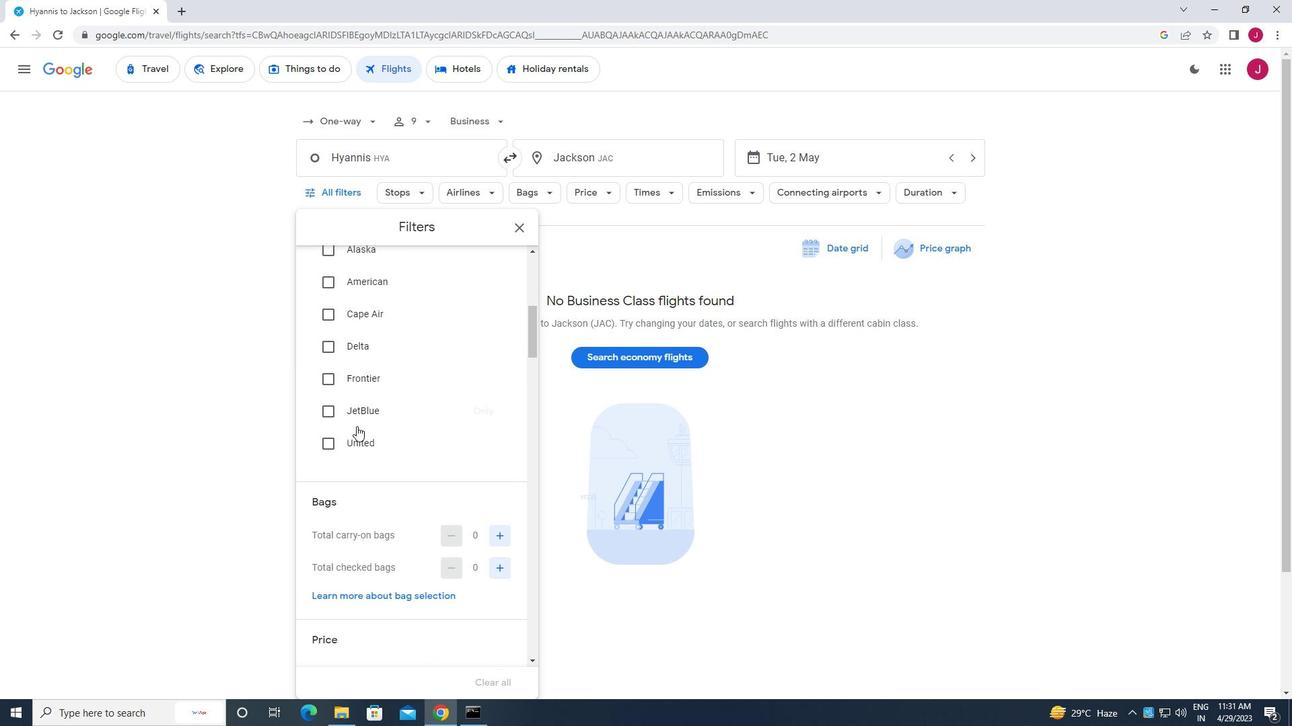 
Action: Mouse scrolled (358, 428) with delta (0, 0)
Screenshot: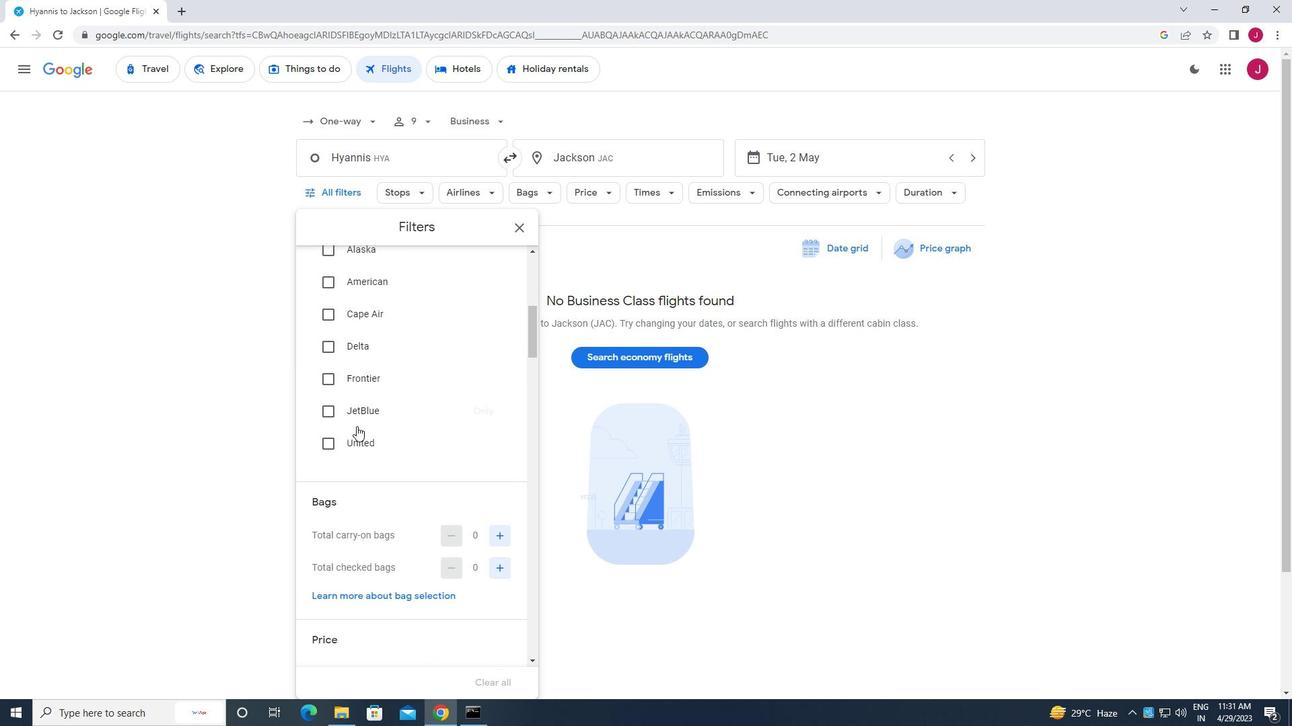 
Action: Mouse moved to (358, 428)
Screenshot: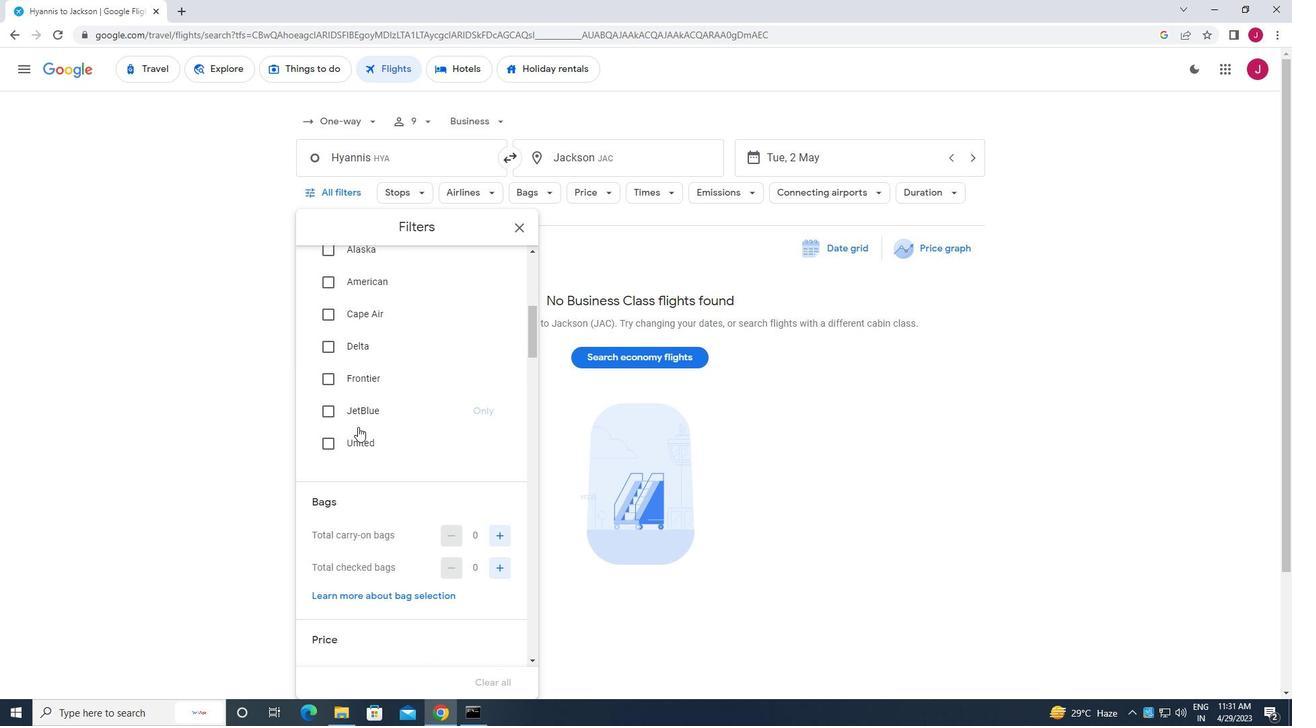 
Action: Mouse scrolled (358, 428) with delta (0, 0)
Screenshot: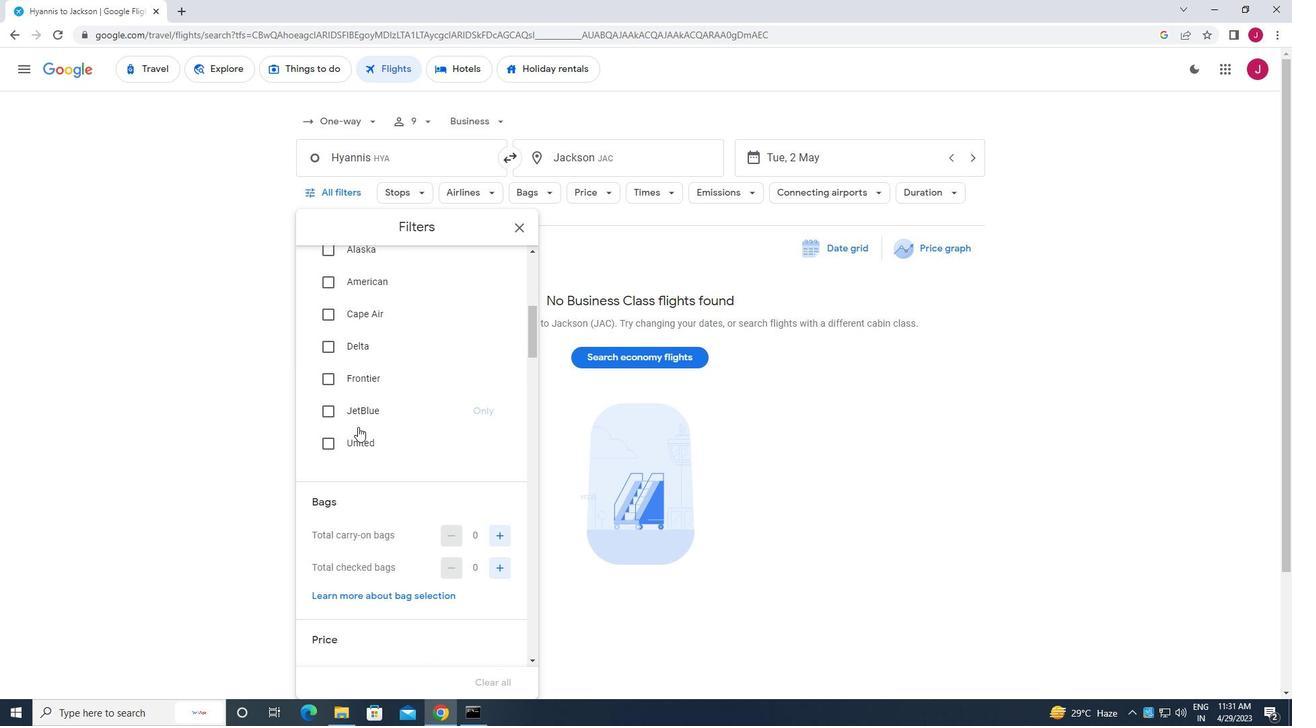 
Action: Mouse moved to (500, 436)
Screenshot: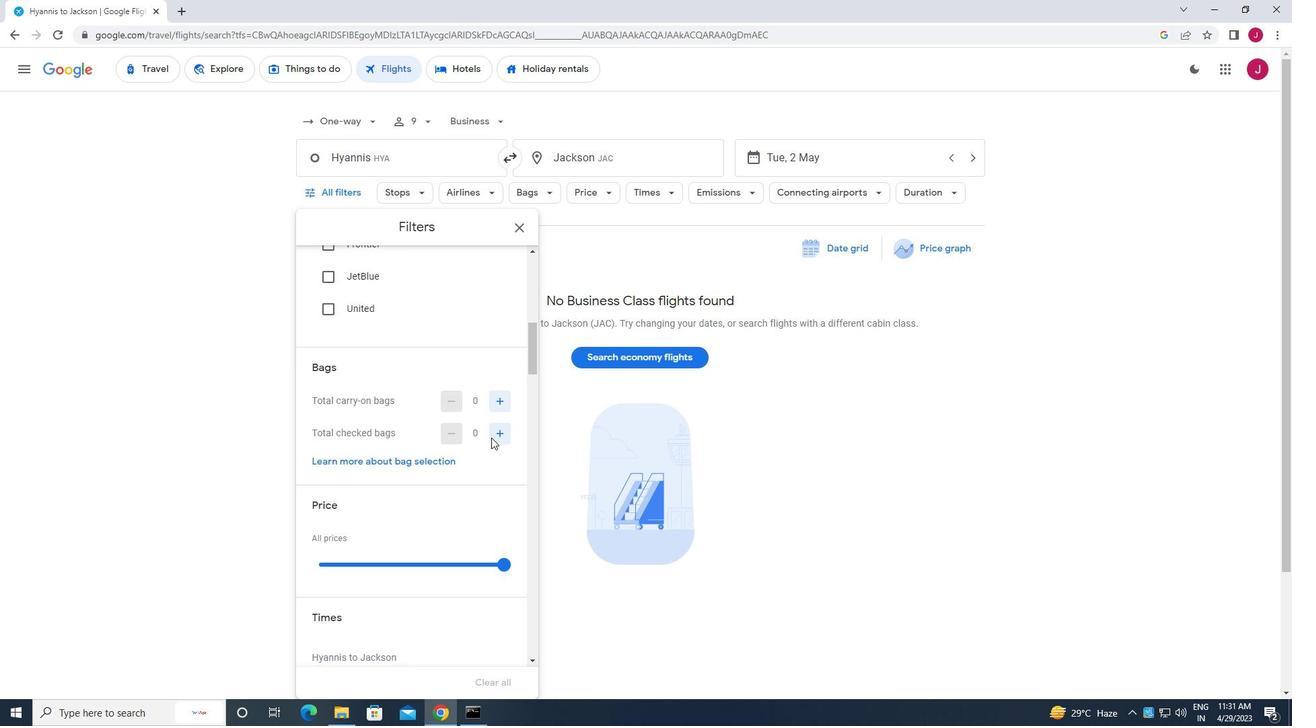 
Action: Mouse pressed left at (500, 436)
Screenshot: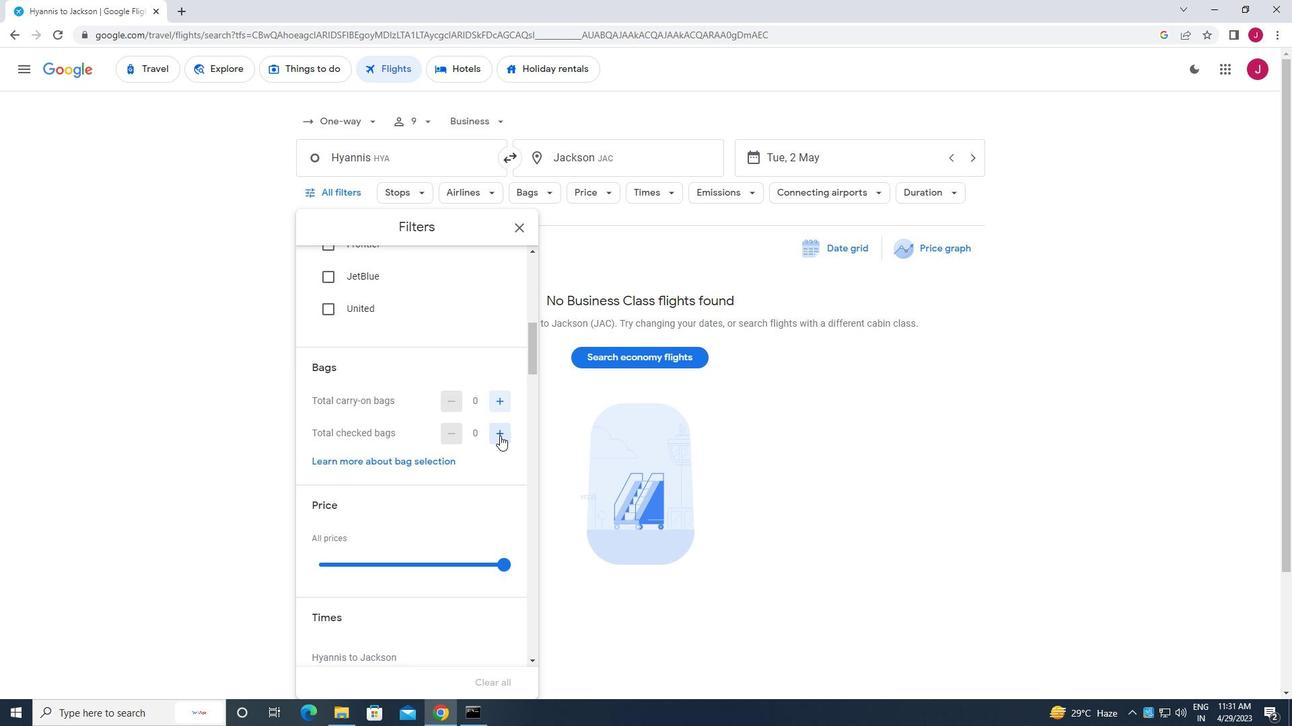 
Action: Mouse pressed left at (500, 436)
Screenshot: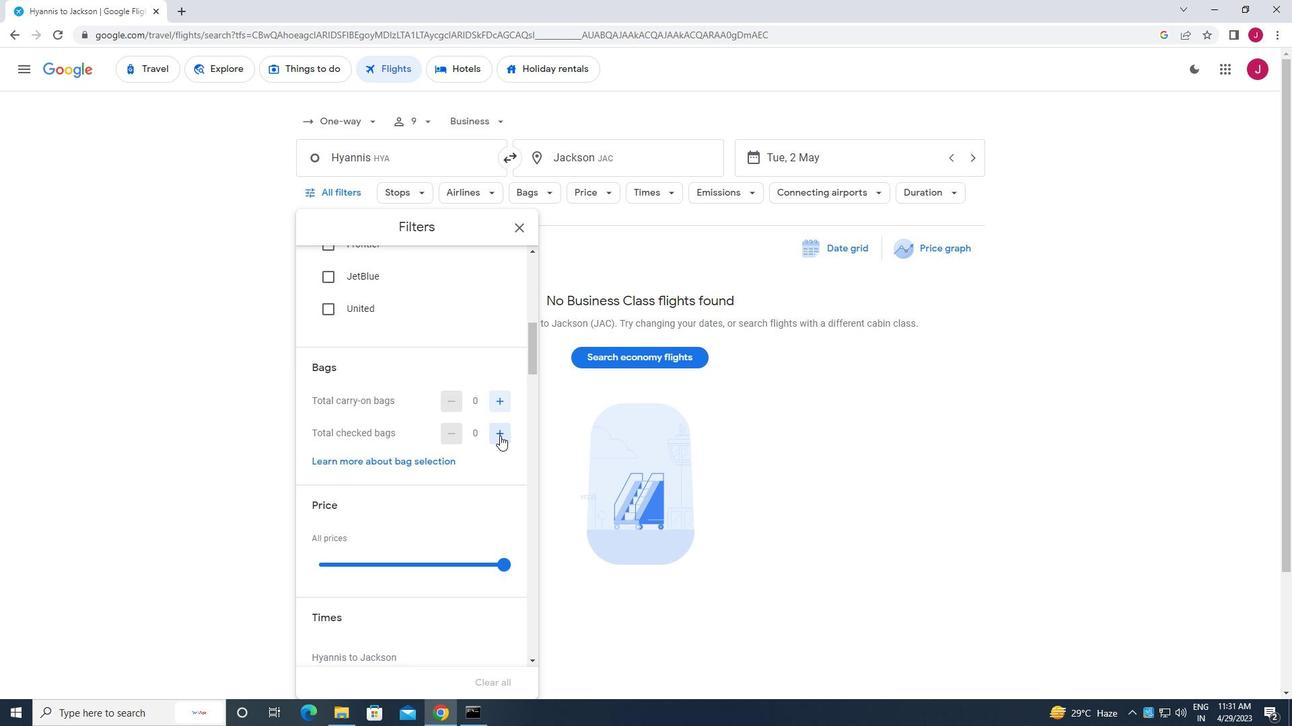 
Action: Mouse moved to (498, 436)
Screenshot: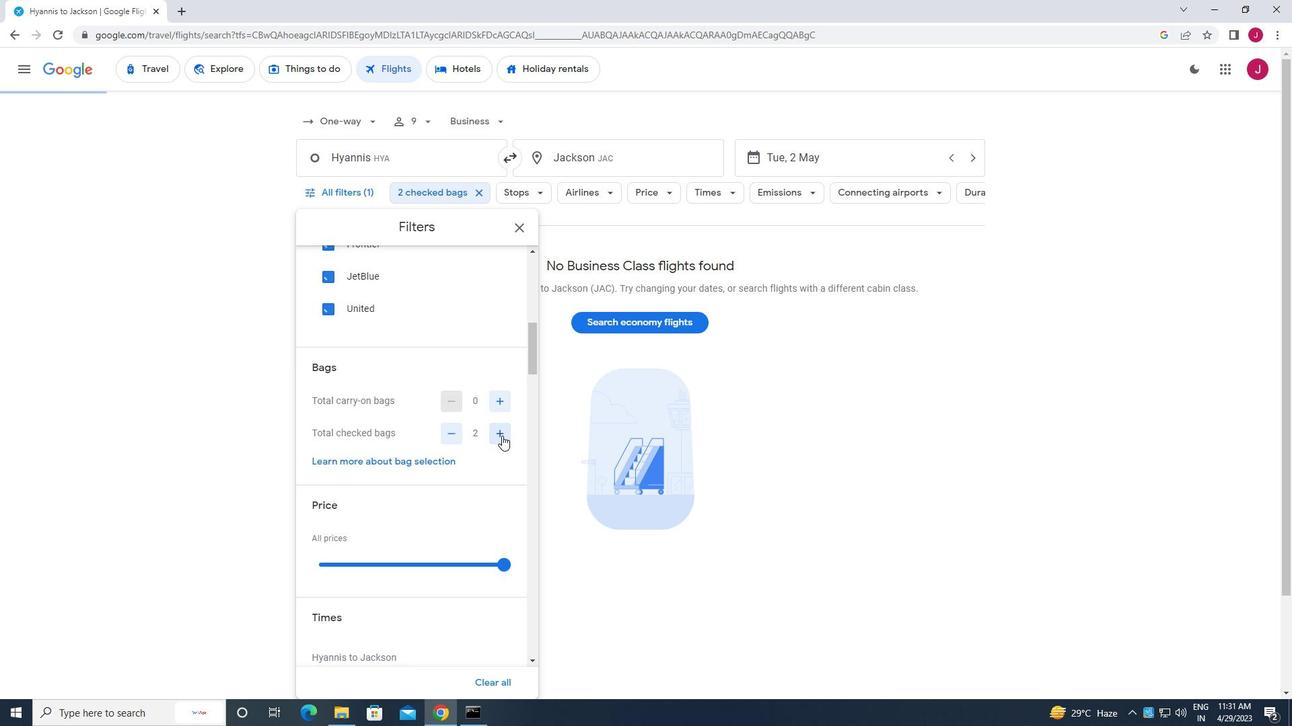 
Action: Mouse scrolled (498, 435) with delta (0, 0)
Screenshot: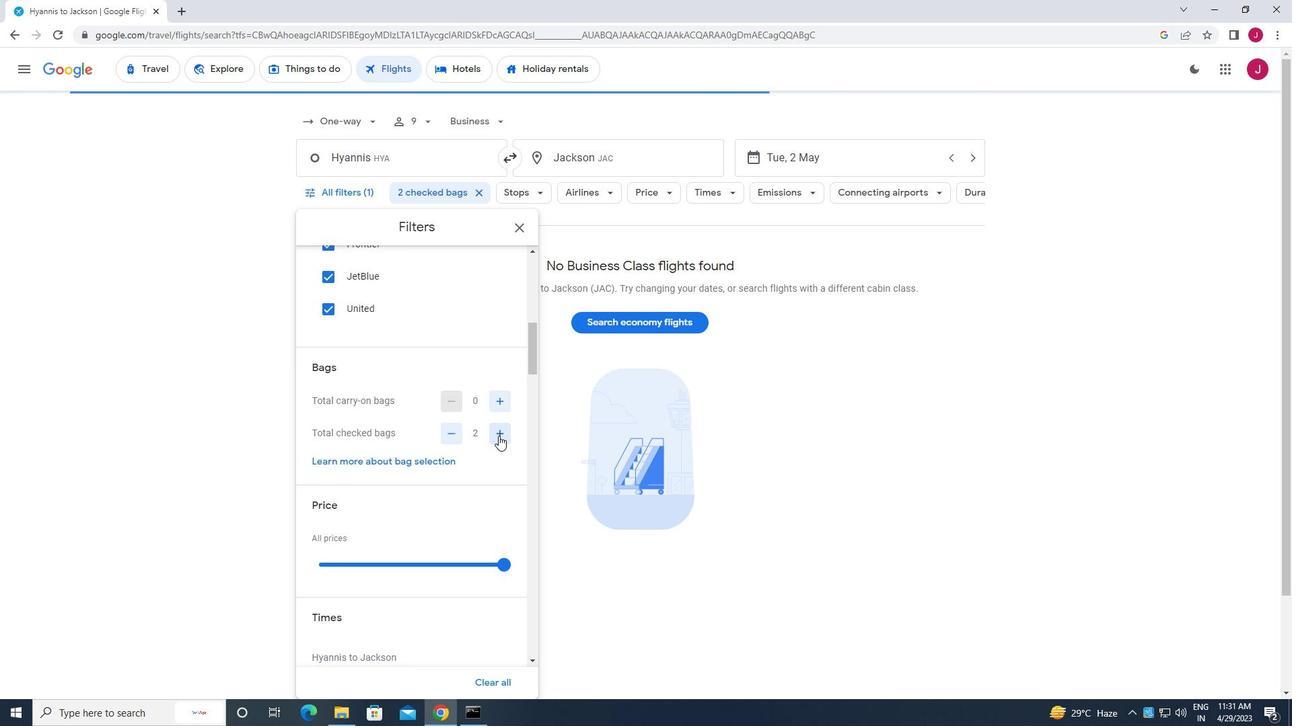 
Action: Mouse moved to (504, 493)
Screenshot: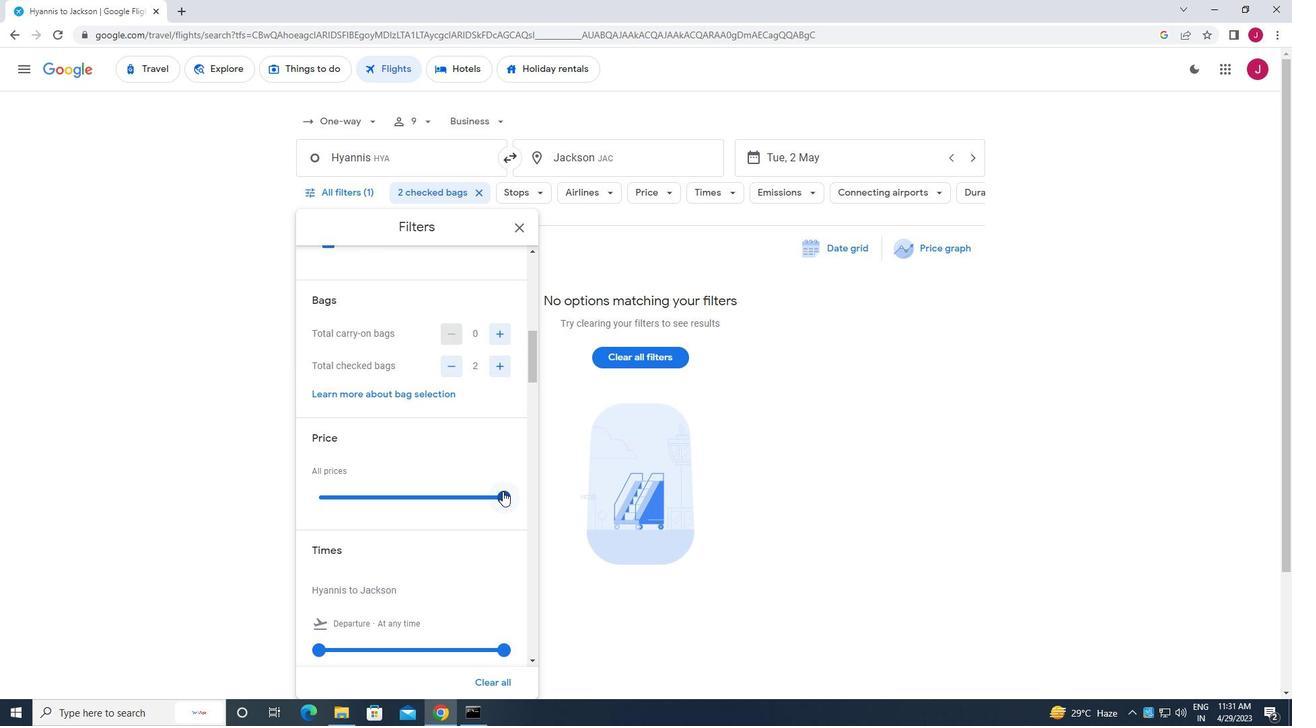 
Action: Mouse pressed left at (504, 493)
Screenshot: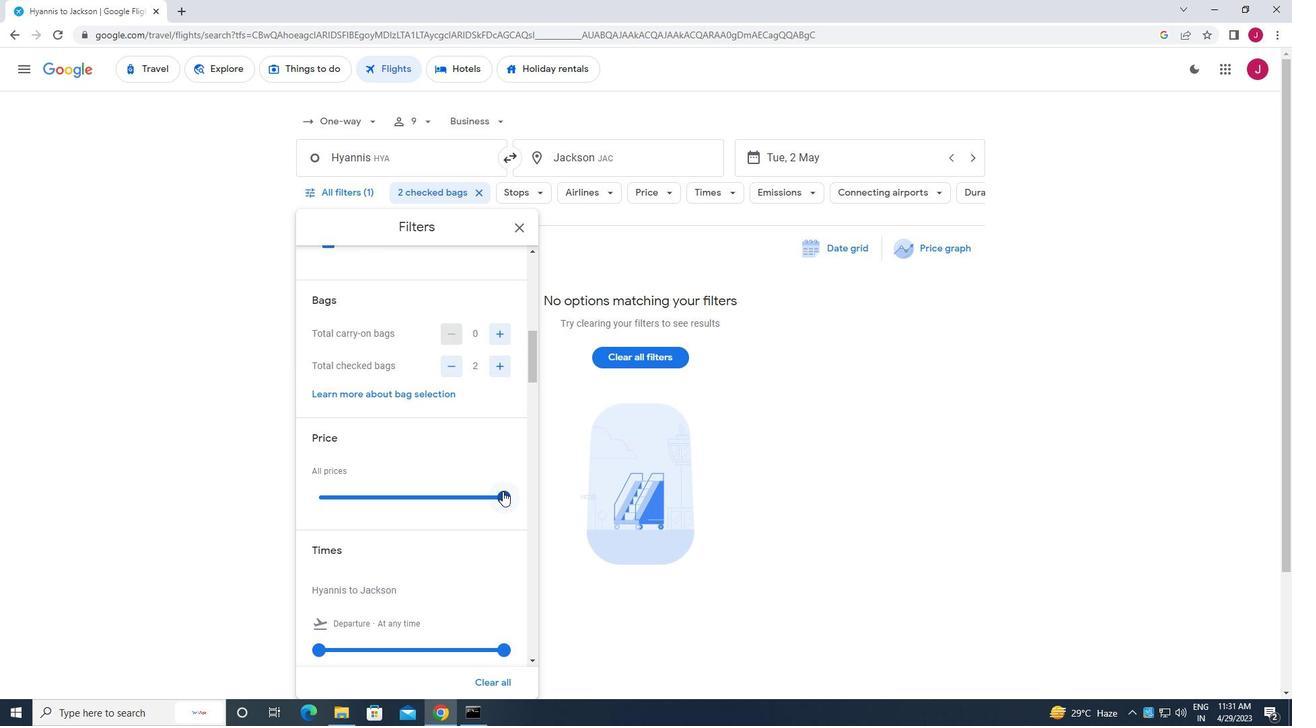 
Action: Mouse moved to (498, 486)
Screenshot: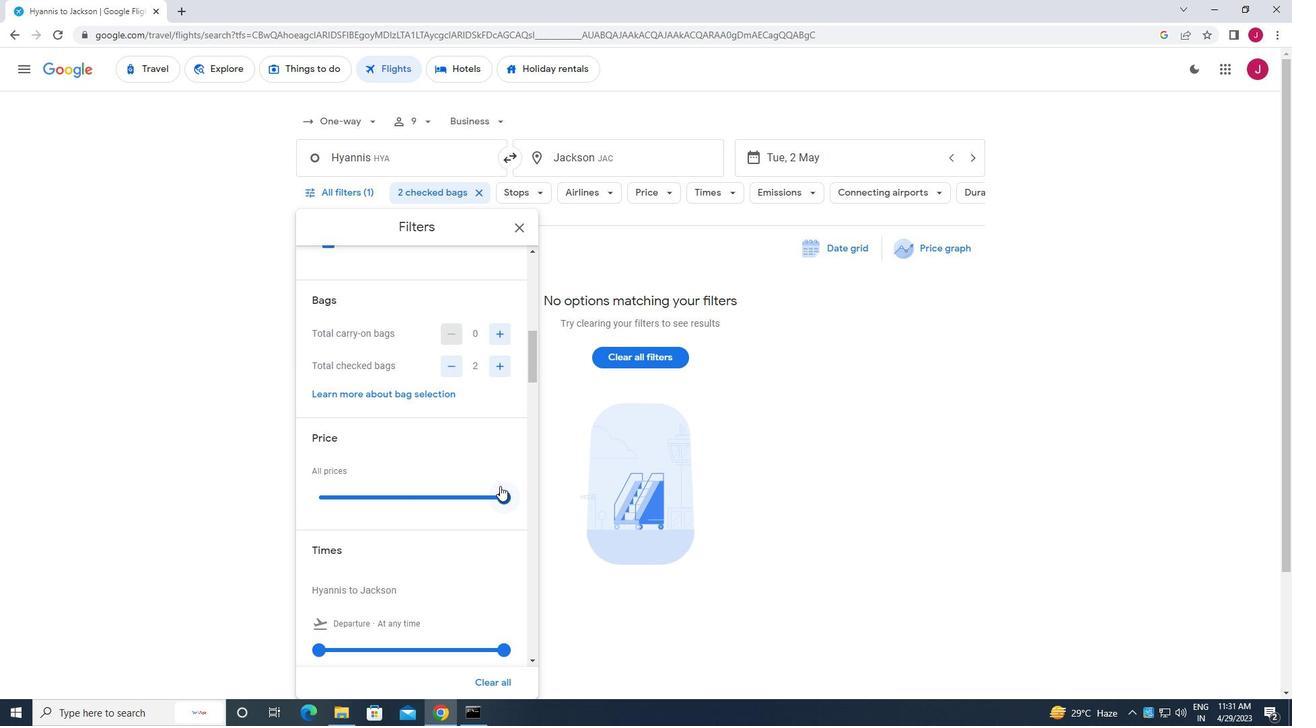 
Action: Mouse scrolled (498, 485) with delta (0, 0)
Screenshot: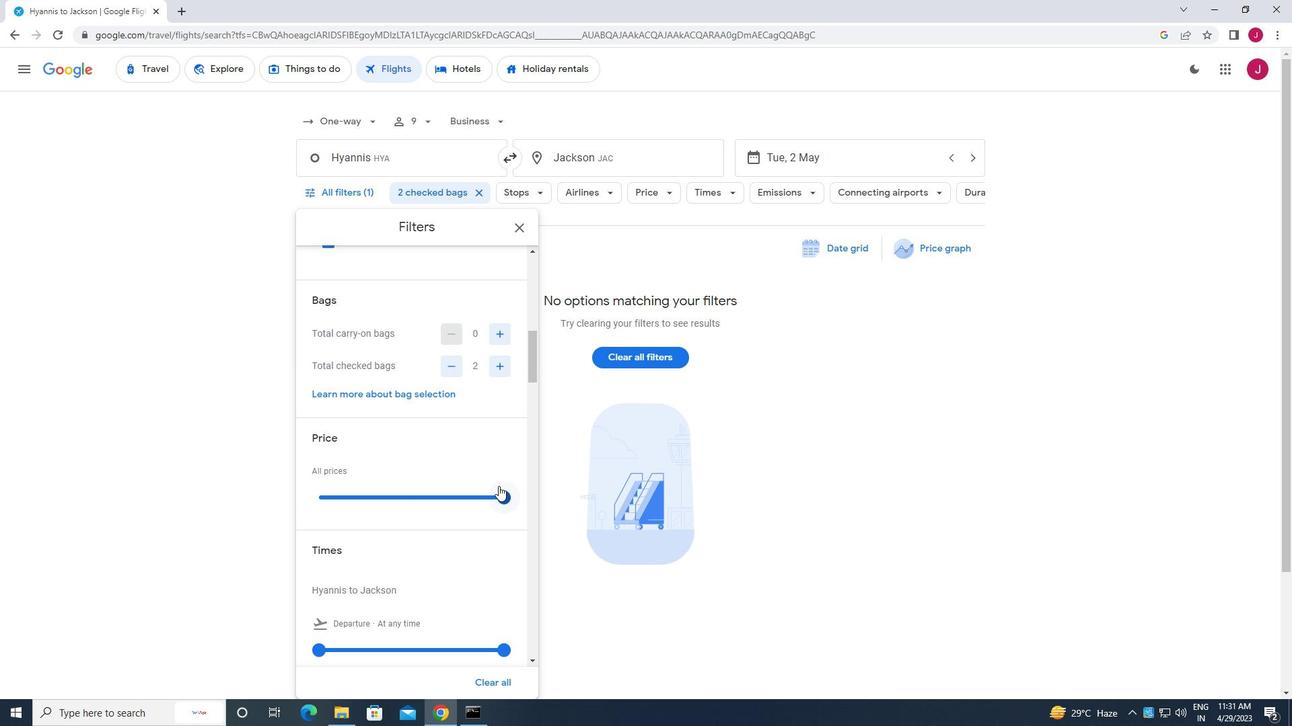 
Action: Mouse scrolled (498, 485) with delta (0, 0)
Screenshot: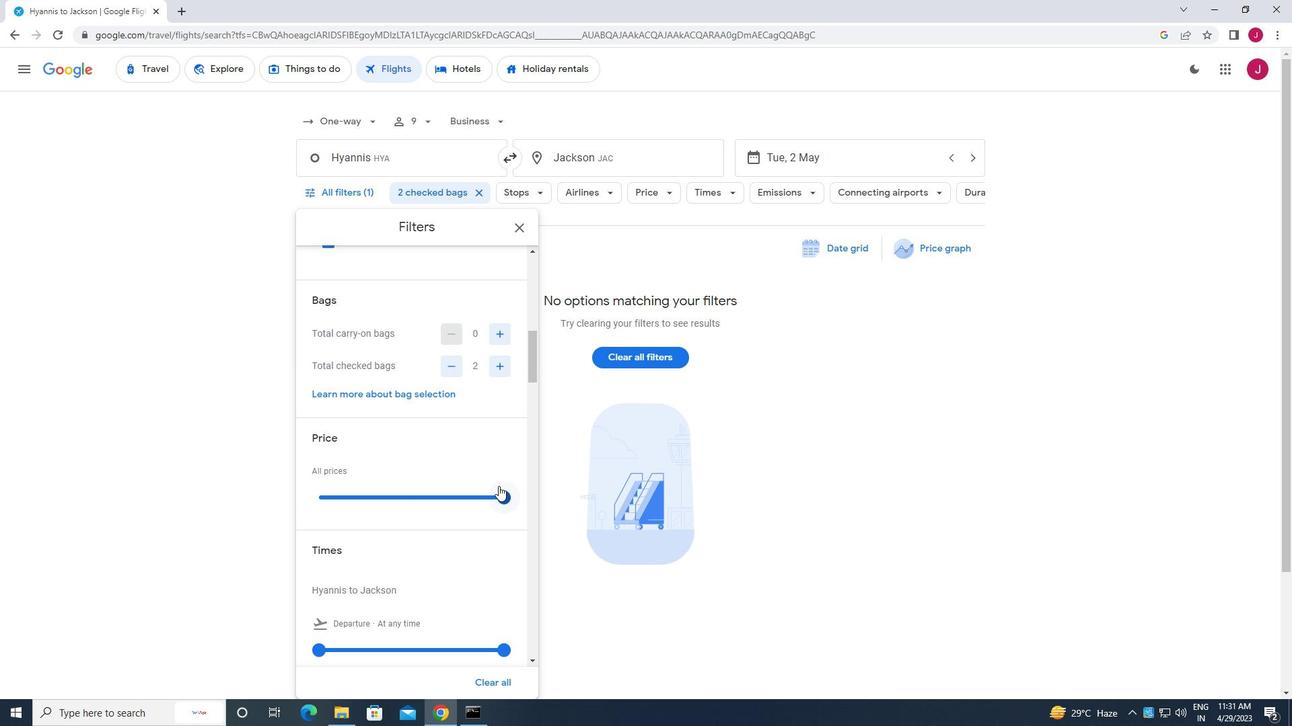 
Action: Mouse moved to (368, 475)
Screenshot: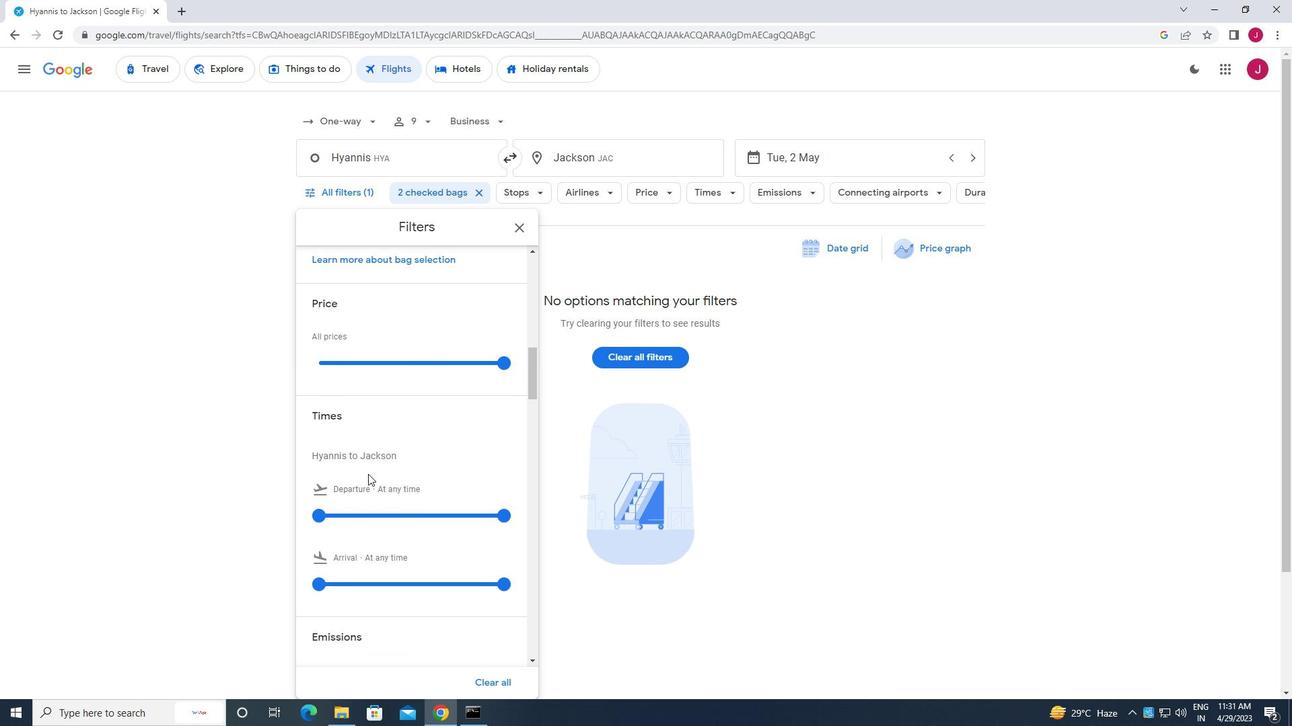 
Action: Mouse scrolled (368, 475) with delta (0, 0)
Screenshot: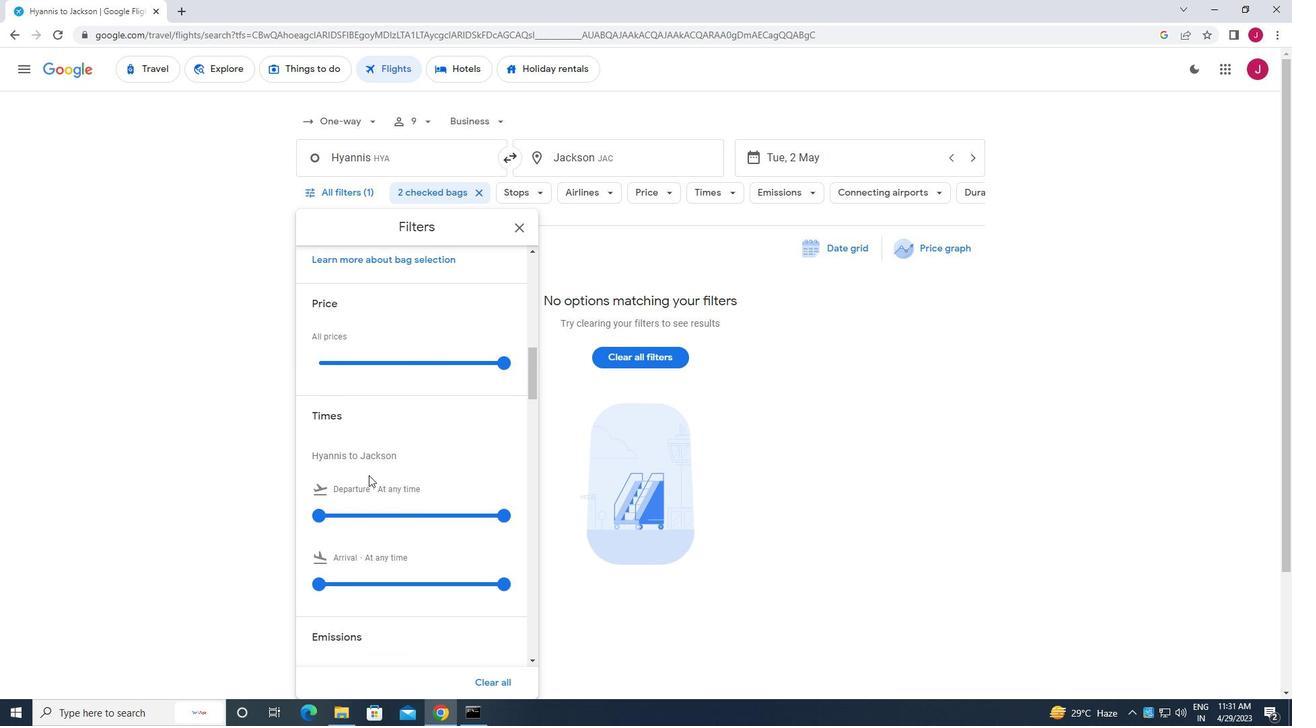 
Action: Mouse moved to (317, 449)
Screenshot: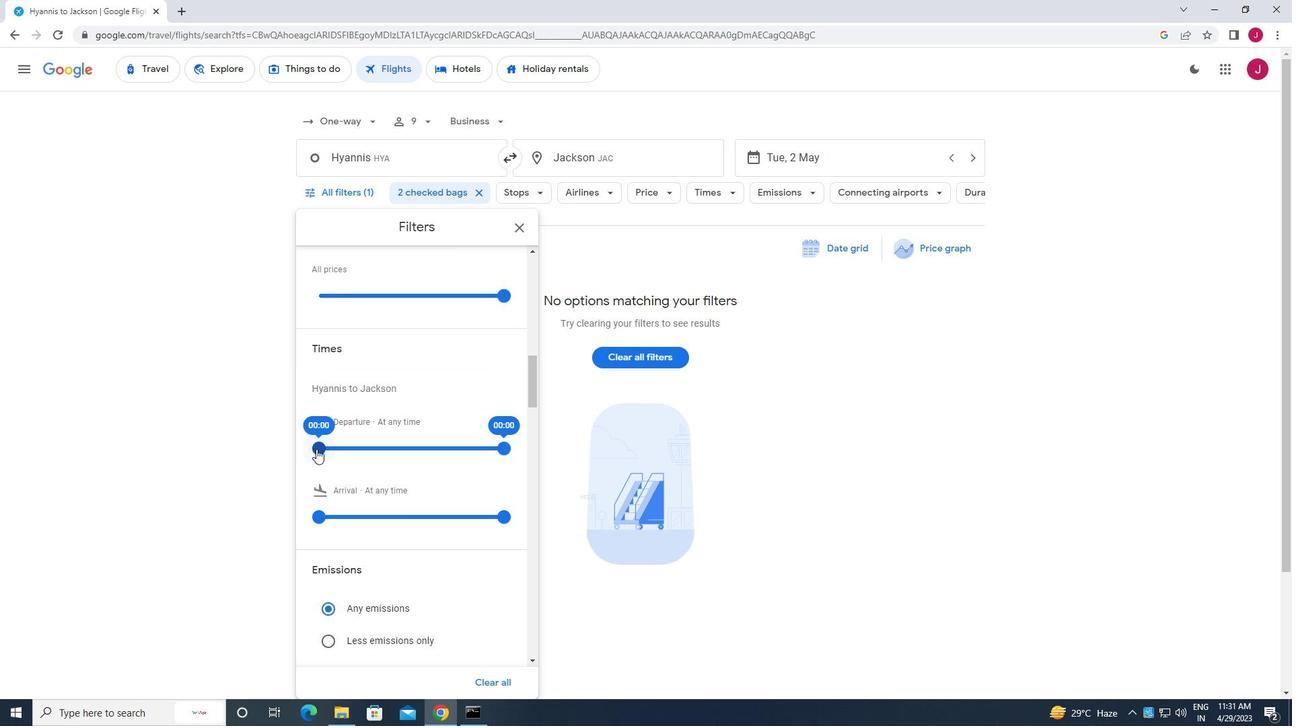
Action: Mouse pressed left at (317, 449)
Screenshot: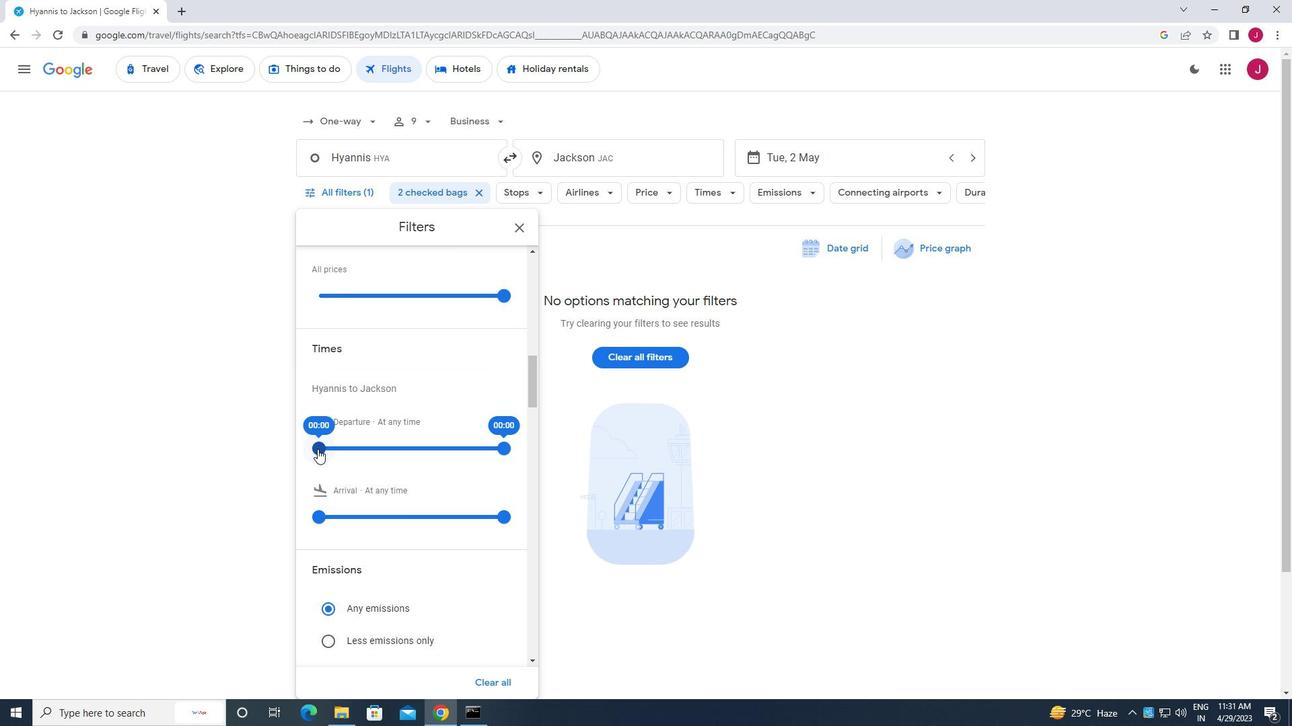 
Action: Mouse moved to (519, 228)
Screenshot: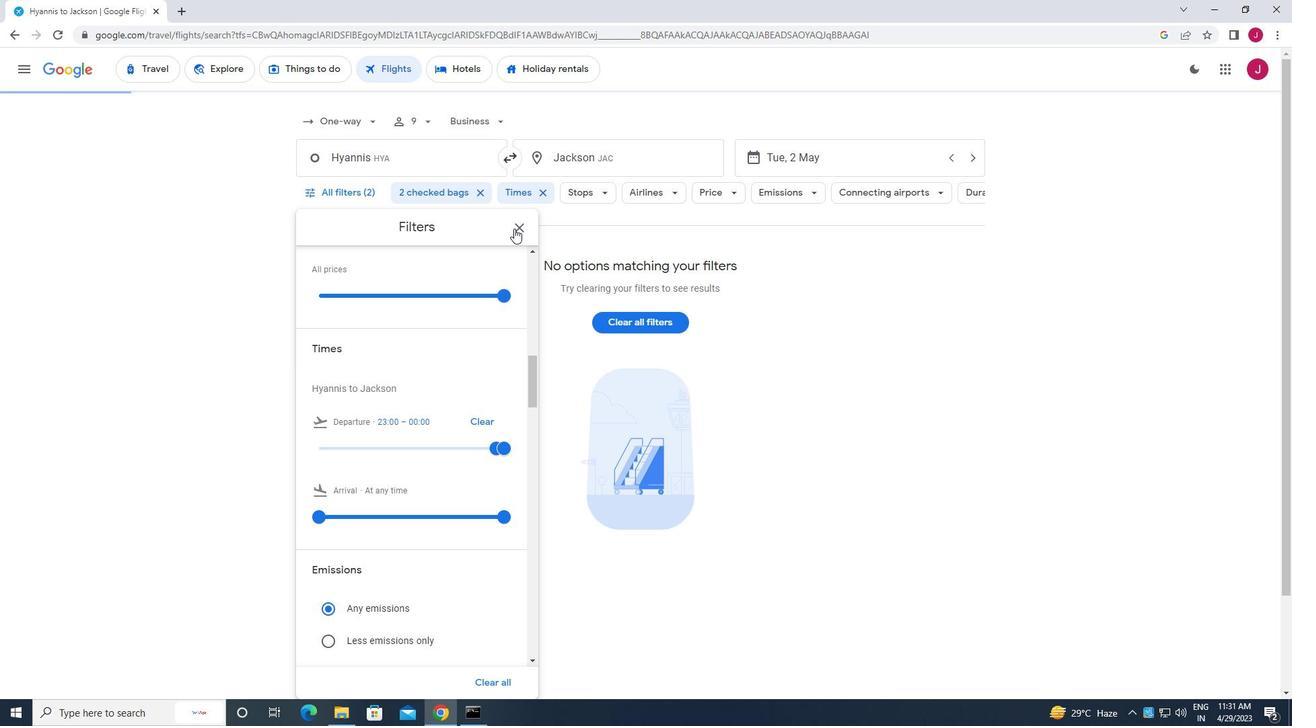 
Action: Mouse pressed left at (519, 228)
Screenshot: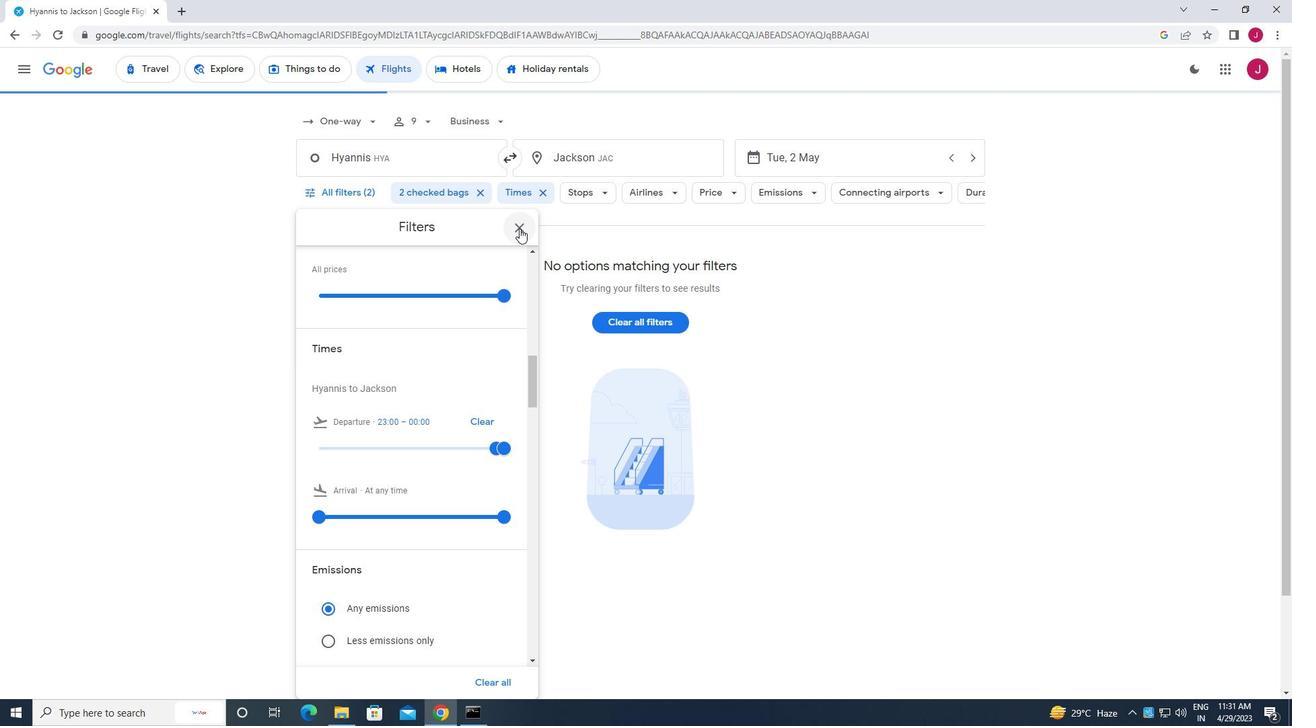 
Action: Mouse moved to (518, 230)
Screenshot: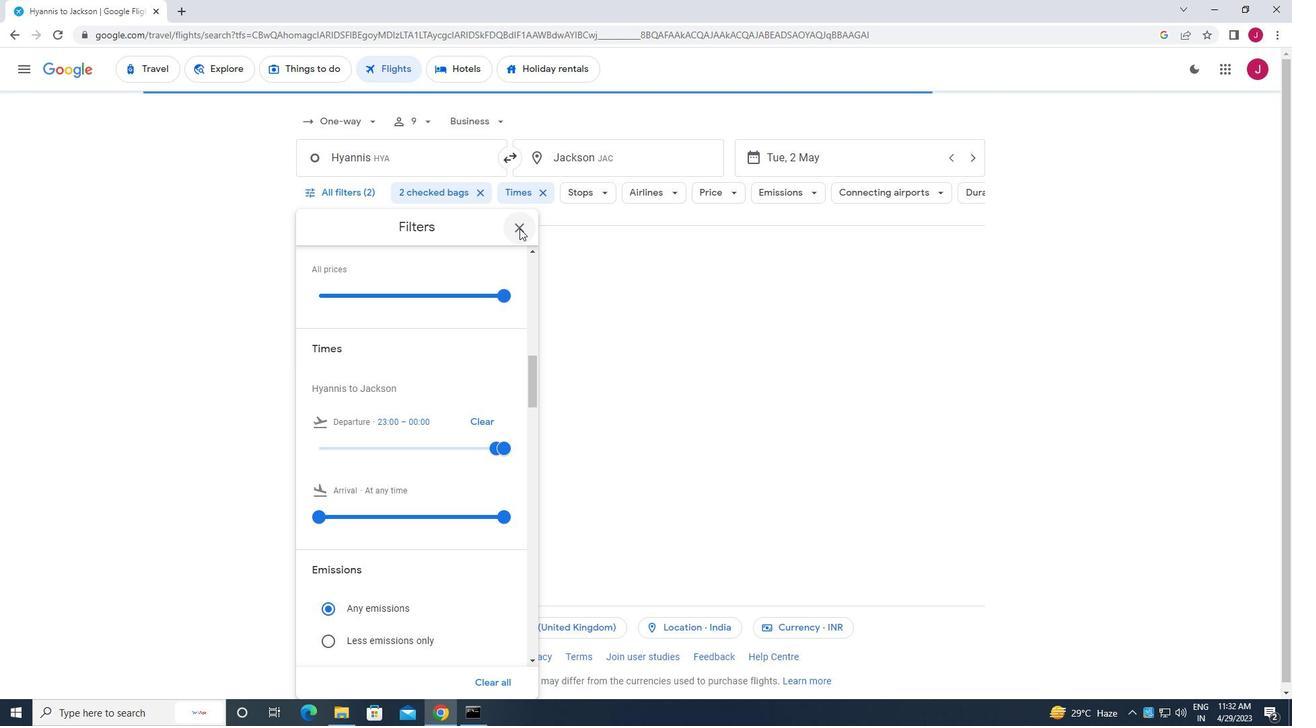 
